 Task: Look for space in Rikaze, China from 3rd August, 2023 to 17th August, 2023 for 3 adults, 1 child in price range Rs.3000 to Rs.15000. Place can be entire place with 3 bedrooms having 4 beds and 2 bathrooms. Property type can be house, flat, guest house. Amenities needed are: wifi, washing machine. Booking option can be shelf check-in. Required host language is Chinese (Simplified).
Action: Mouse moved to (376, 247)
Screenshot: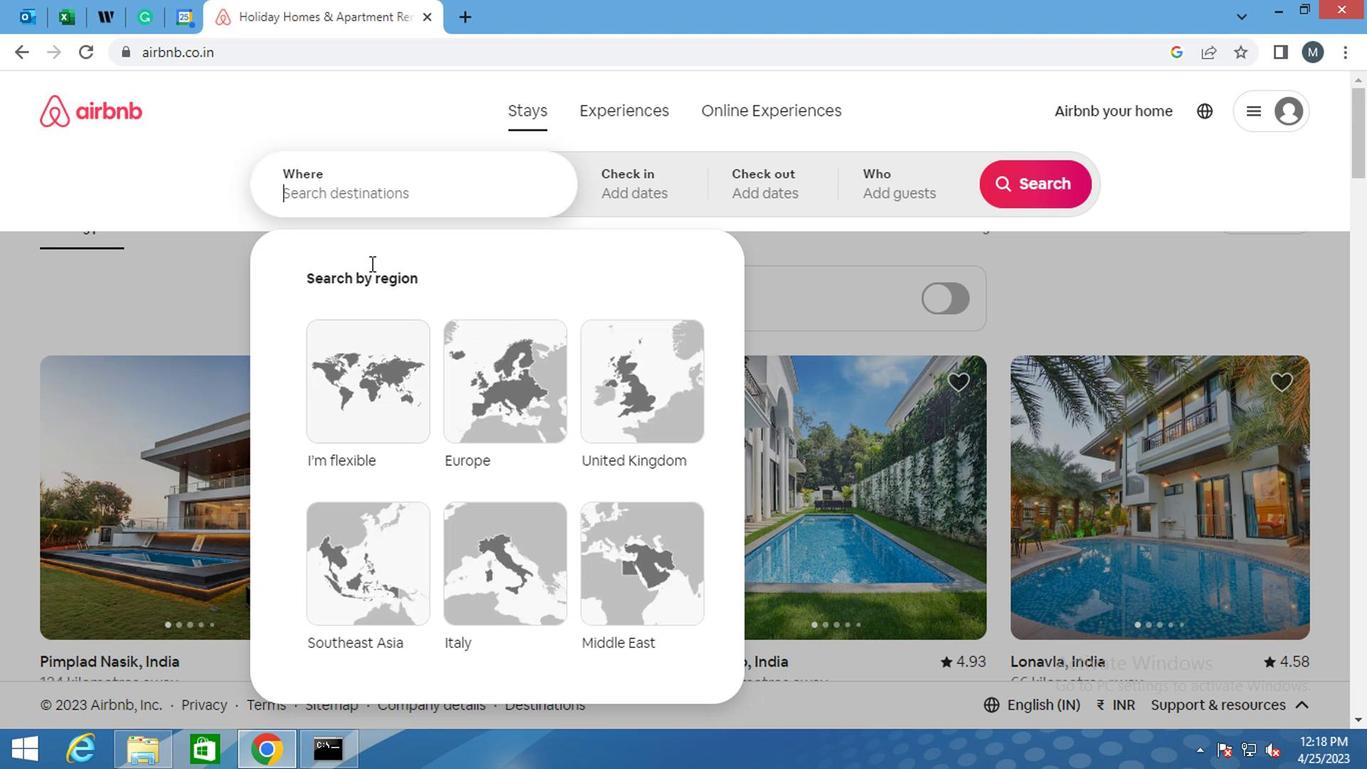 
Action: Mouse pressed left at (376, 247)
Screenshot: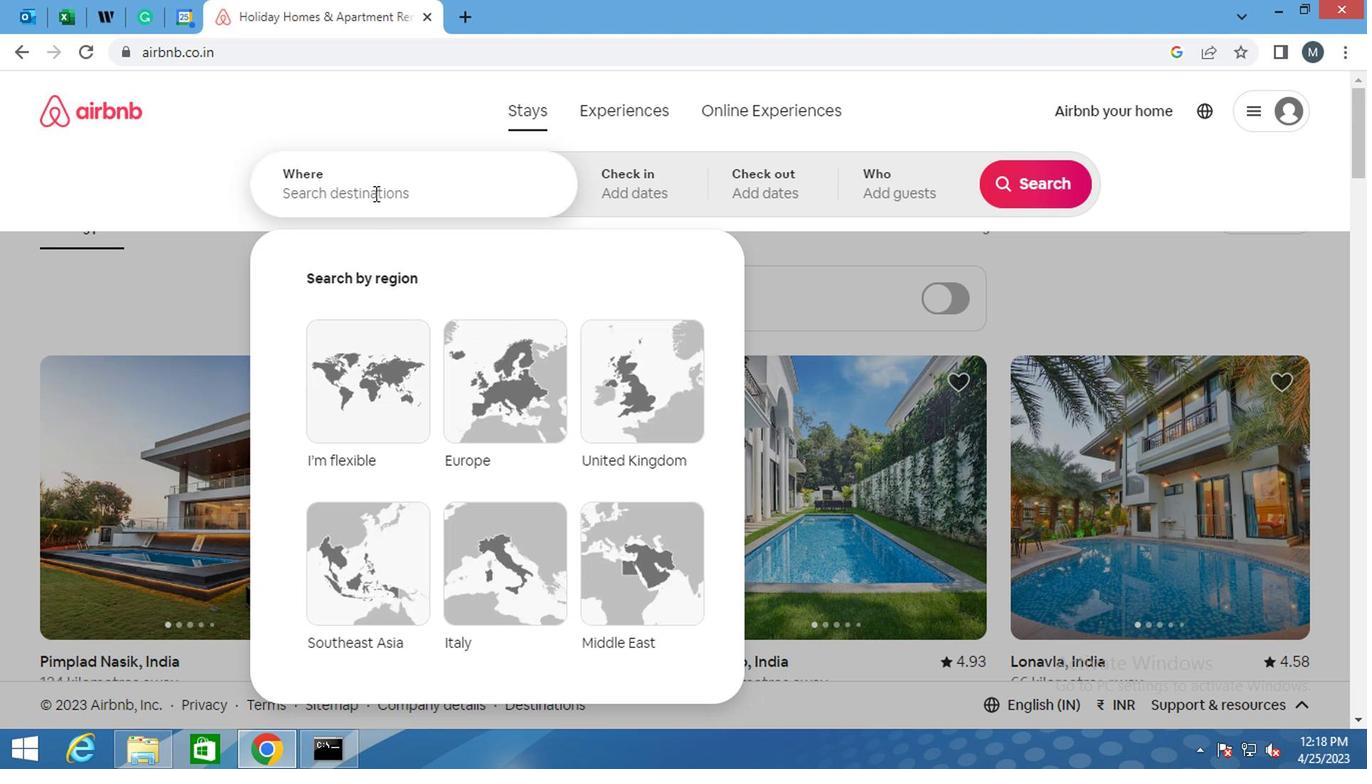 
Action: Mouse moved to (375, 255)
Screenshot: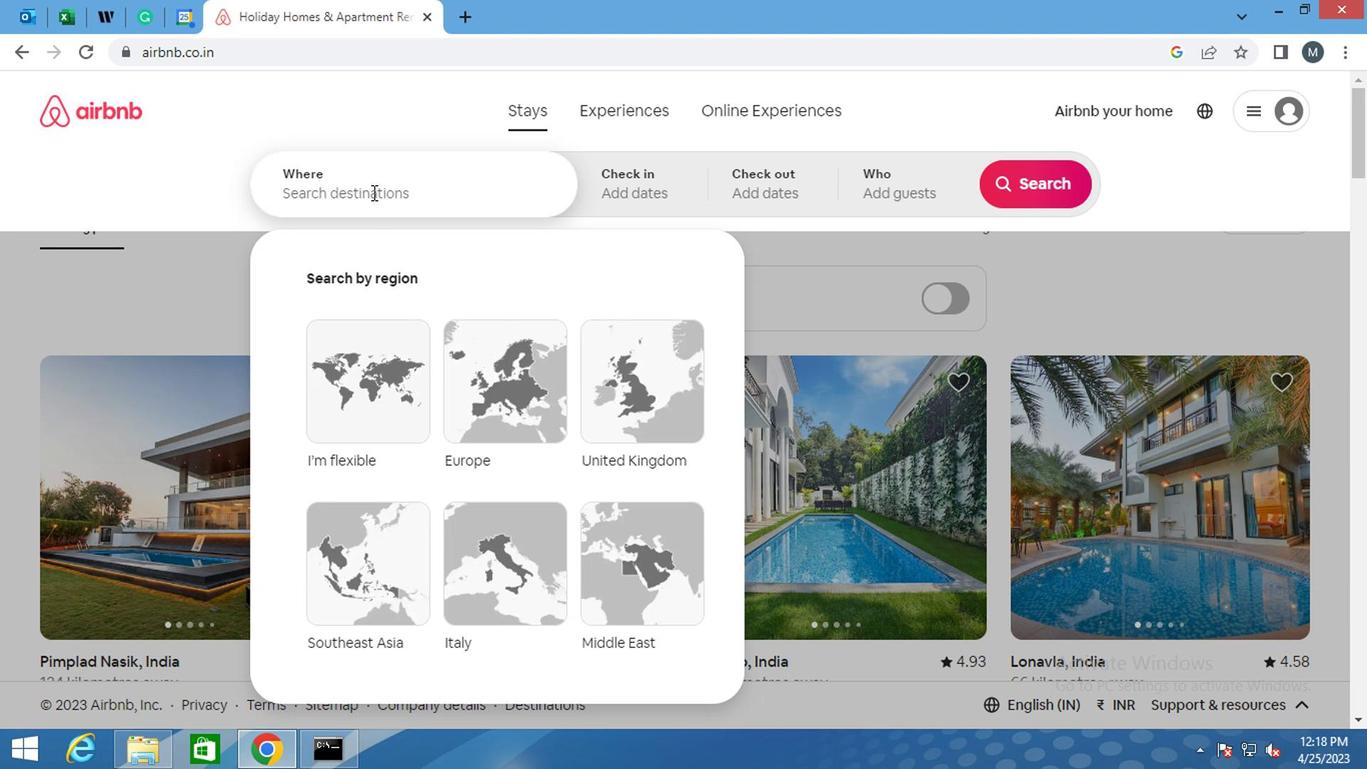 
Action: Key pressed <Key.shift>RIKAZE,<Key.shift>CHINA
Screenshot: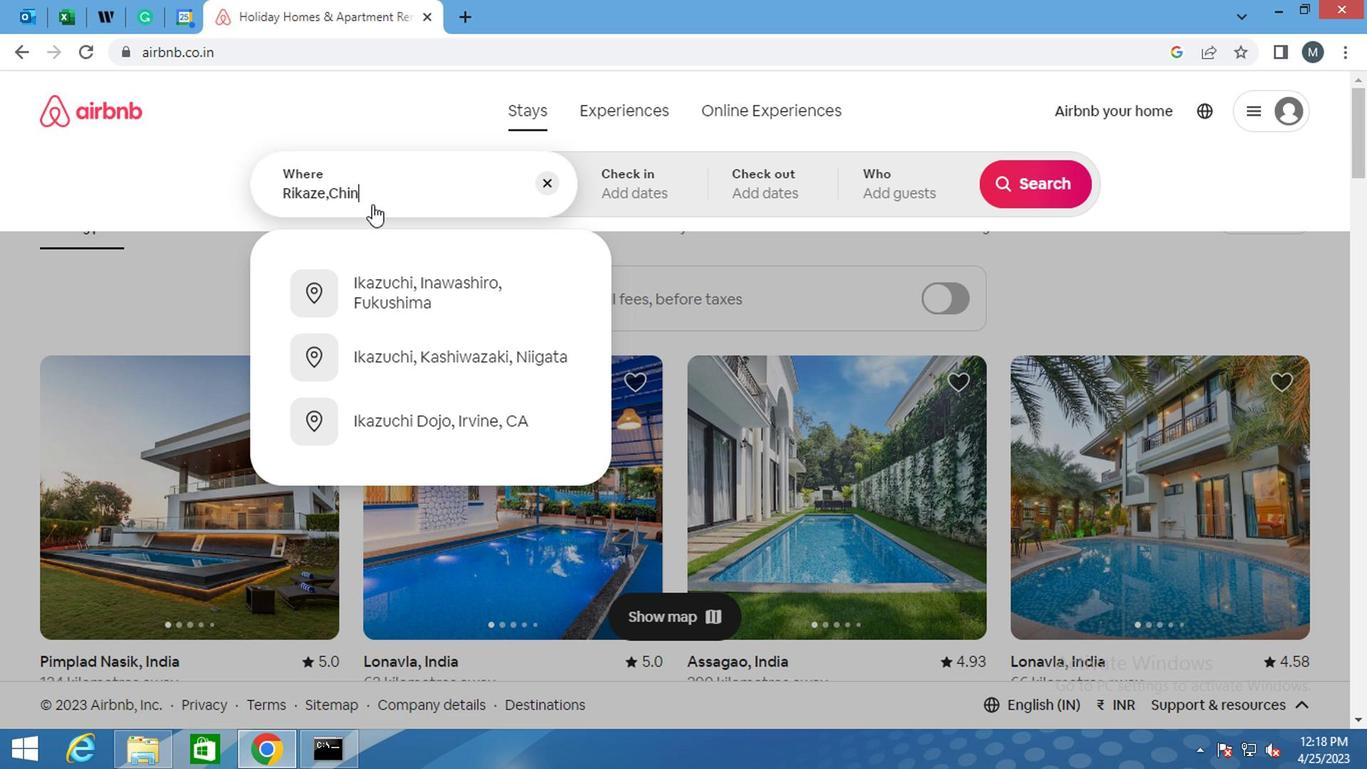 
Action: Mouse moved to (411, 268)
Screenshot: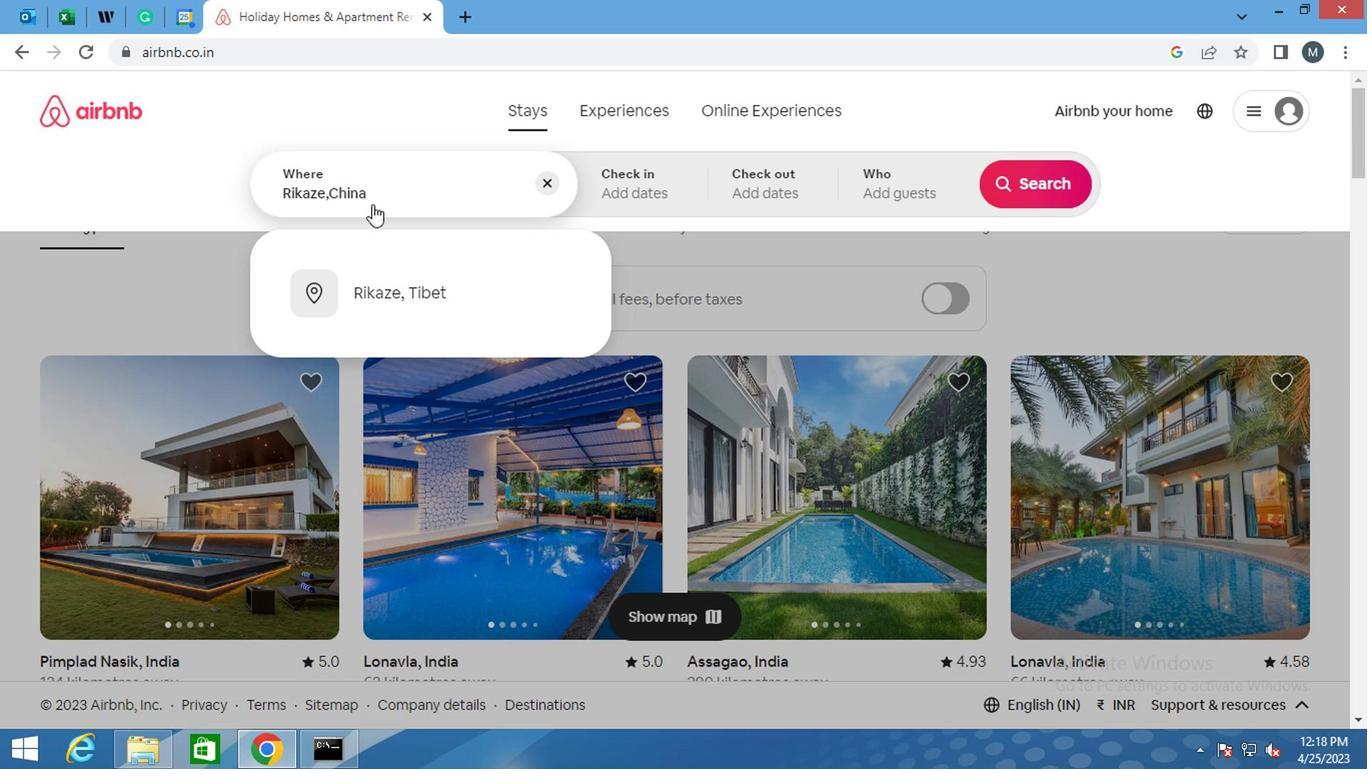 
Action: Key pressed <Key.enter>
Screenshot: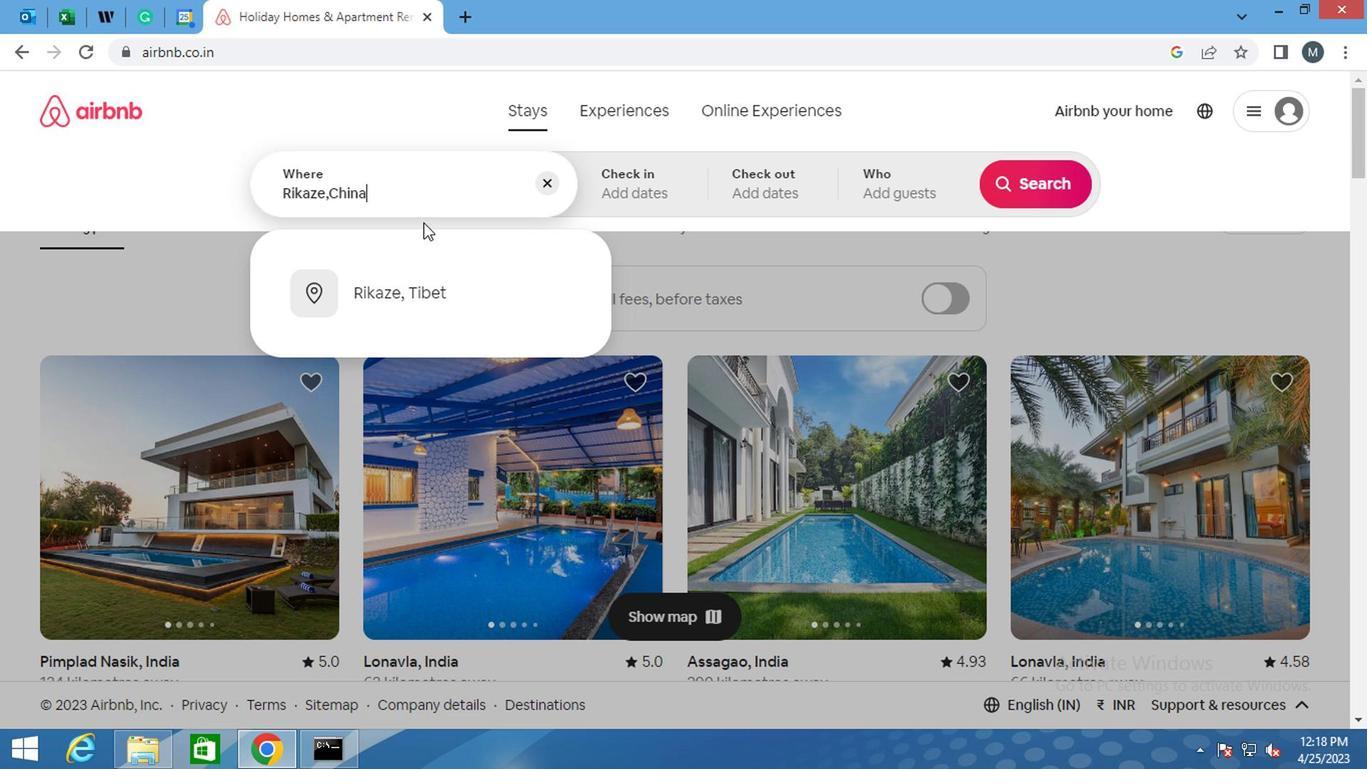 
Action: Mouse moved to (831, 353)
Screenshot: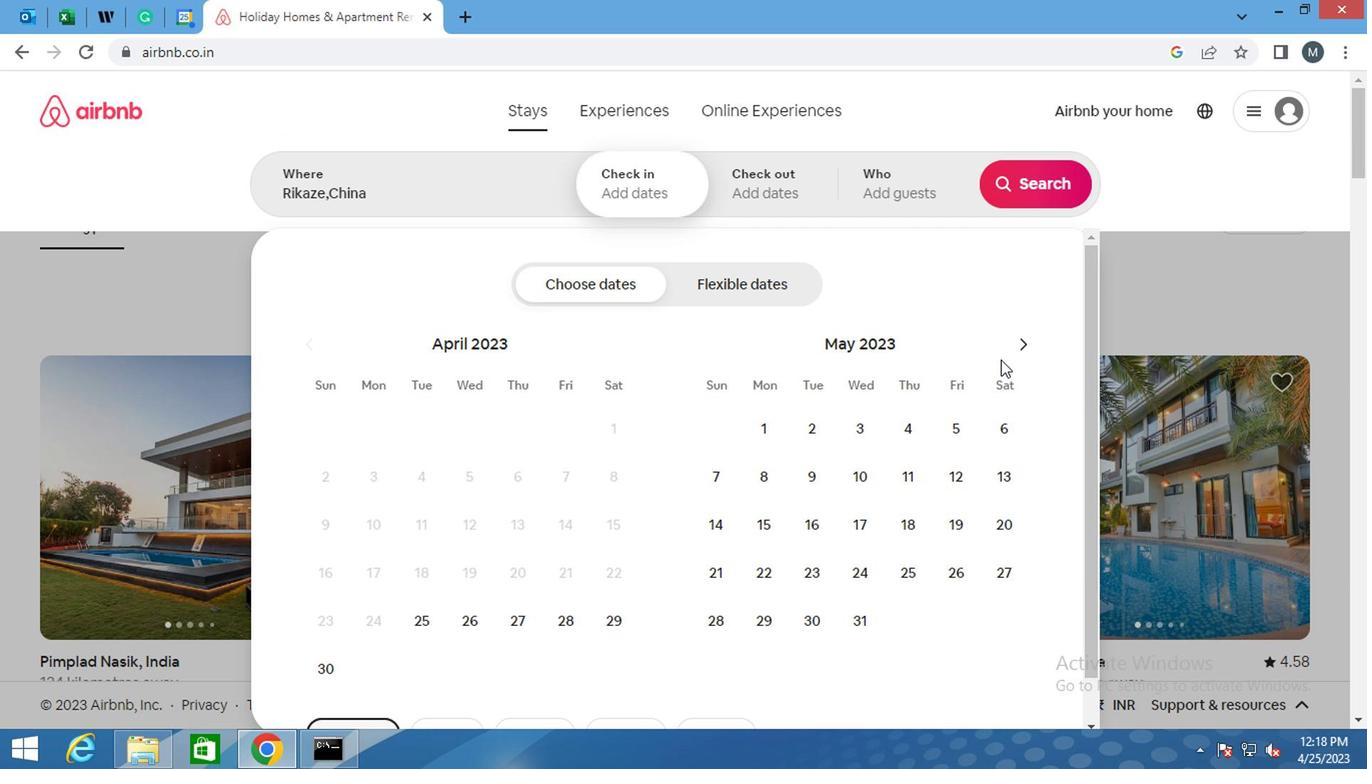 
Action: Mouse pressed left at (831, 353)
Screenshot: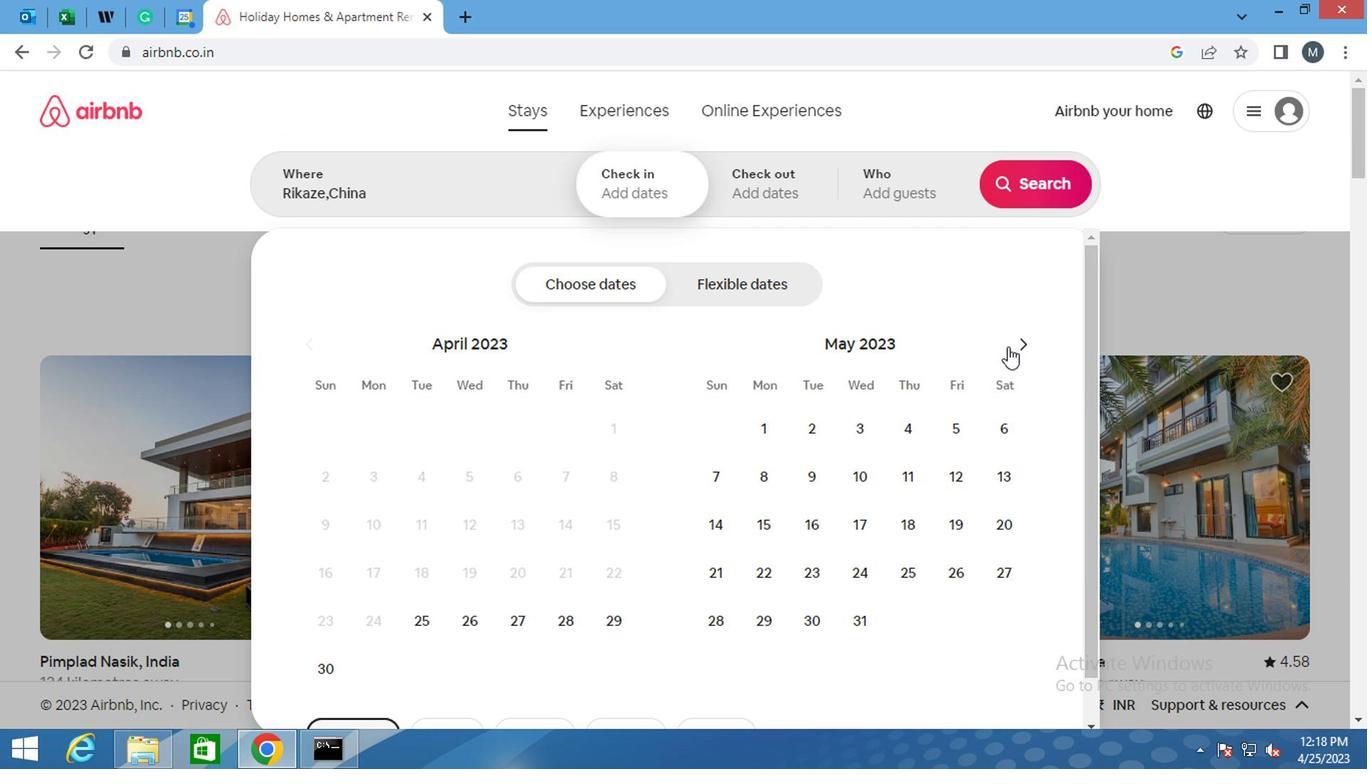 
Action: Mouse pressed left at (831, 353)
Screenshot: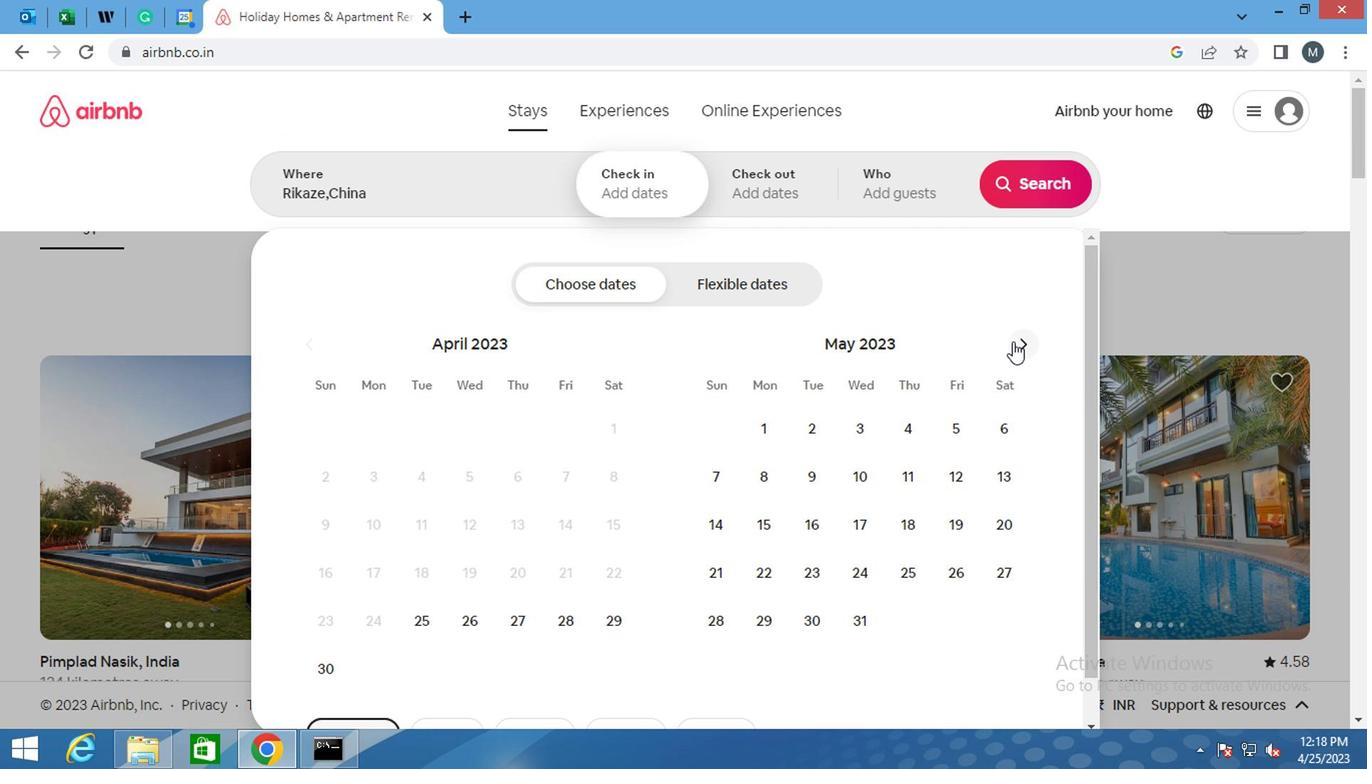 
Action: Mouse moved to (836, 358)
Screenshot: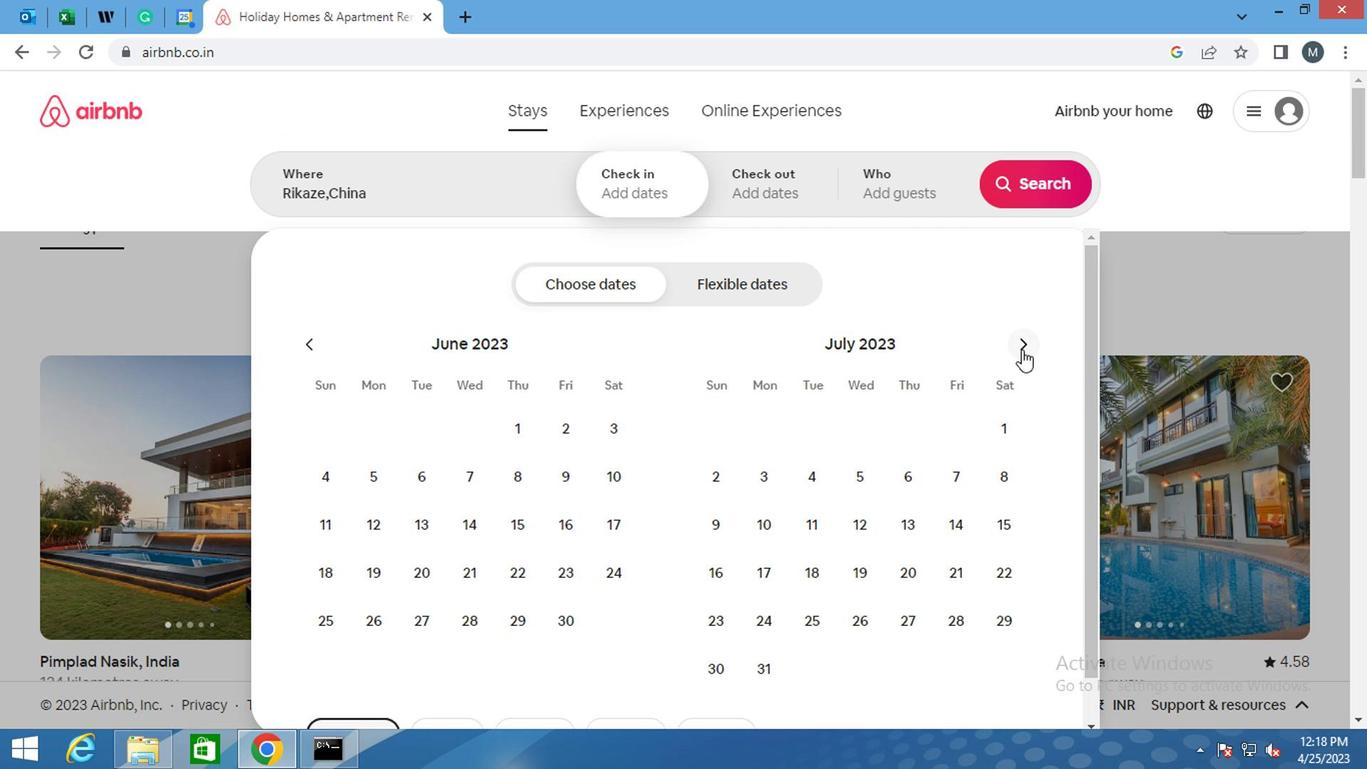 
Action: Mouse pressed left at (836, 358)
Screenshot: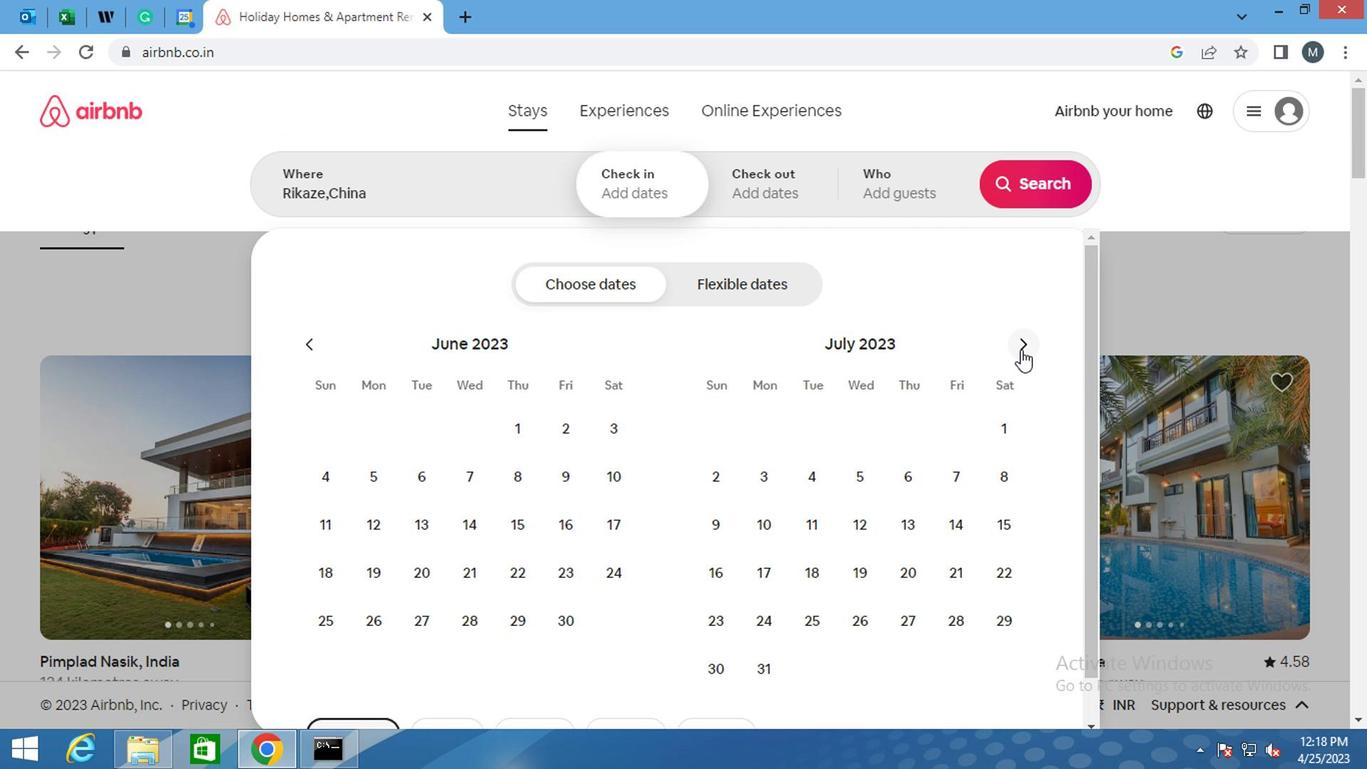 
Action: Mouse moved to (747, 413)
Screenshot: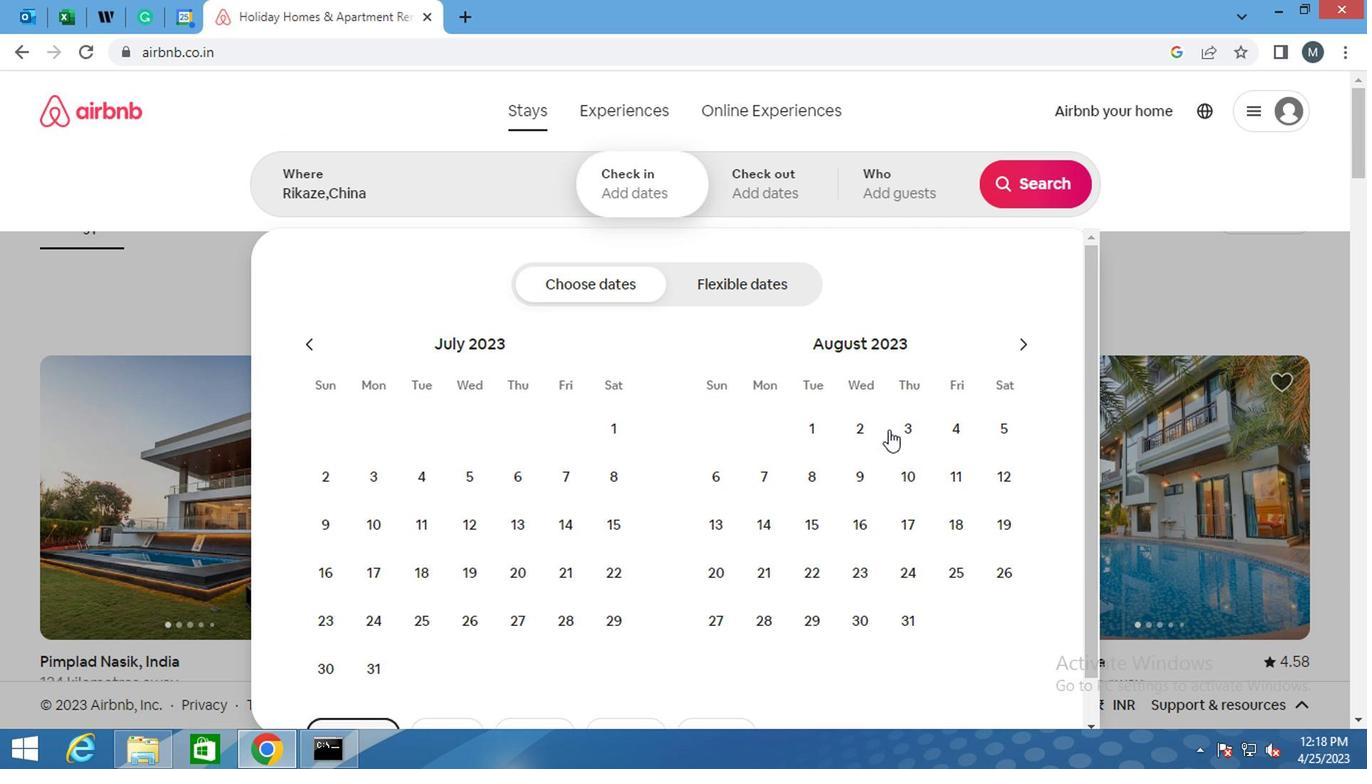 
Action: Mouse pressed left at (747, 413)
Screenshot: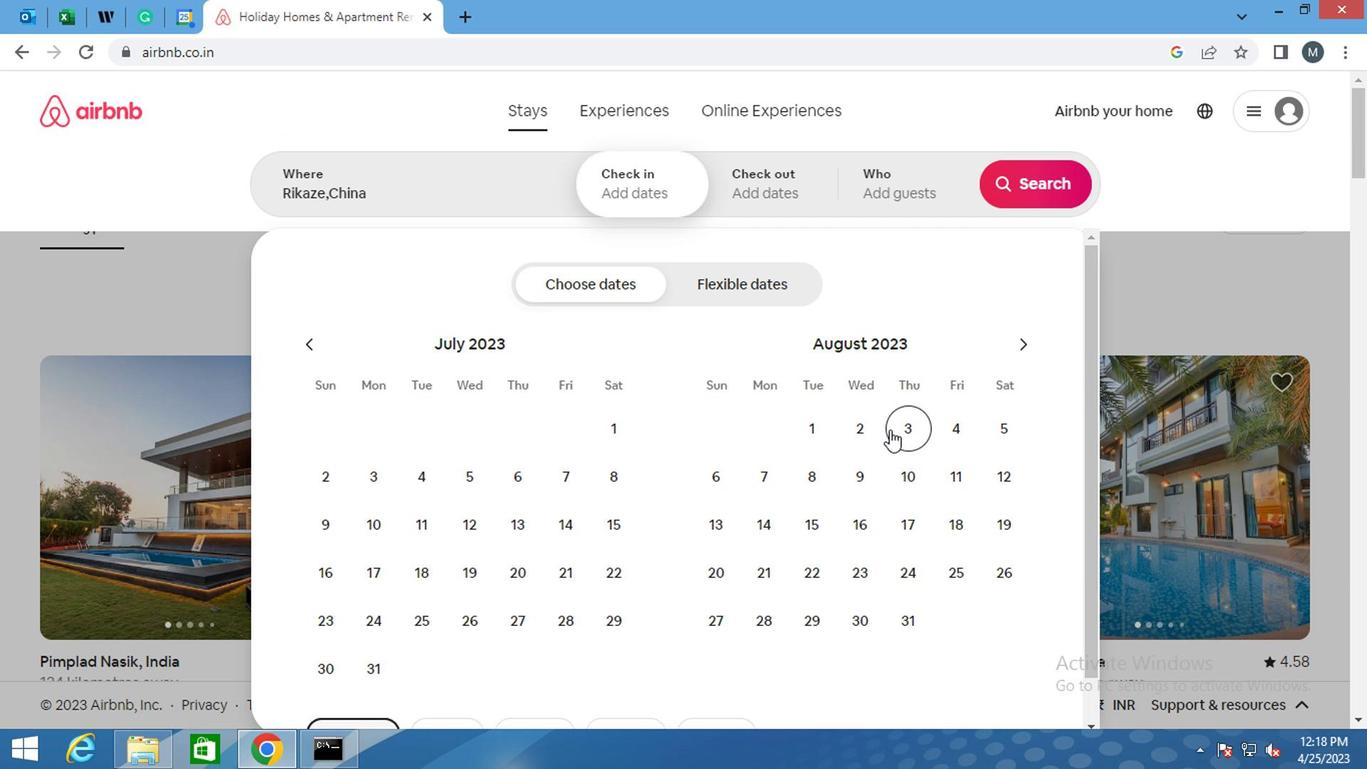
Action: Mouse moved to (761, 477)
Screenshot: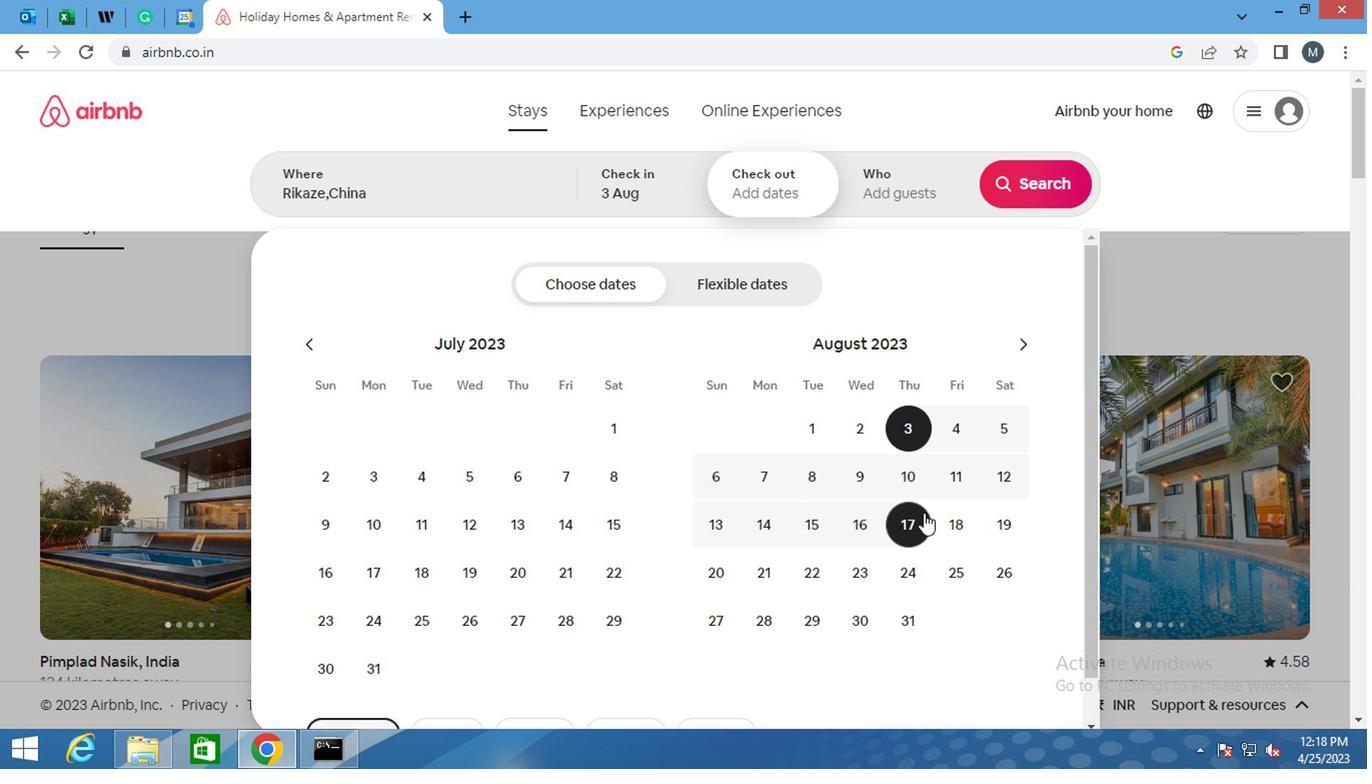 
Action: Mouse pressed left at (761, 477)
Screenshot: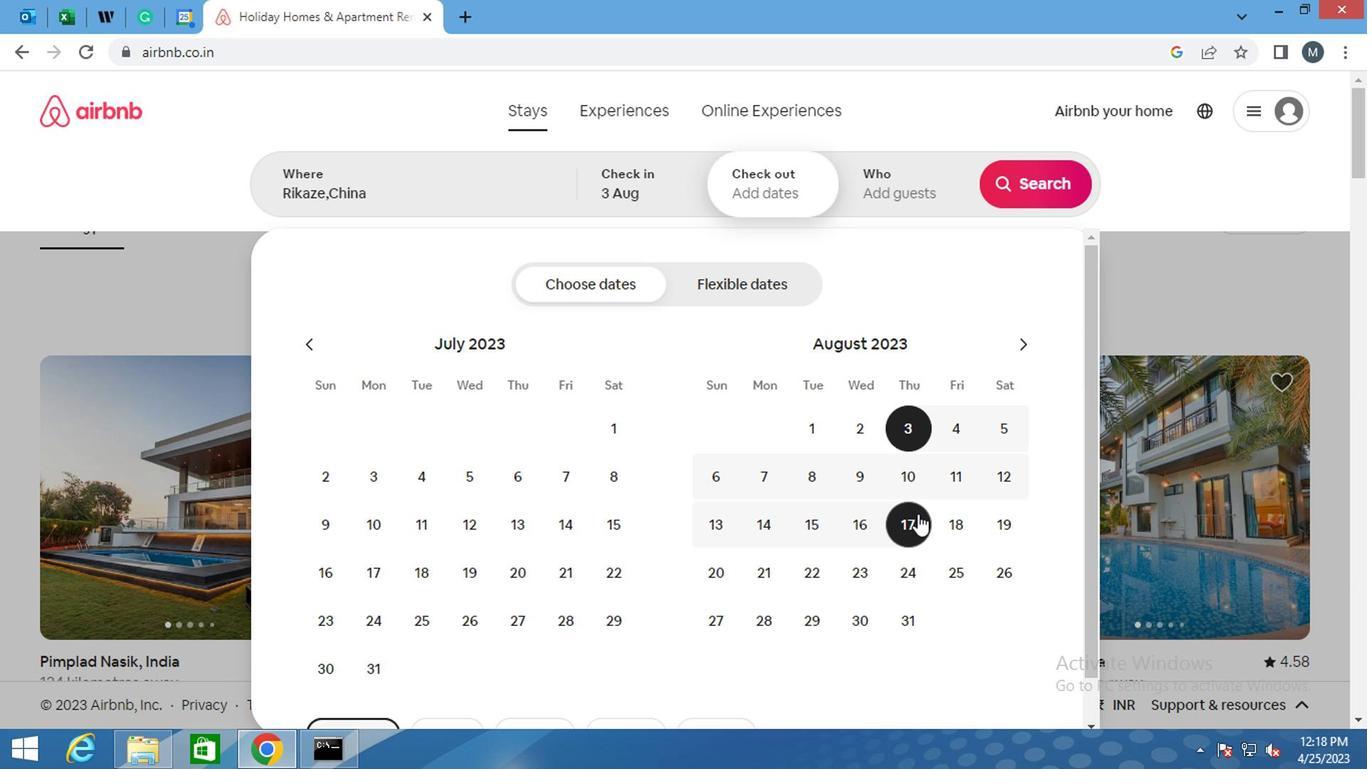 
Action: Mouse moved to (775, 233)
Screenshot: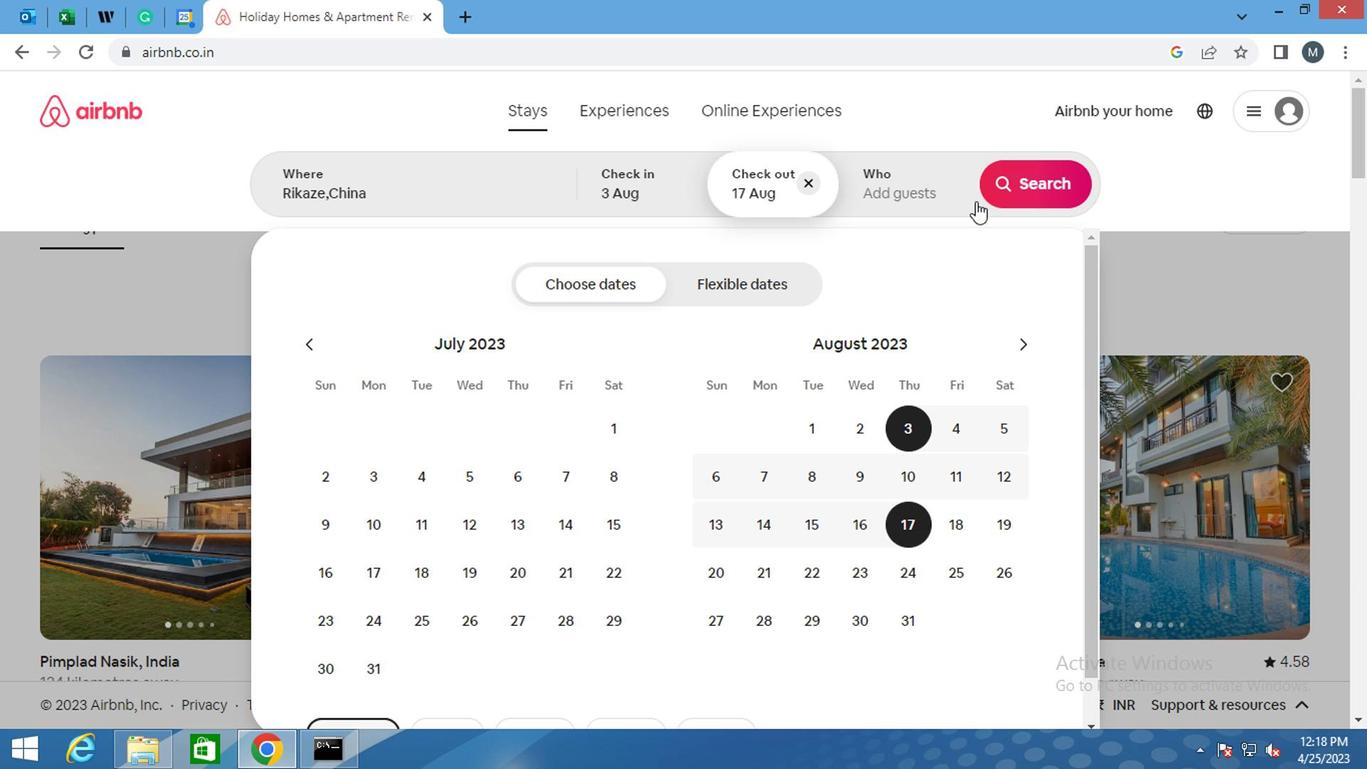 
Action: Mouse pressed left at (775, 233)
Screenshot: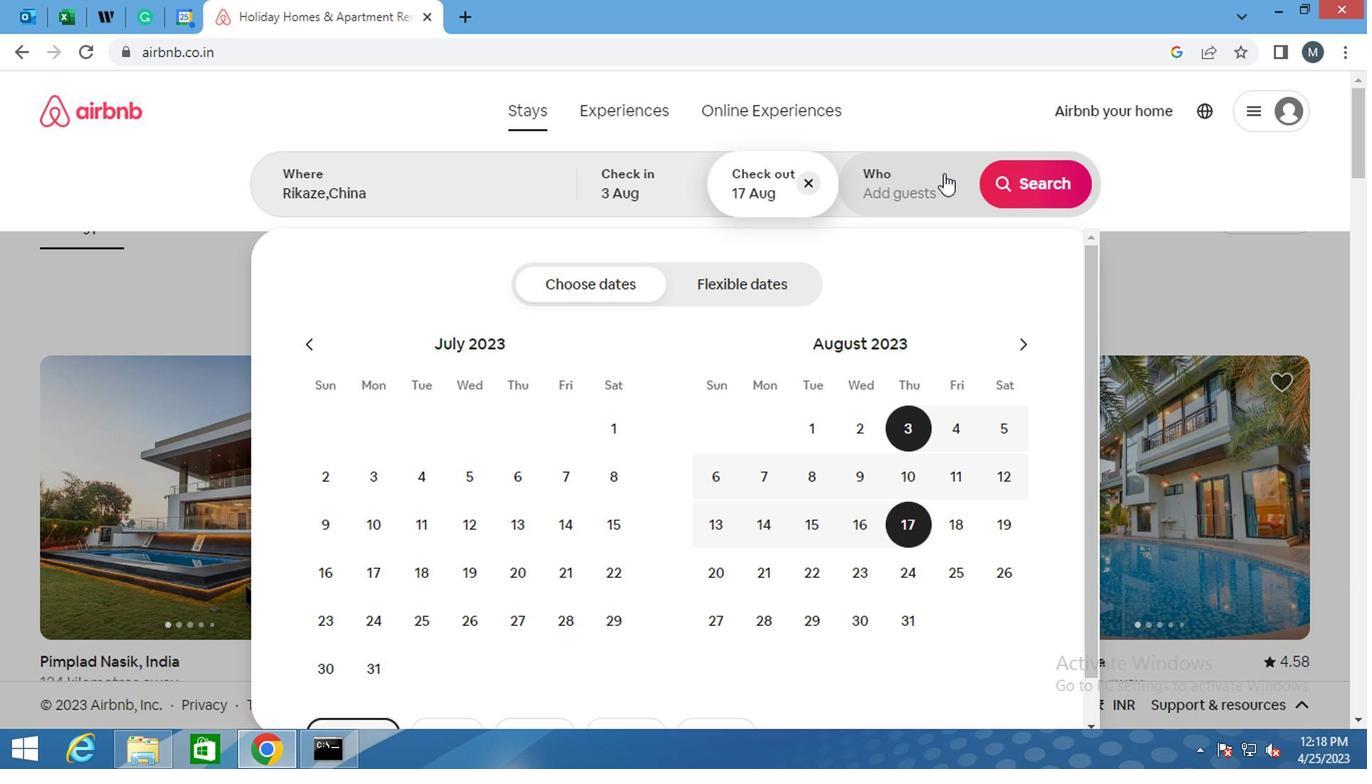 
Action: Mouse moved to (852, 320)
Screenshot: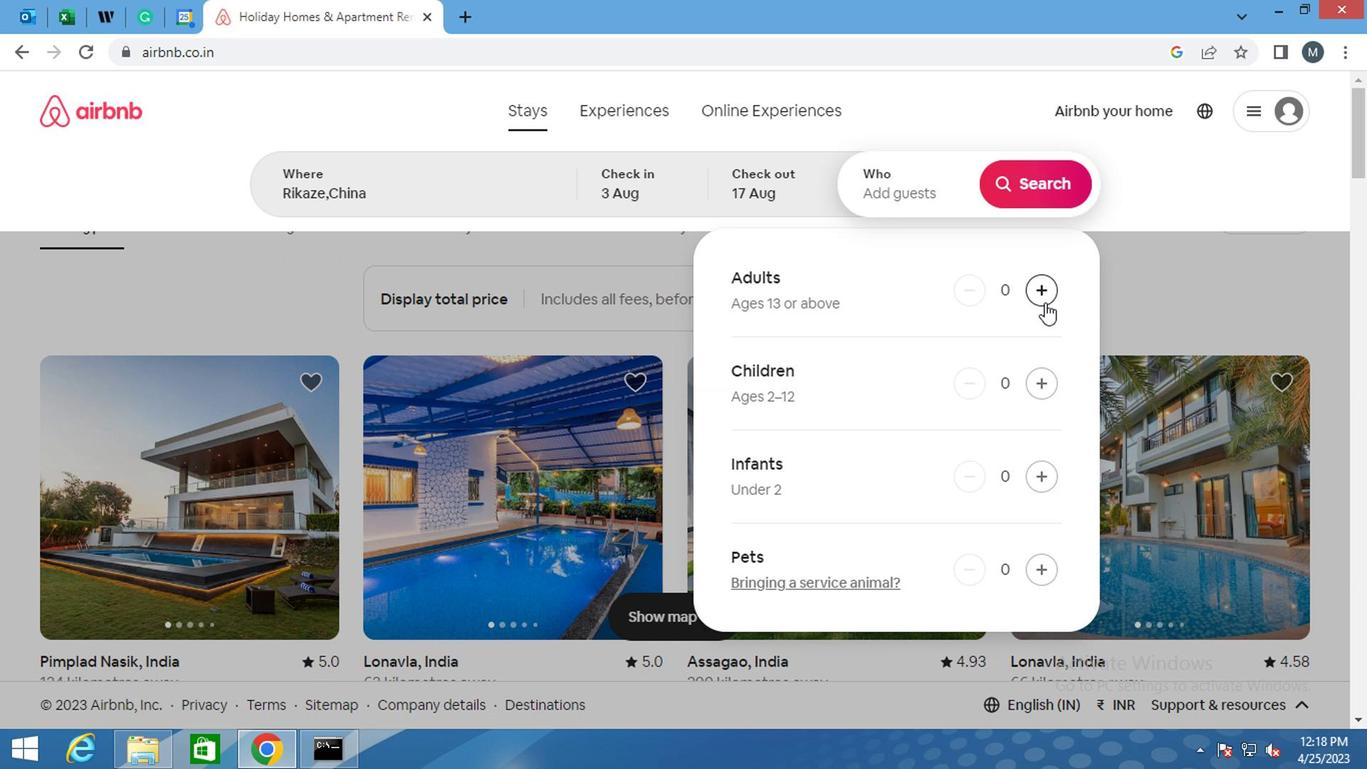
Action: Mouse pressed left at (852, 320)
Screenshot: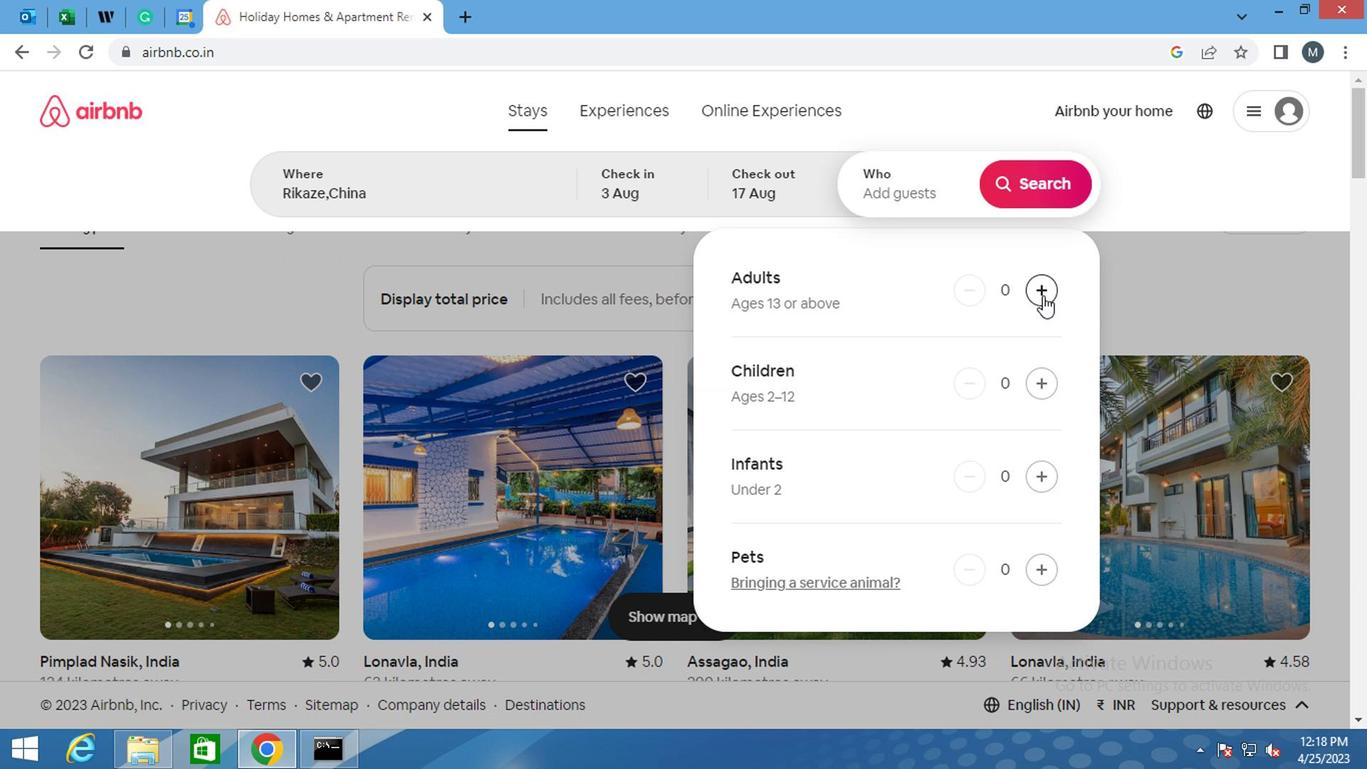 
Action: Mouse pressed left at (852, 320)
Screenshot: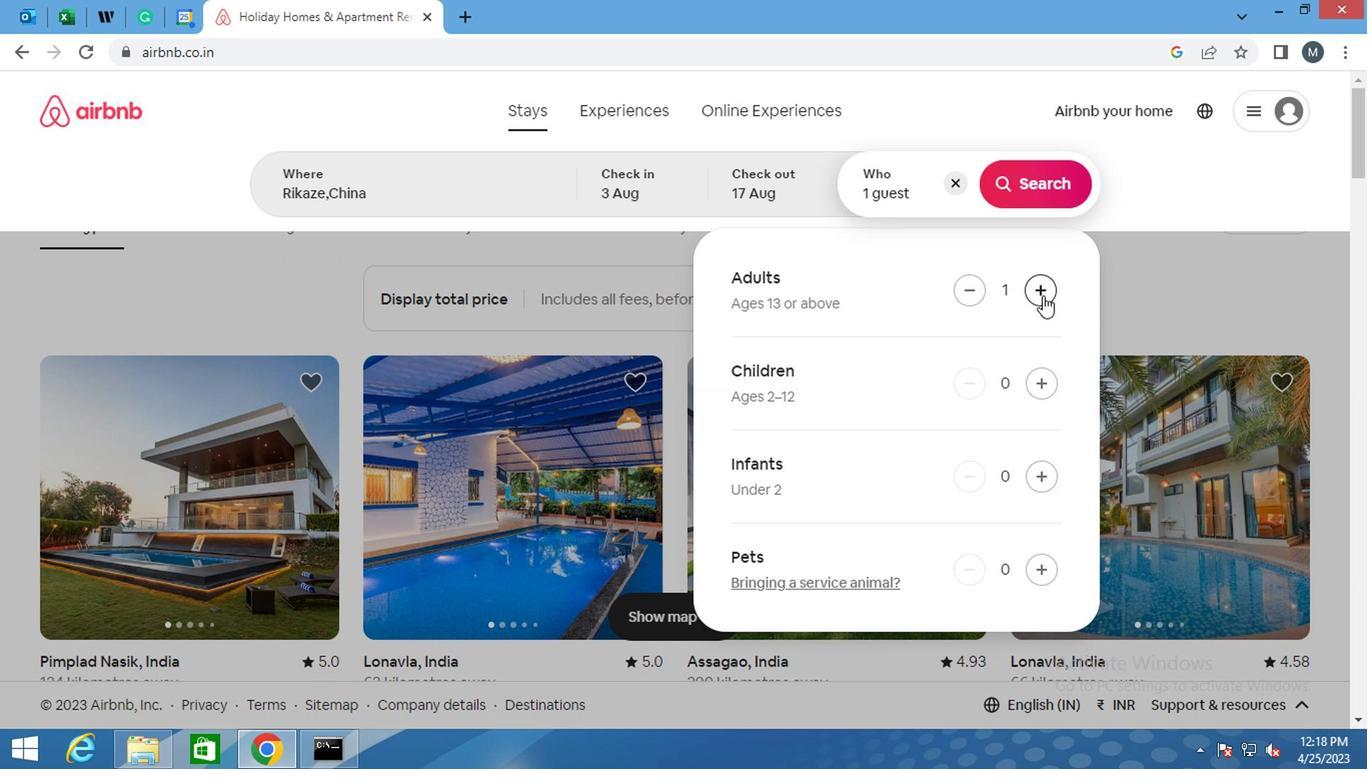 
Action: Mouse pressed left at (852, 320)
Screenshot: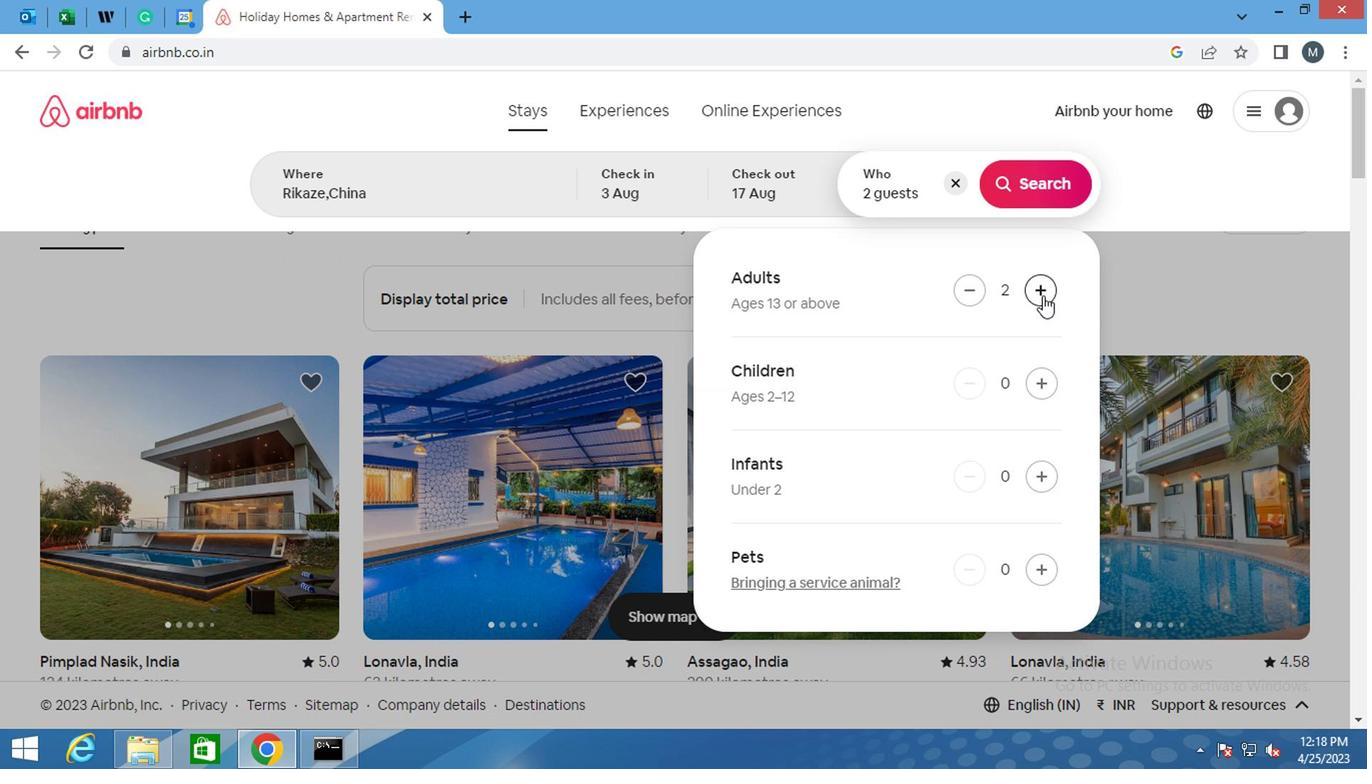 
Action: Mouse moved to (848, 386)
Screenshot: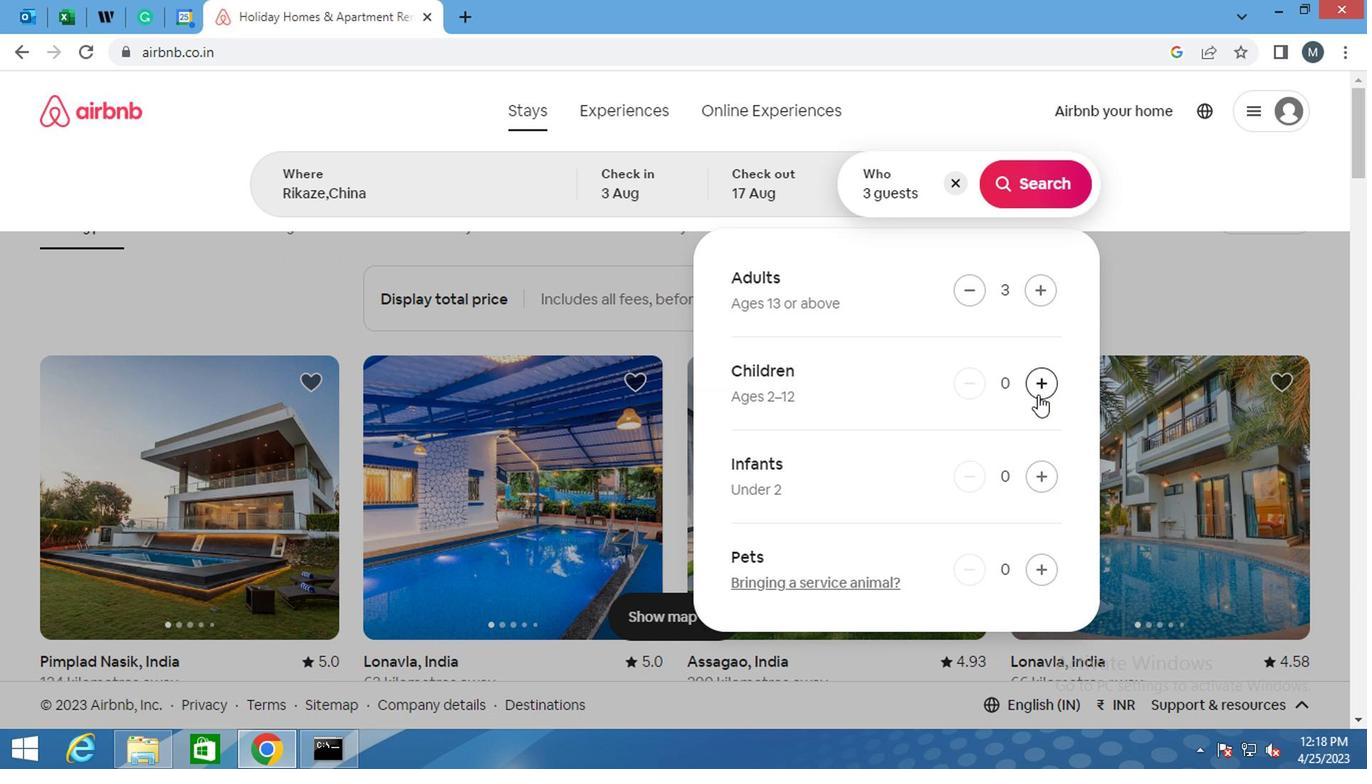 
Action: Mouse pressed left at (848, 386)
Screenshot: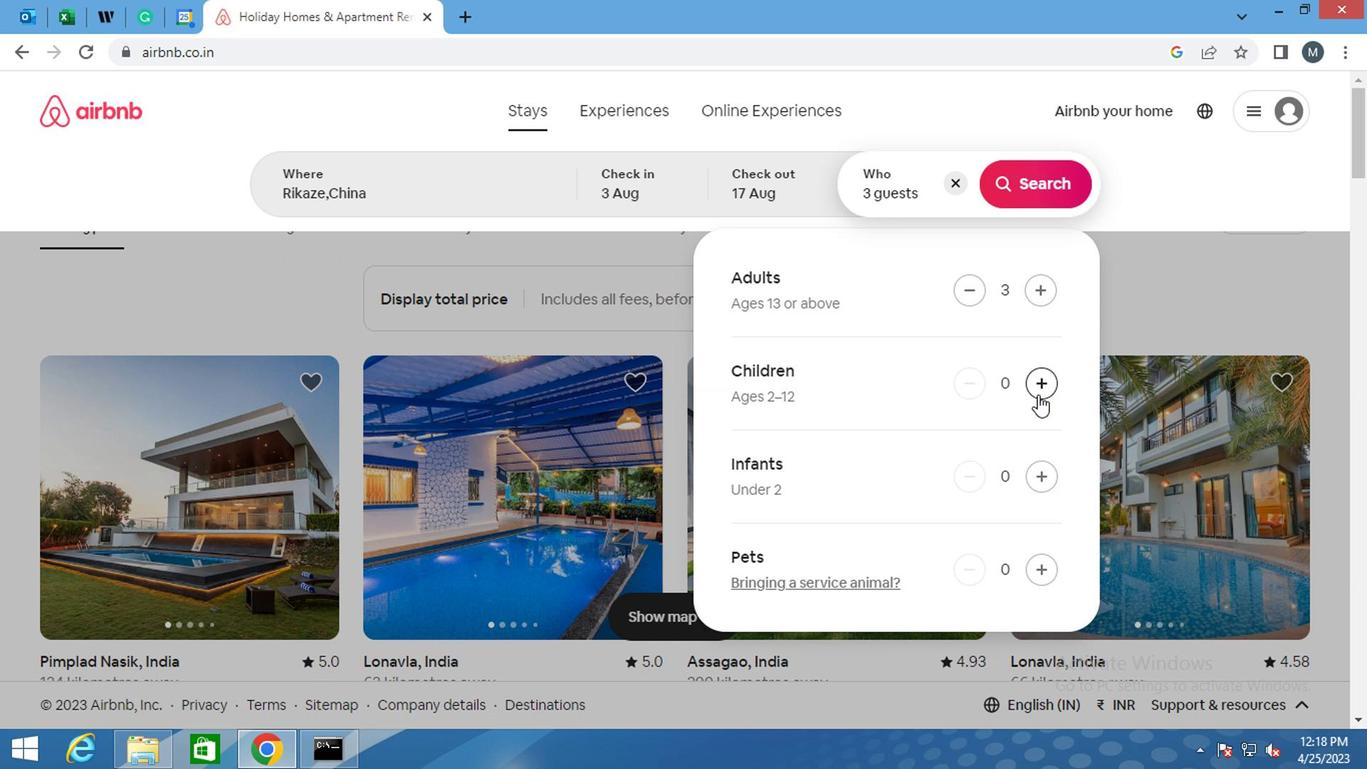 
Action: Mouse moved to (856, 242)
Screenshot: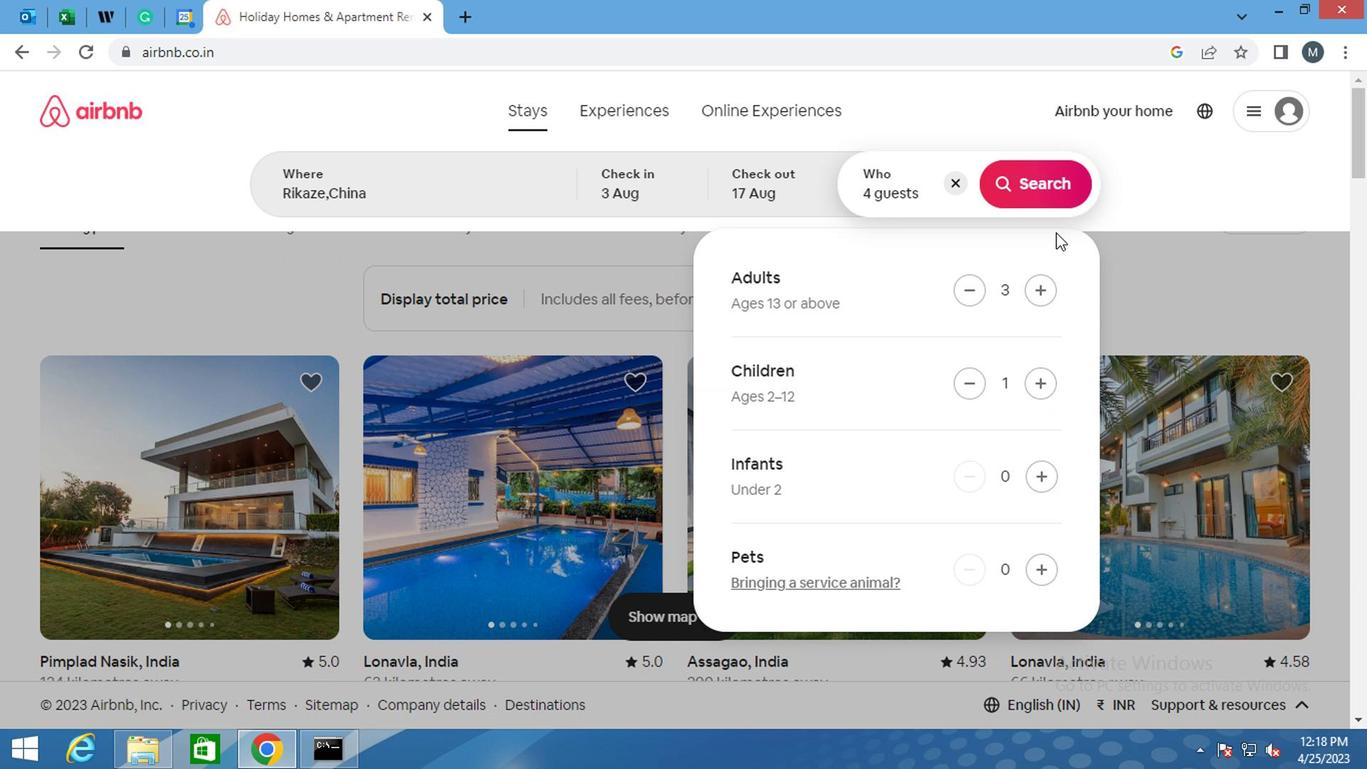 
Action: Mouse pressed left at (856, 242)
Screenshot: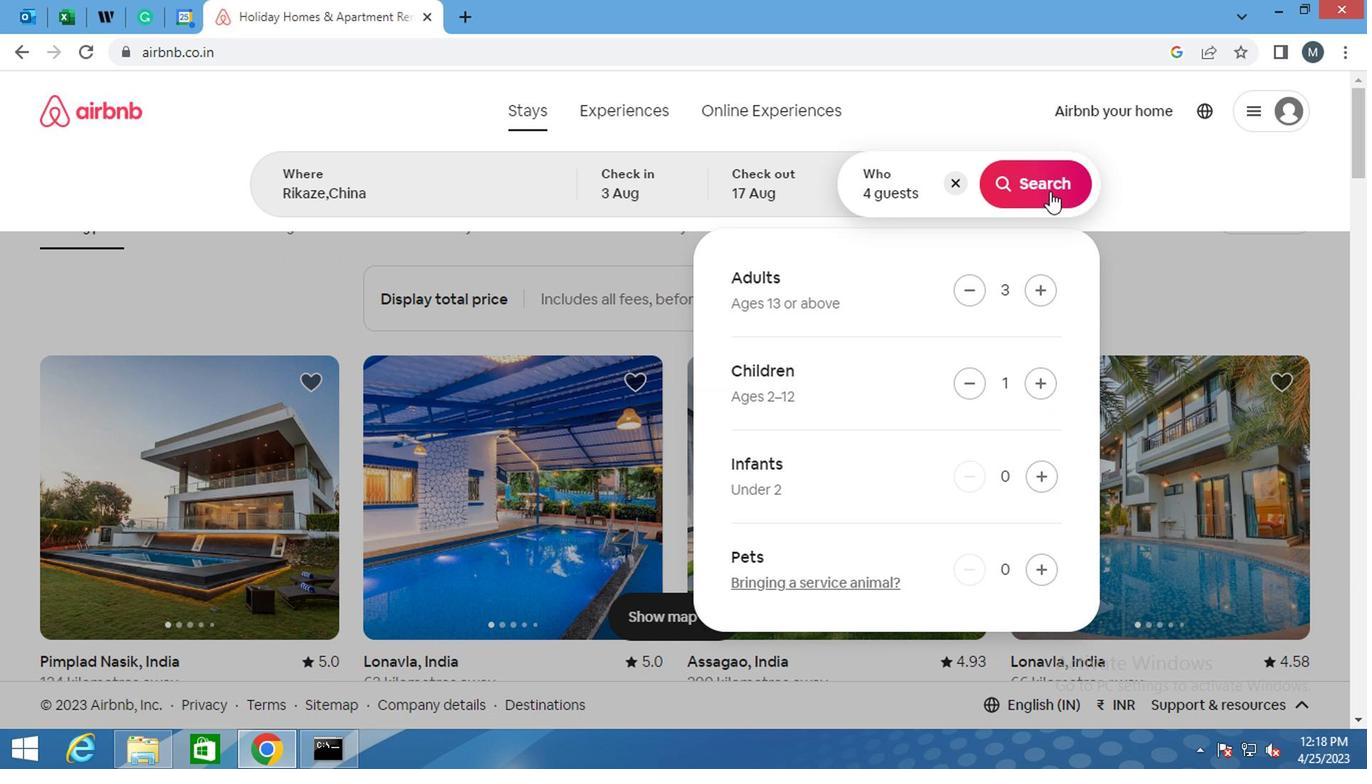 
Action: Mouse moved to (1014, 237)
Screenshot: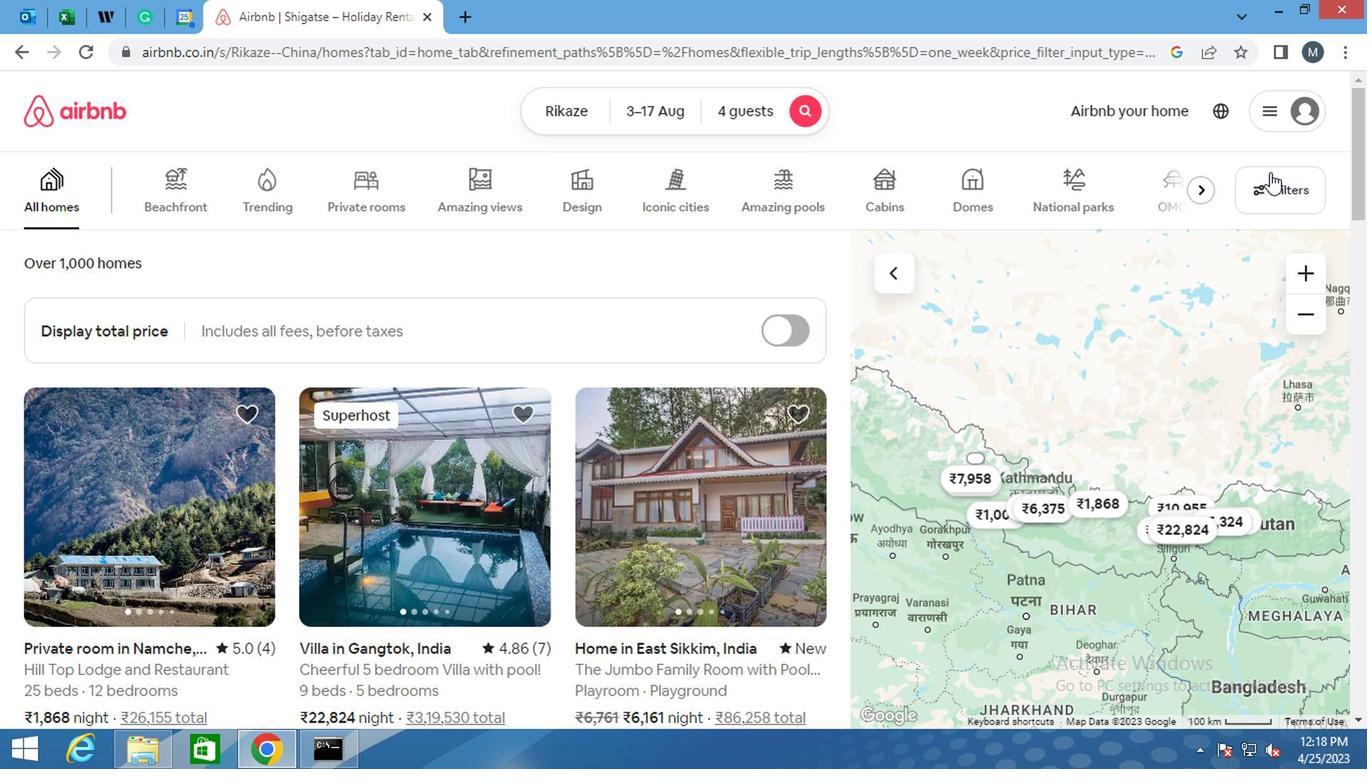 
Action: Mouse pressed left at (1014, 237)
Screenshot: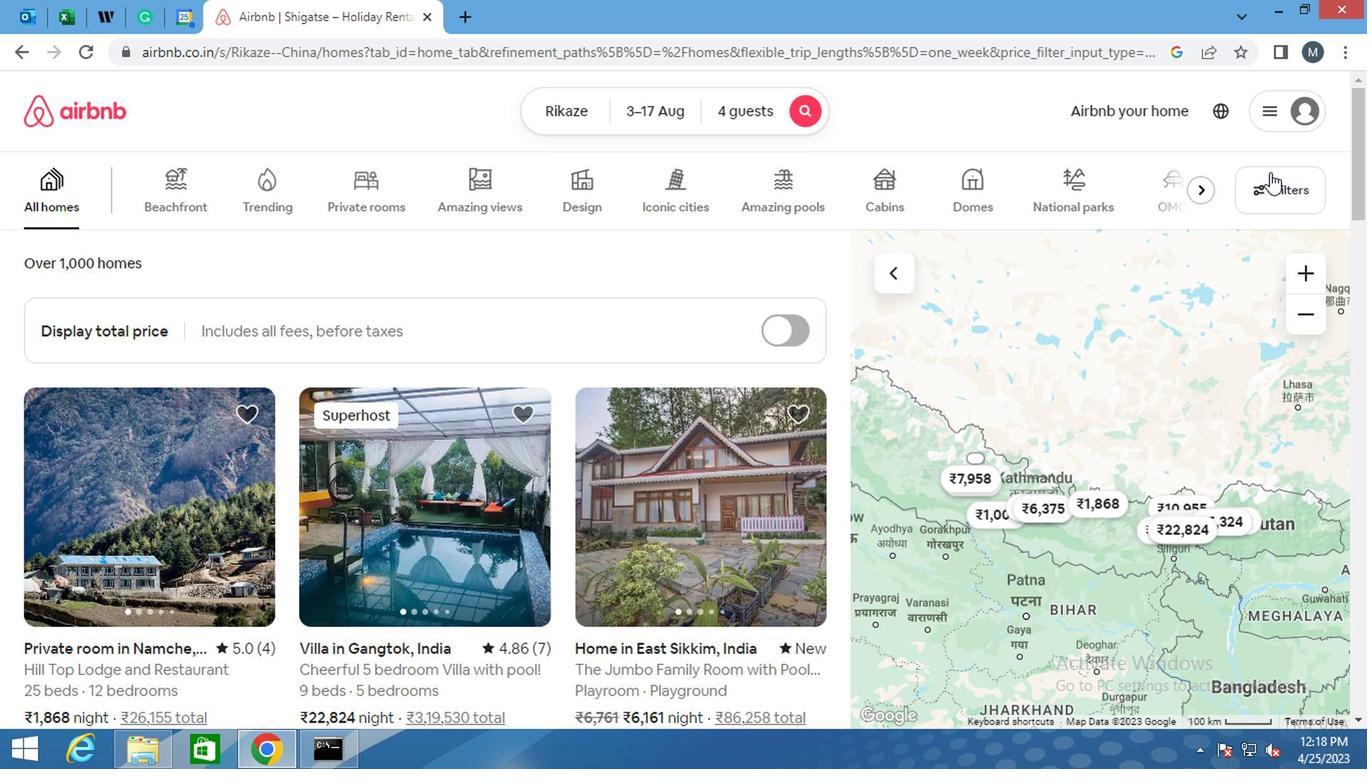 
Action: Mouse moved to (467, 420)
Screenshot: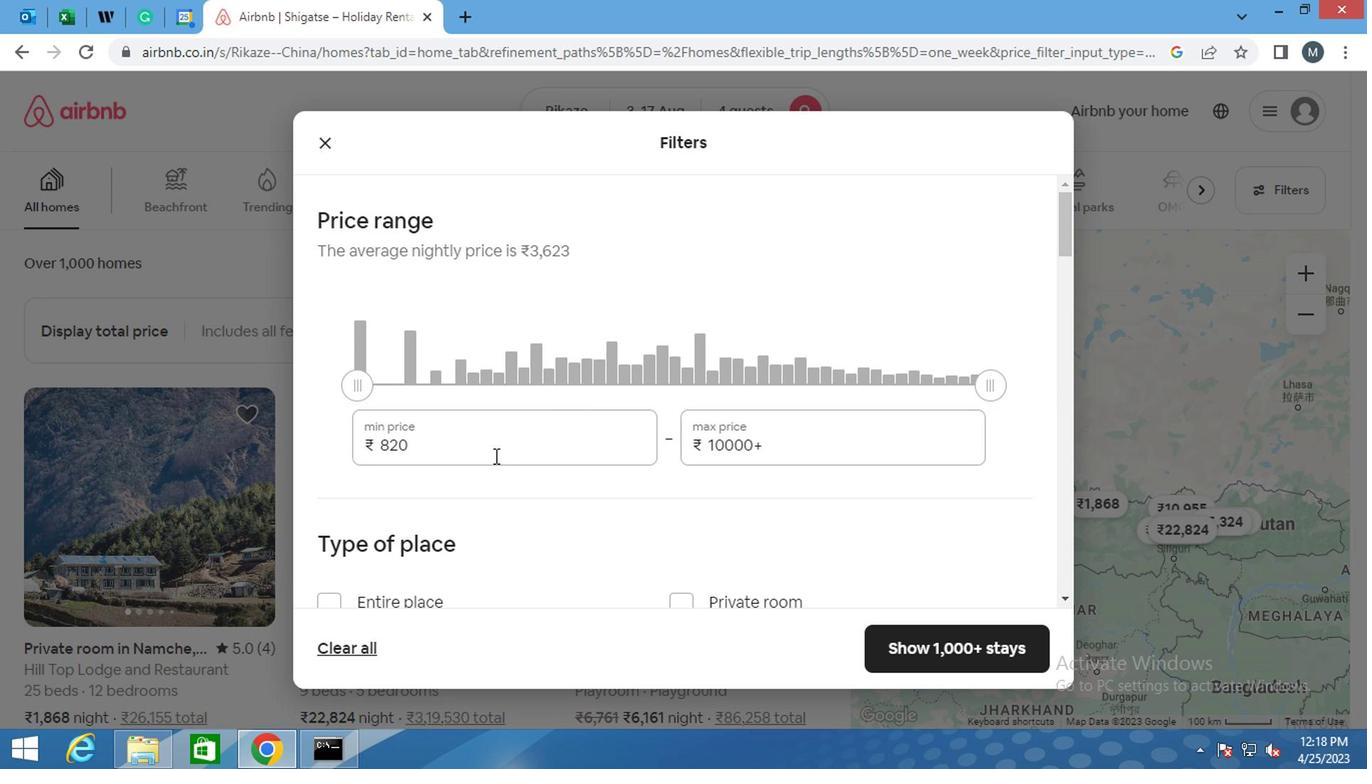 
Action: Mouse pressed left at (467, 420)
Screenshot: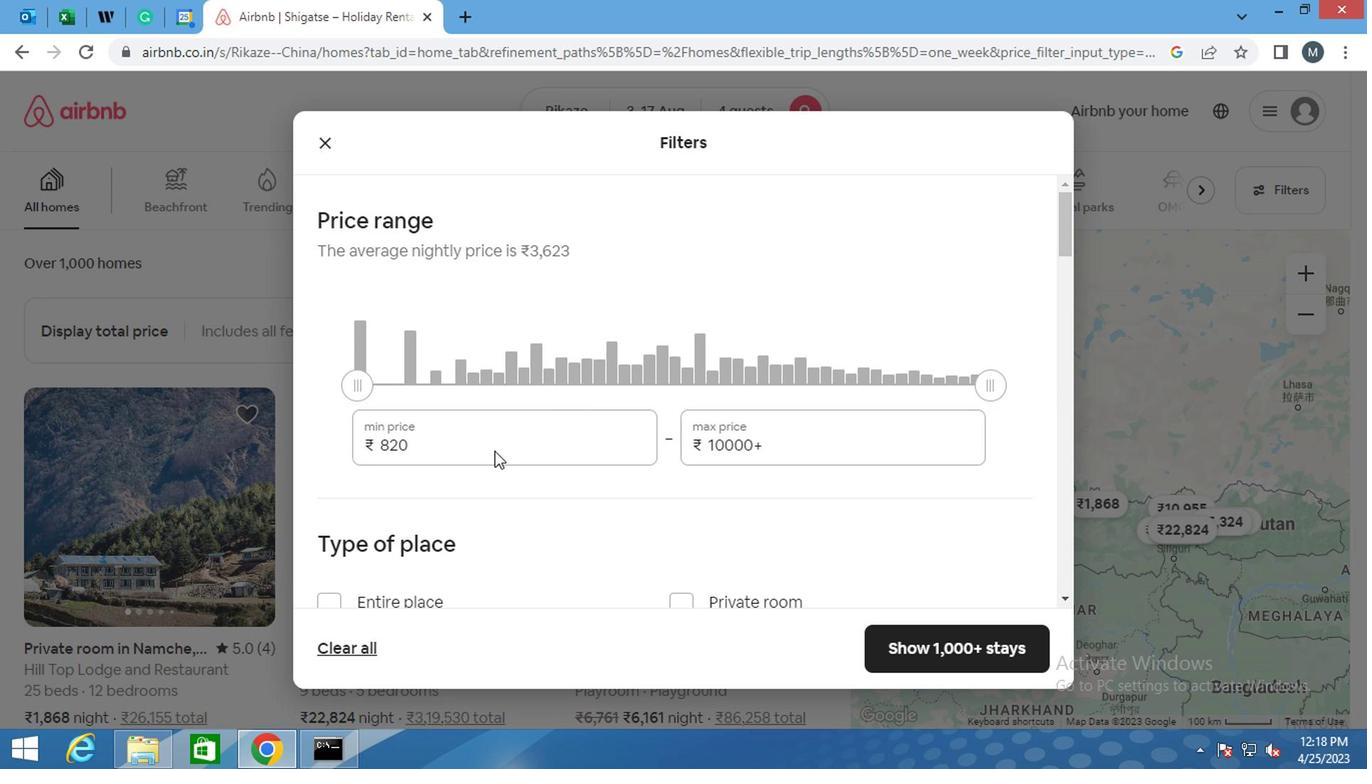 
Action: Mouse moved to (467, 421)
Screenshot: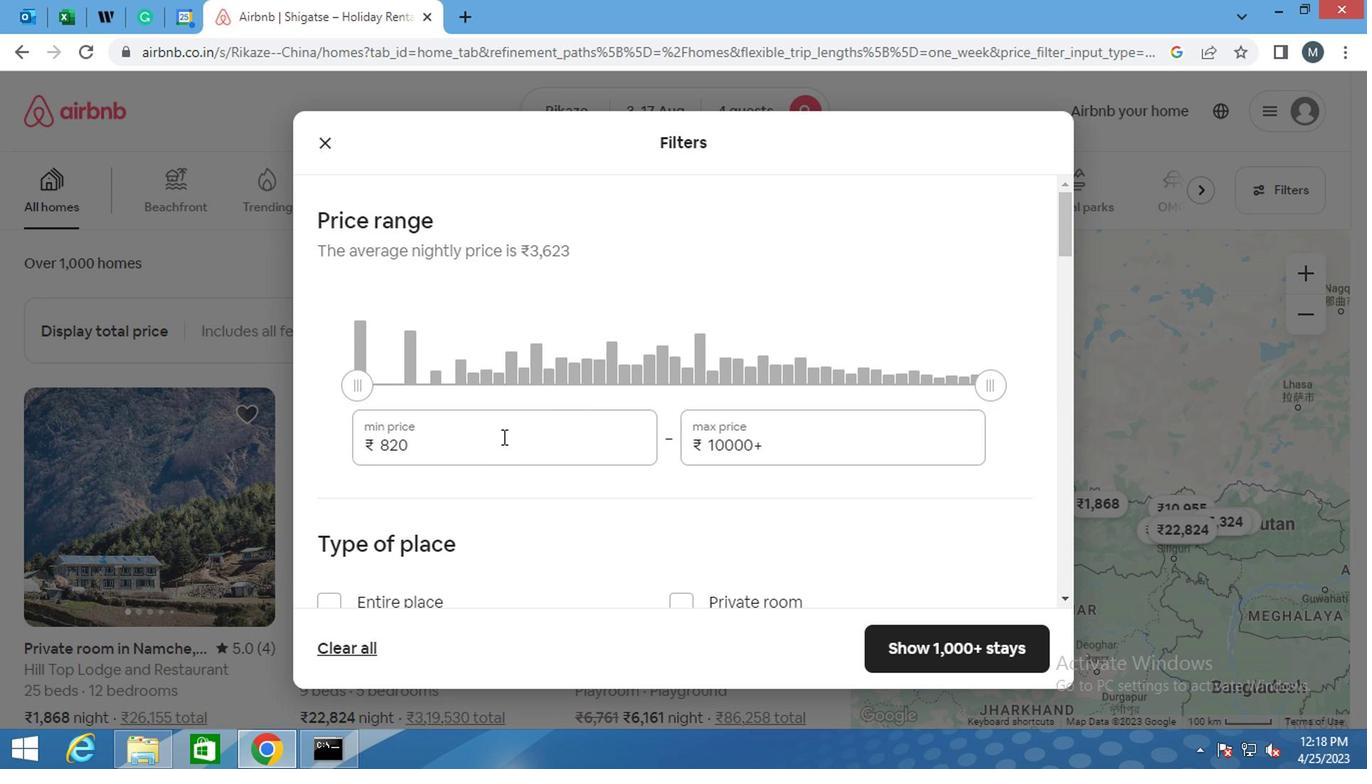 
Action: Mouse pressed left at (467, 421)
Screenshot: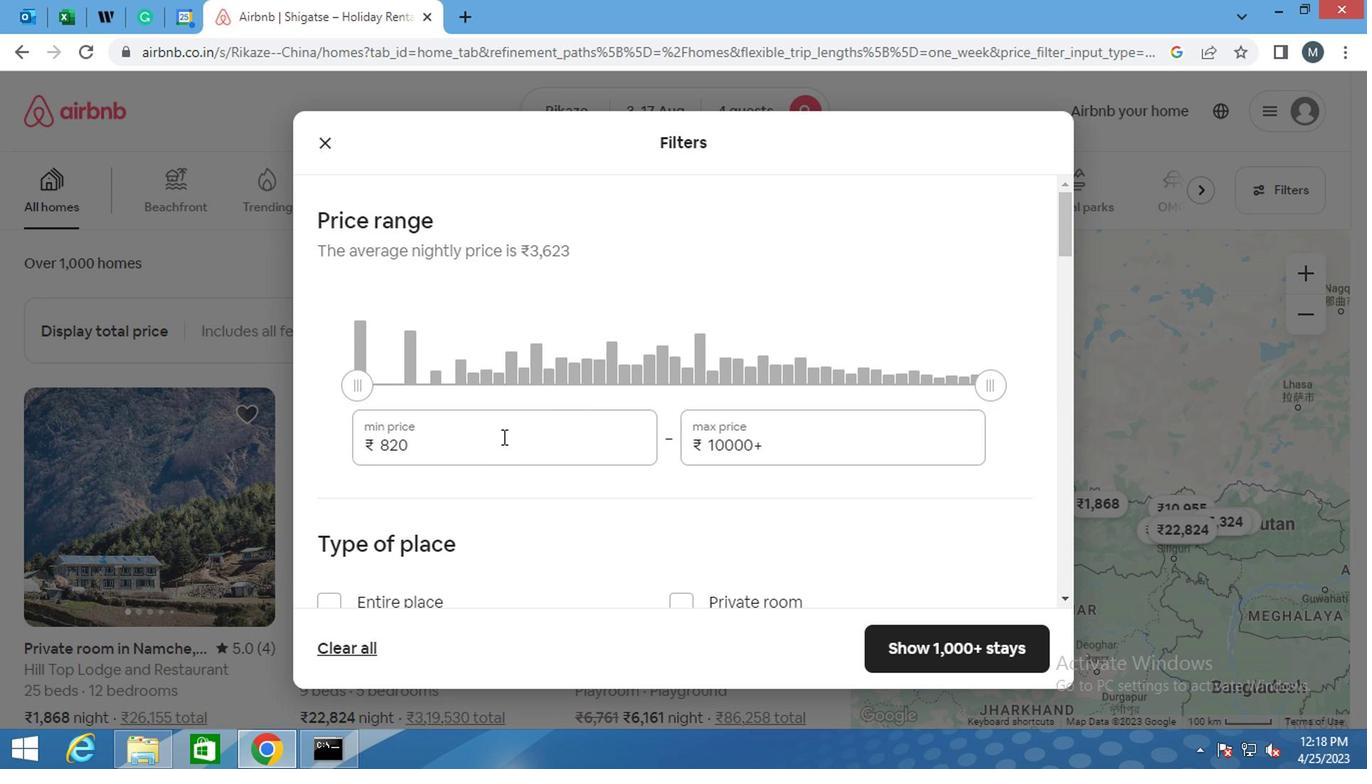 
Action: Key pressed 3000
Screenshot: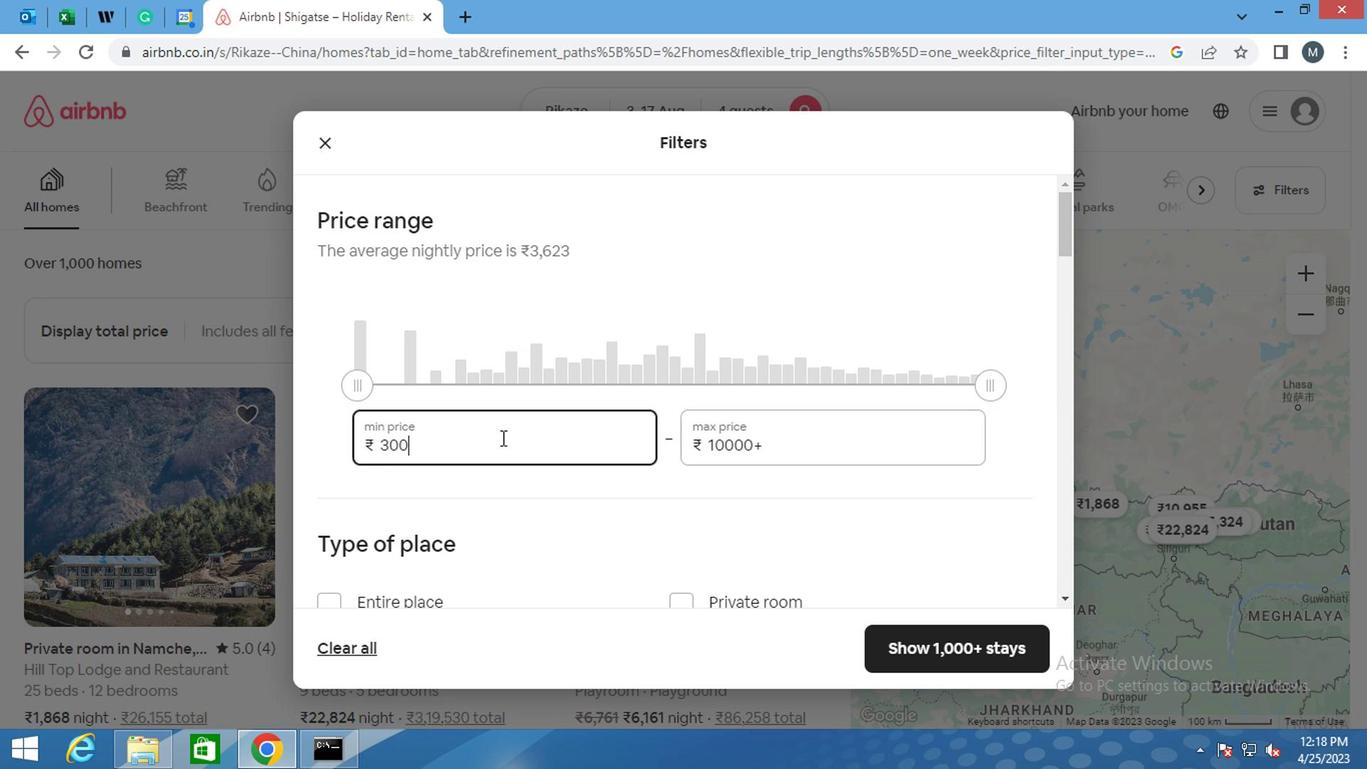 
Action: Mouse moved to (686, 420)
Screenshot: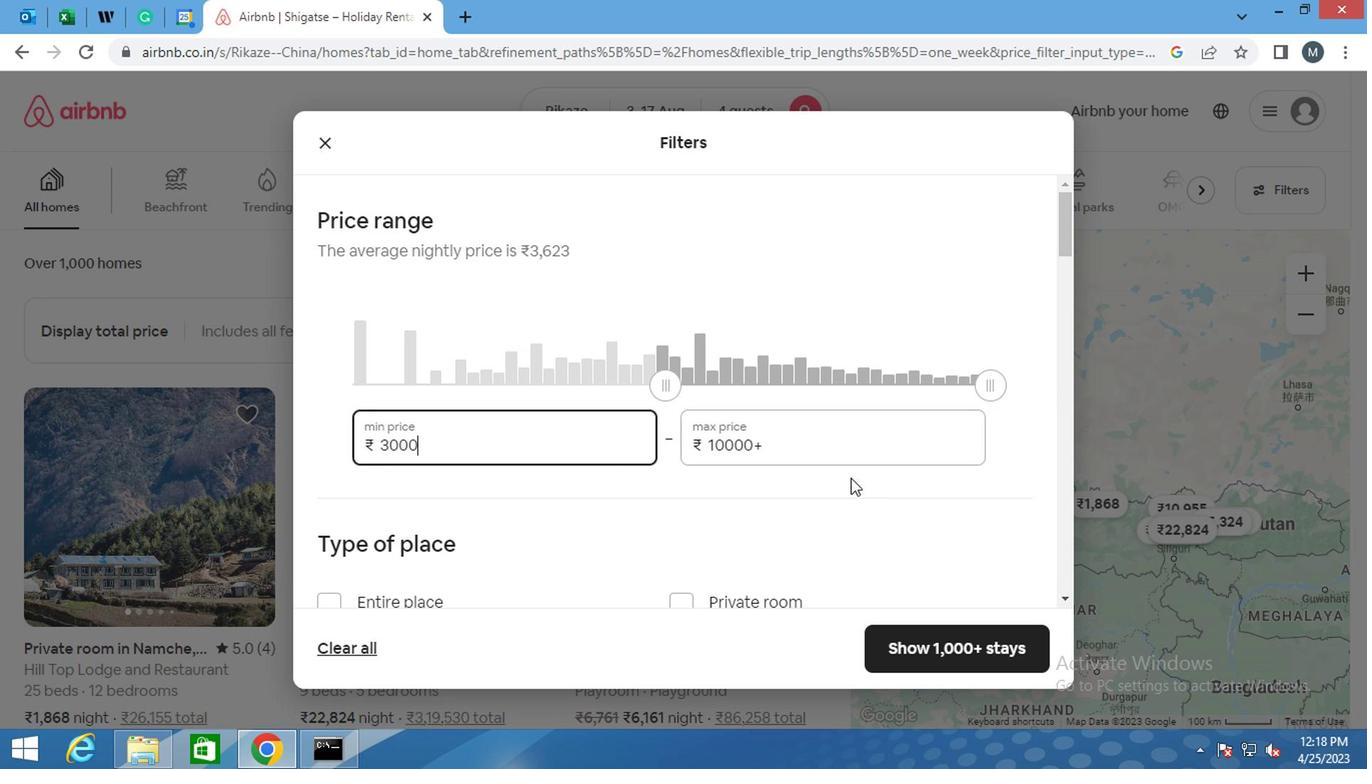 
Action: Mouse pressed left at (686, 420)
Screenshot: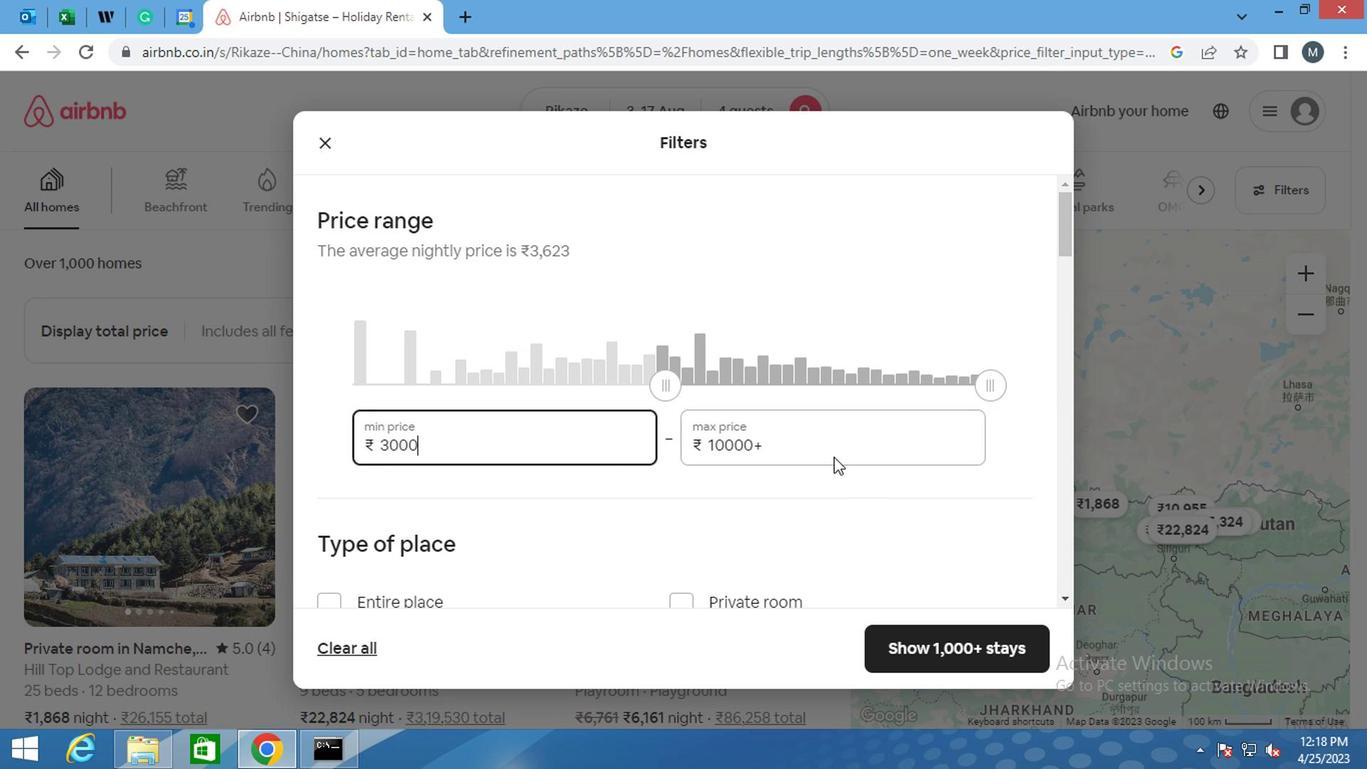 
Action: Mouse moved to (685, 420)
Screenshot: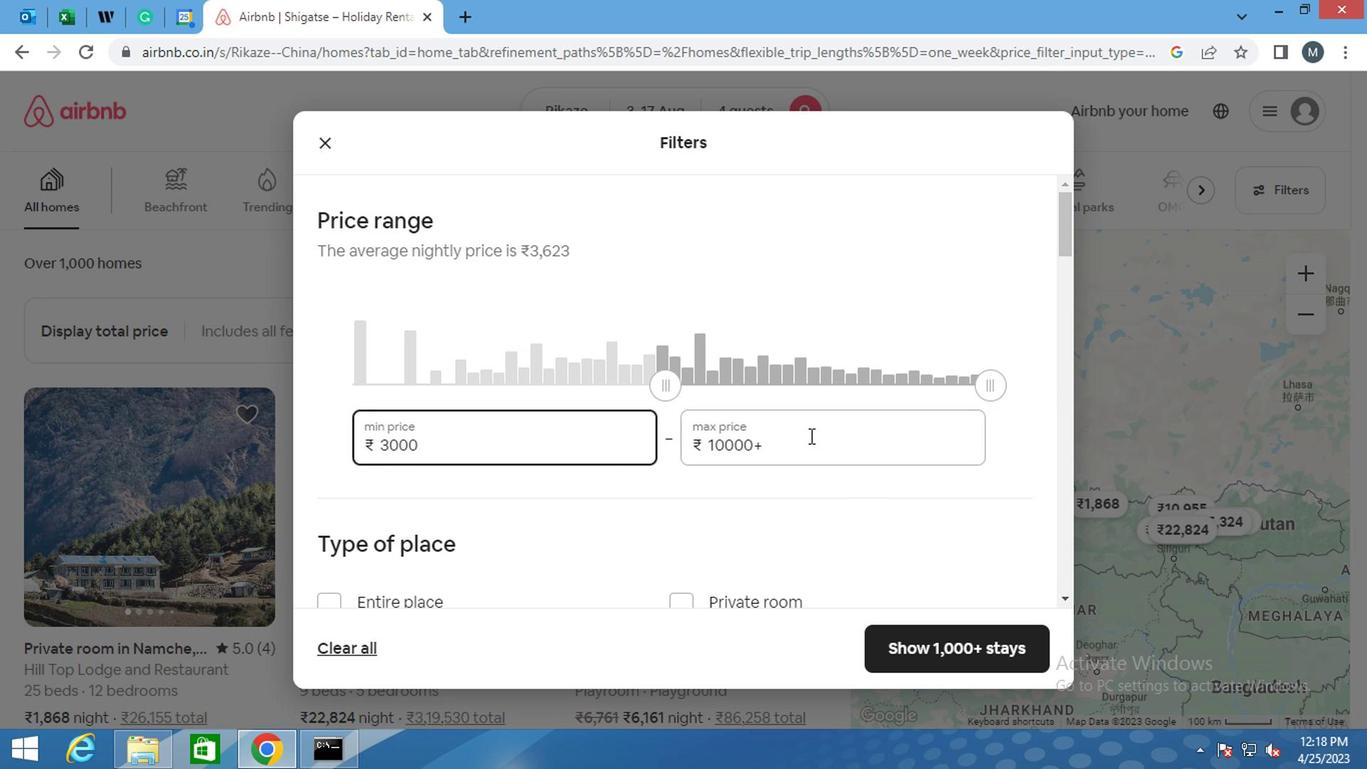 
Action: Mouse pressed left at (685, 420)
Screenshot: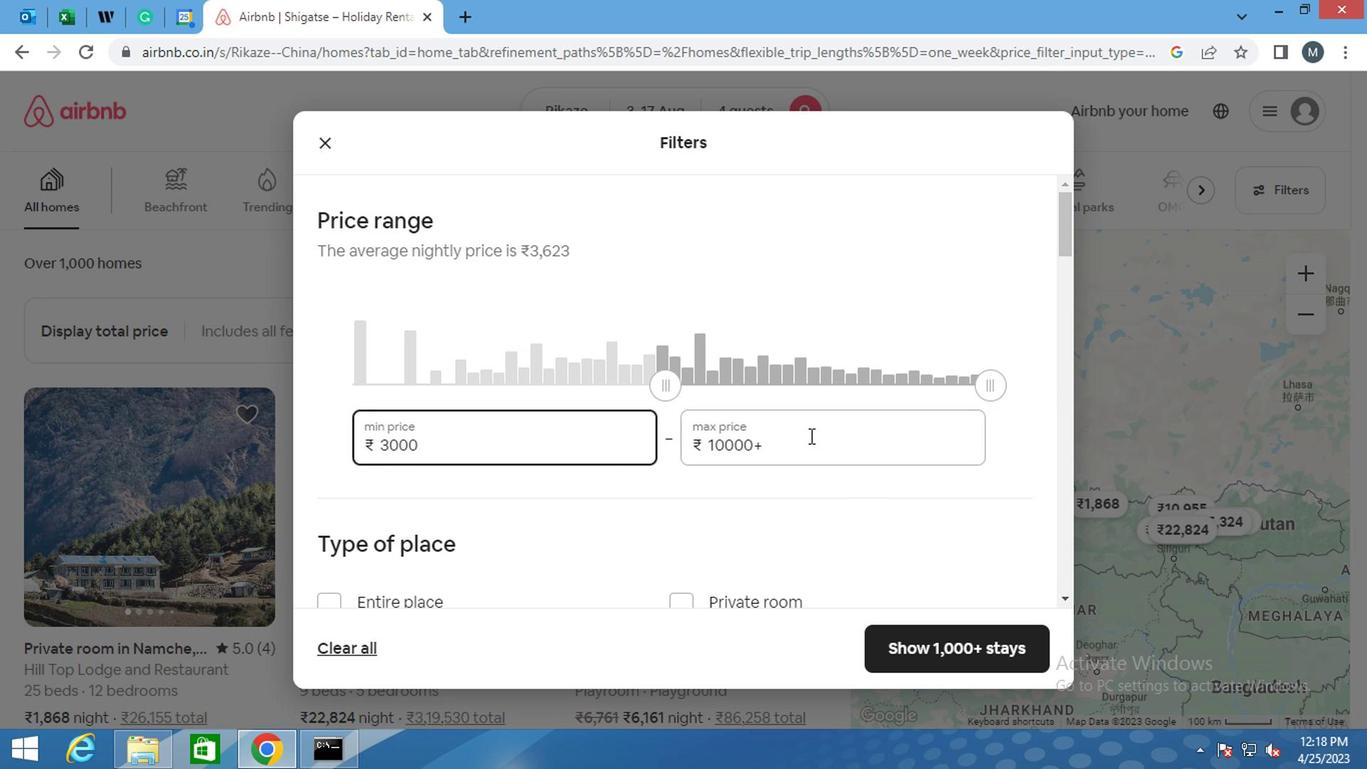 
Action: Mouse moved to (685, 420)
Screenshot: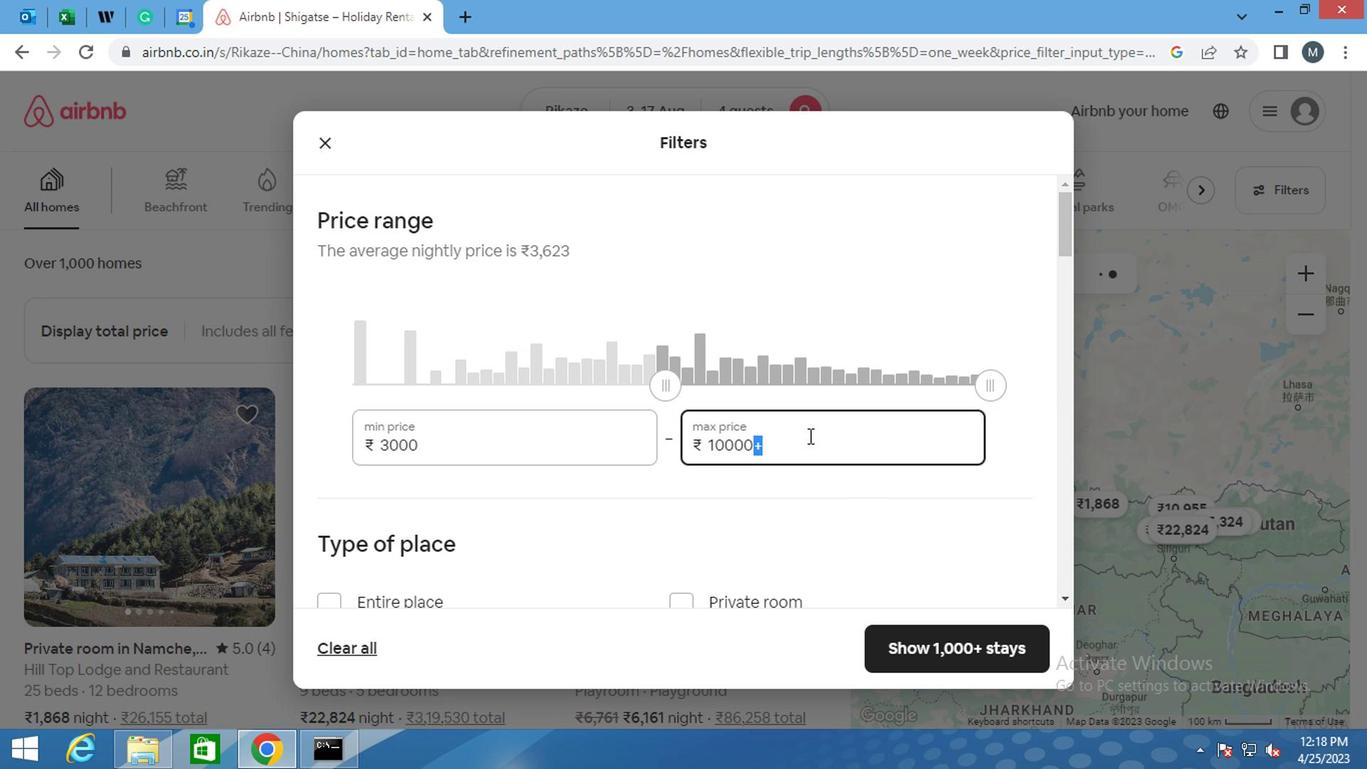 
Action: Key pressed <Key.backspace><Key.backspace><Key.backspace><Key.backspace><Key.backspace>5000
Screenshot: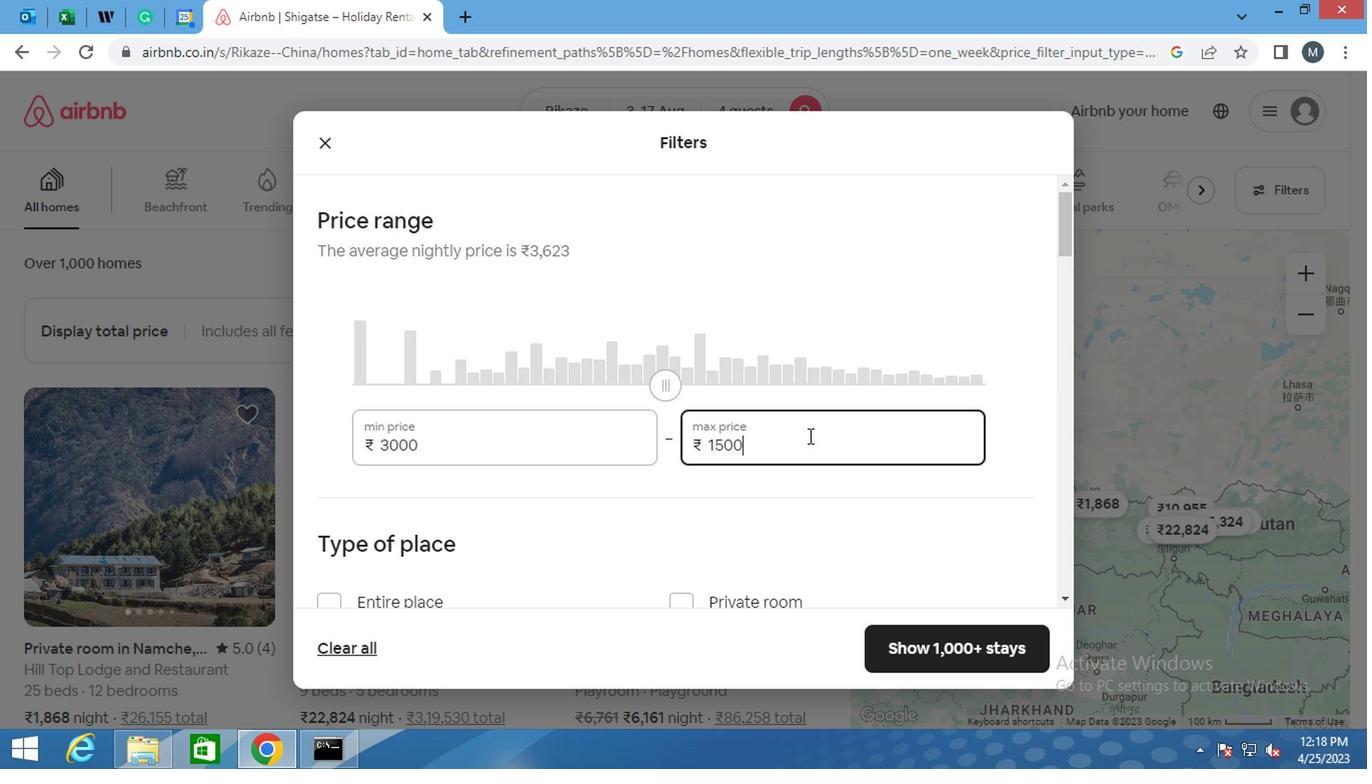 
Action: Mouse moved to (649, 408)
Screenshot: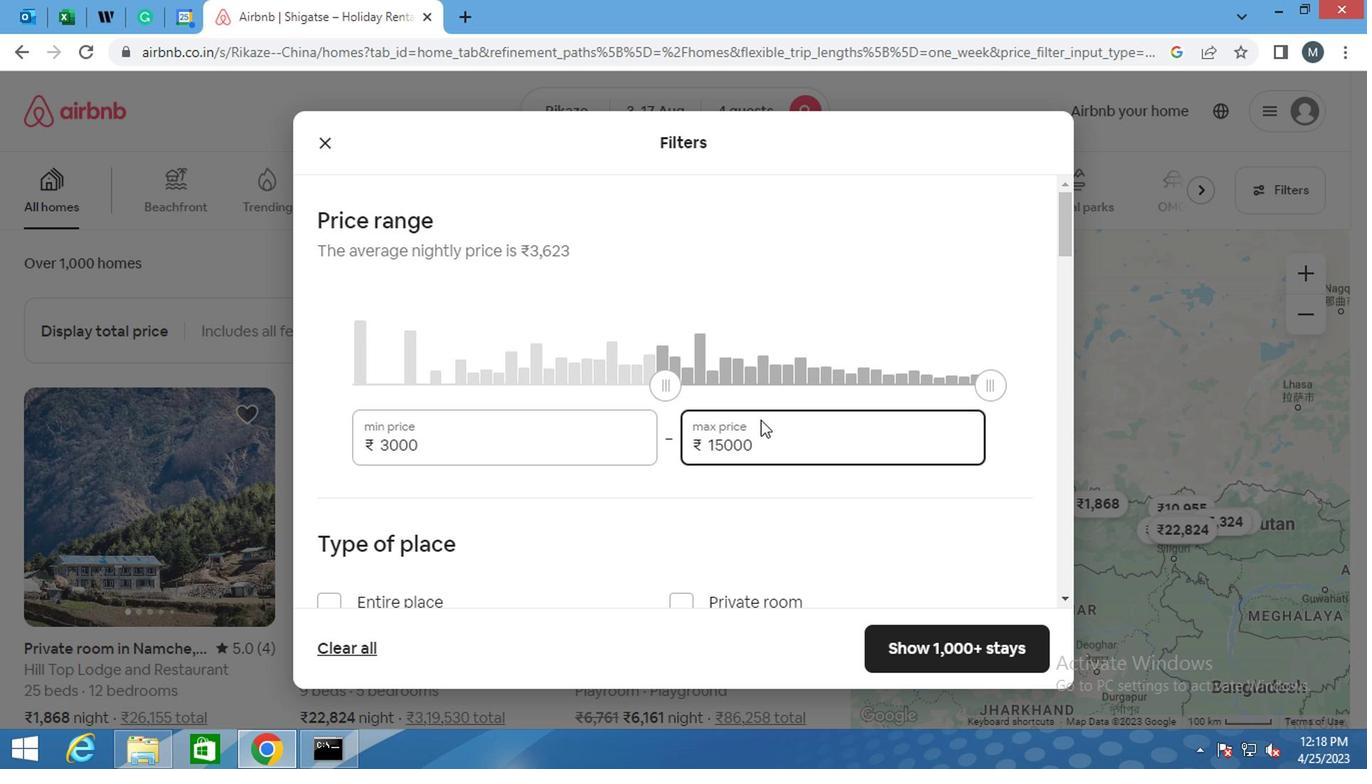 
Action: Mouse scrolled (649, 407) with delta (0, 0)
Screenshot: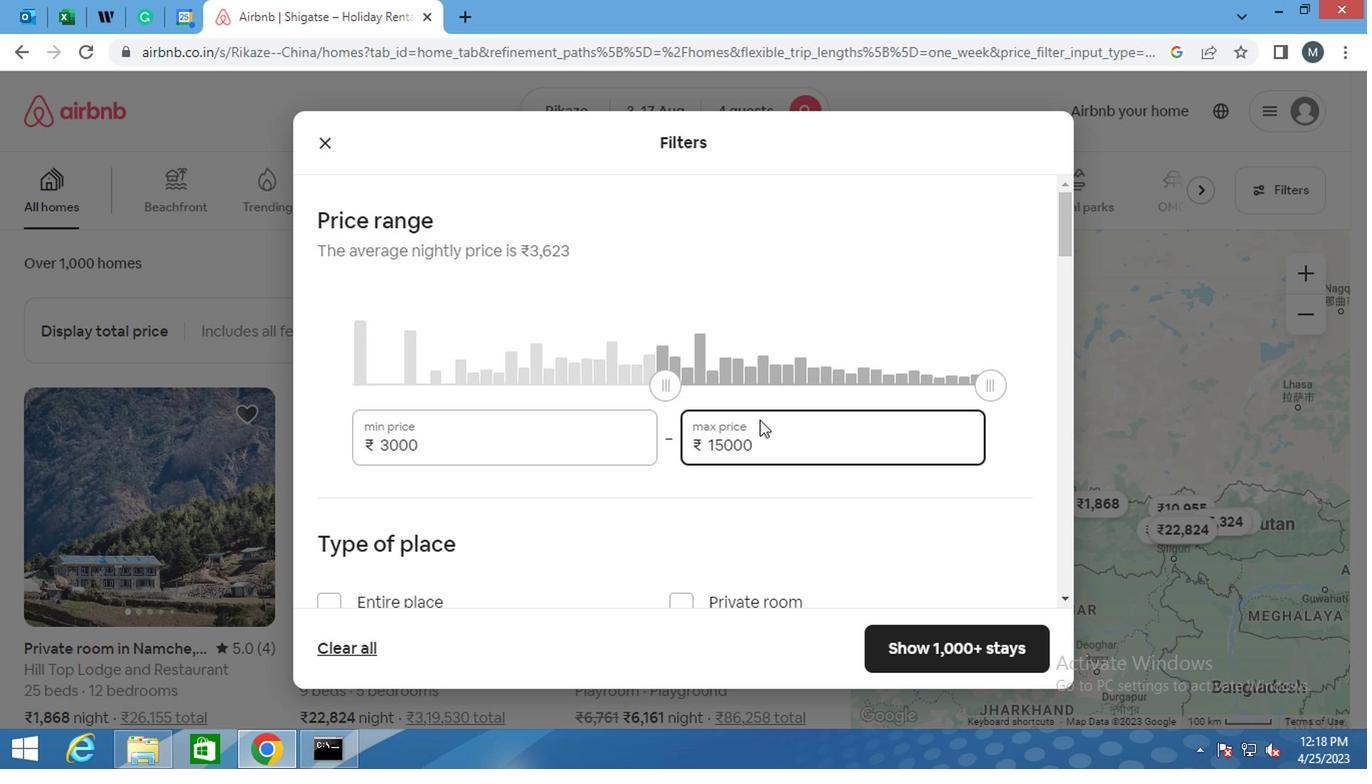 
Action: Mouse moved to (643, 408)
Screenshot: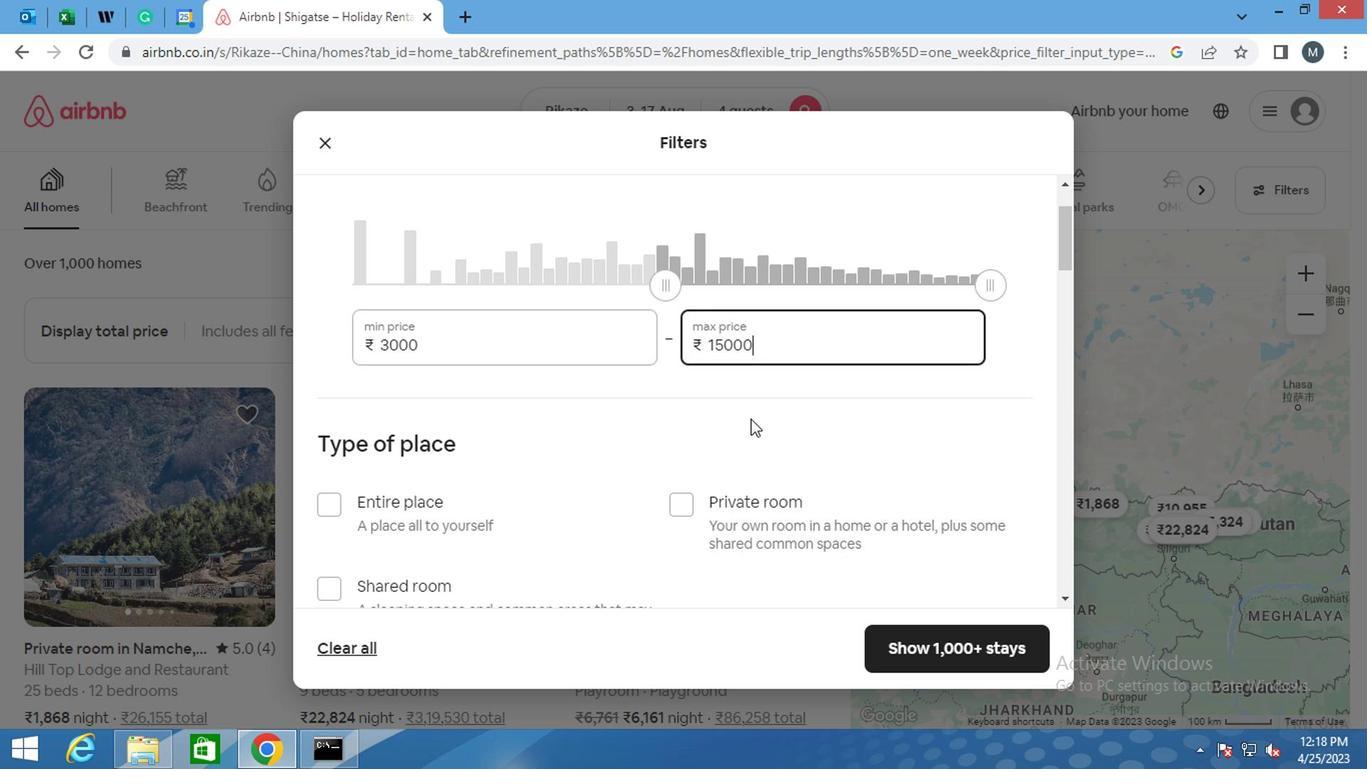 
Action: Mouse scrolled (643, 407) with delta (0, 0)
Screenshot: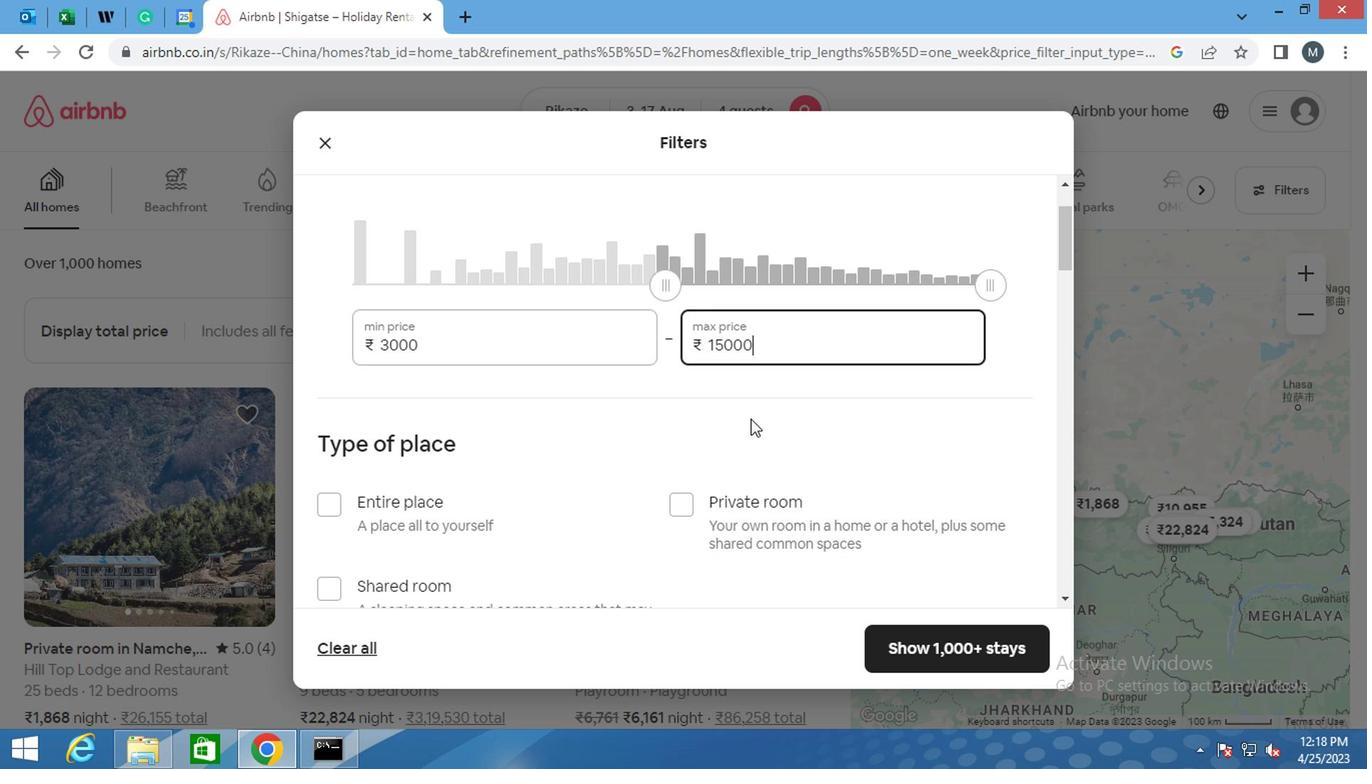 
Action: Mouse moved to (337, 398)
Screenshot: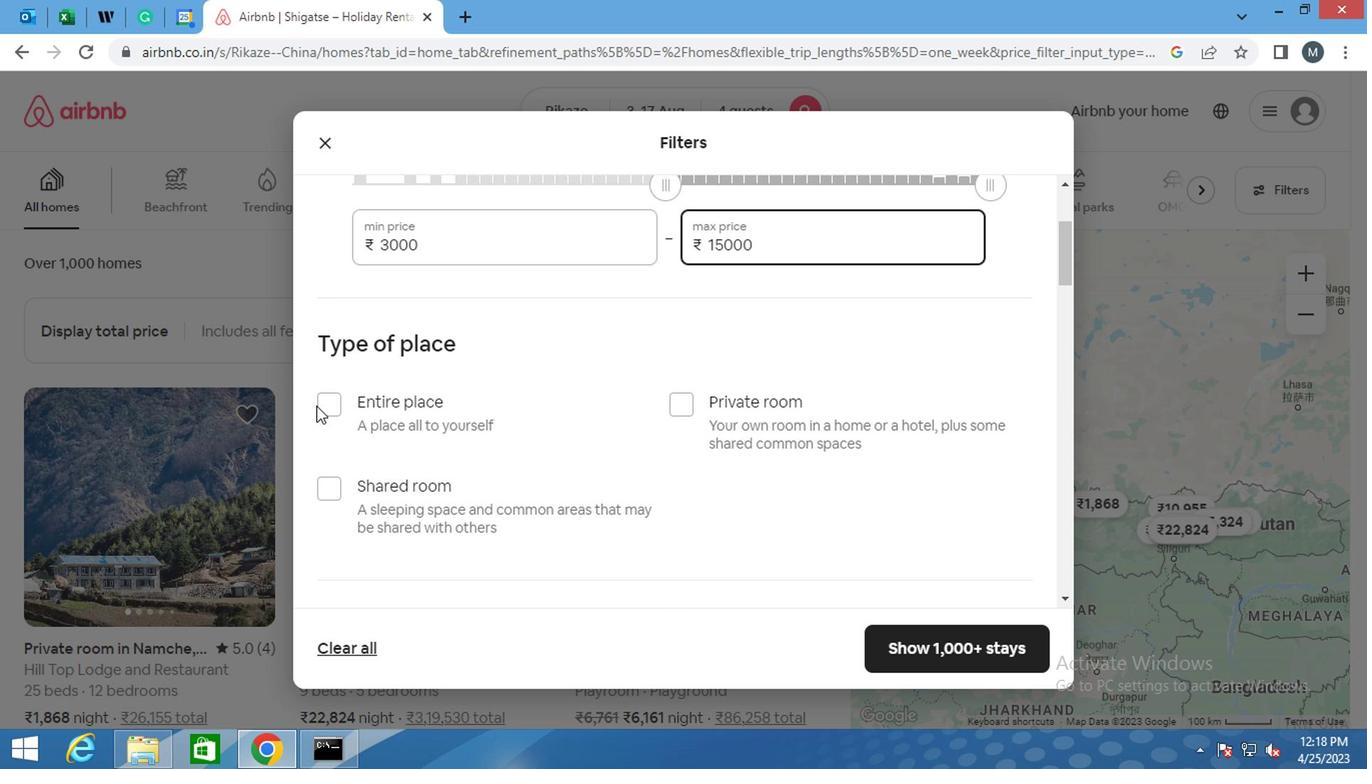 
Action: Mouse pressed left at (337, 398)
Screenshot: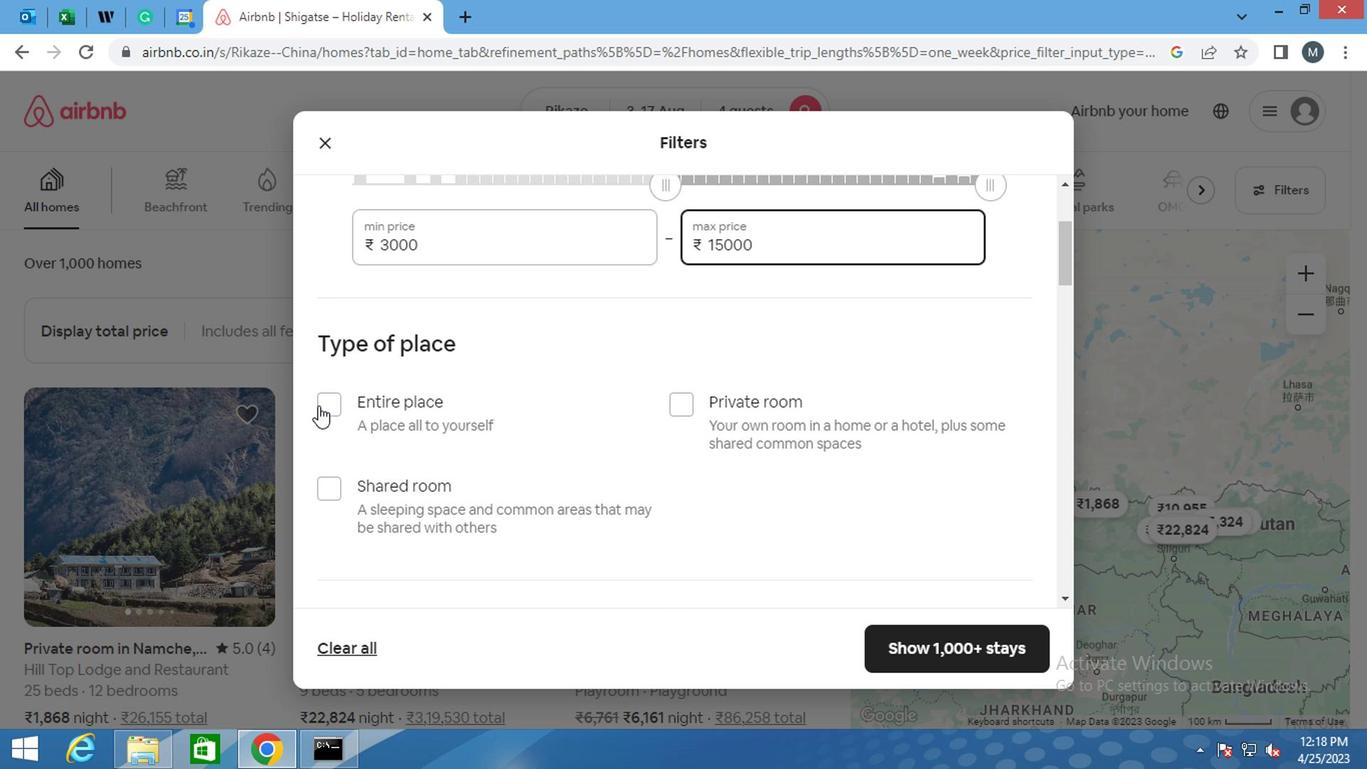 
Action: Mouse moved to (409, 394)
Screenshot: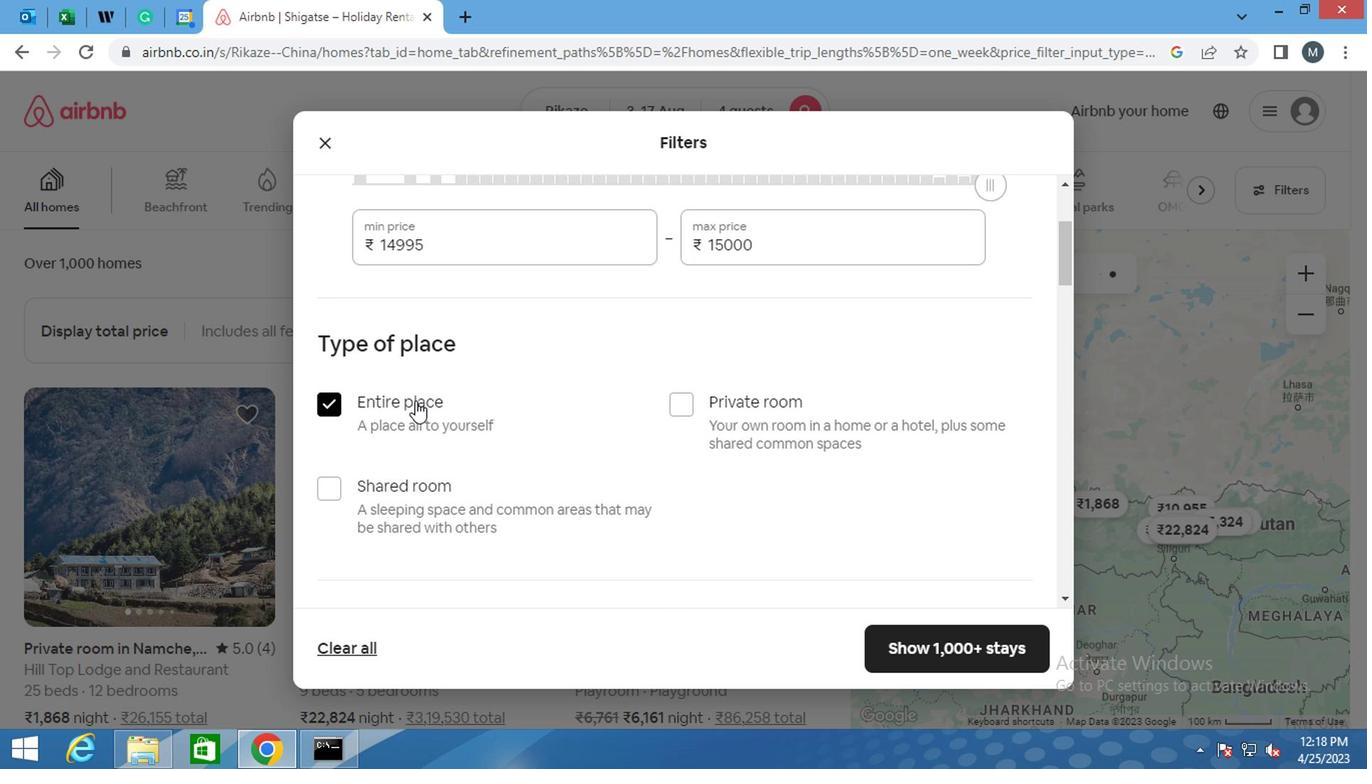 
Action: Mouse scrolled (409, 393) with delta (0, 0)
Screenshot: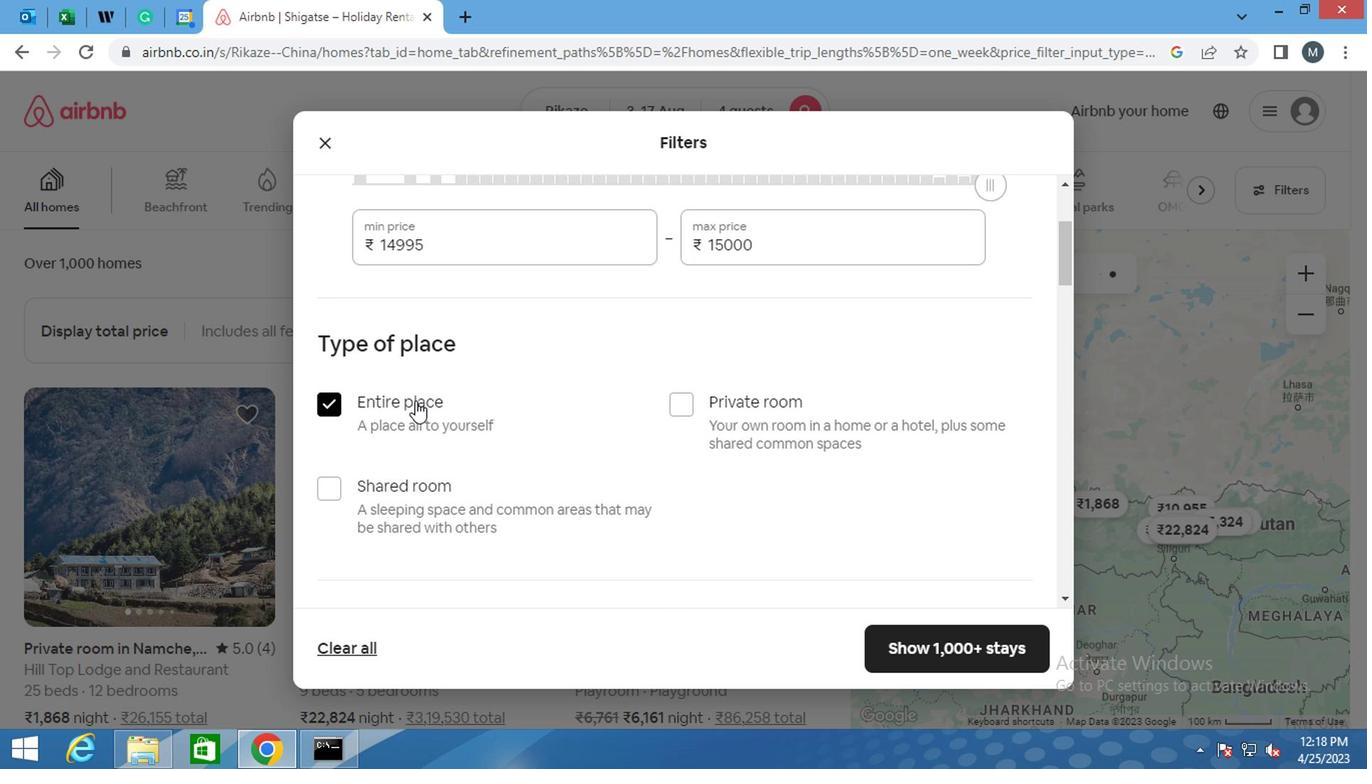 
Action: Mouse scrolled (409, 393) with delta (0, 0)
Screenshot: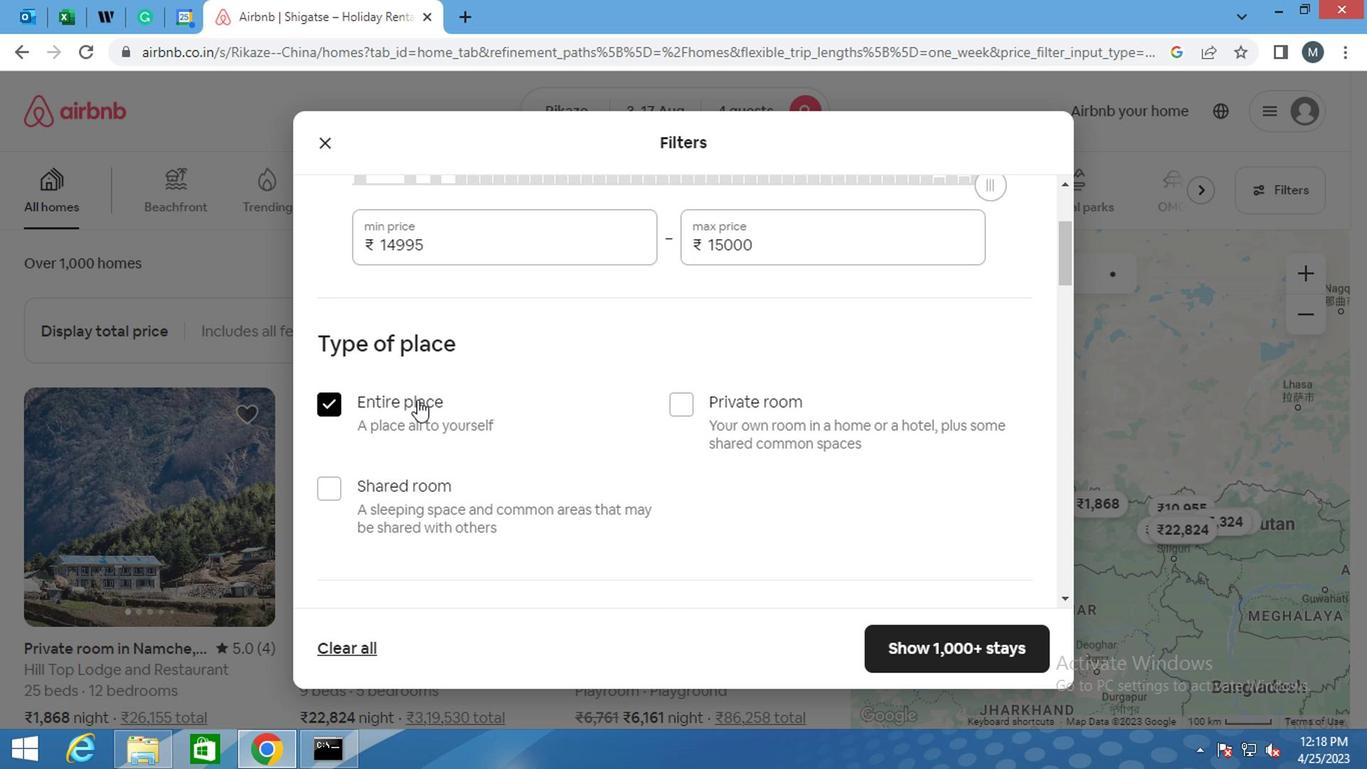 
Action: Mouse scrolled (409, 393) with delta (0, 0)
Screenshot: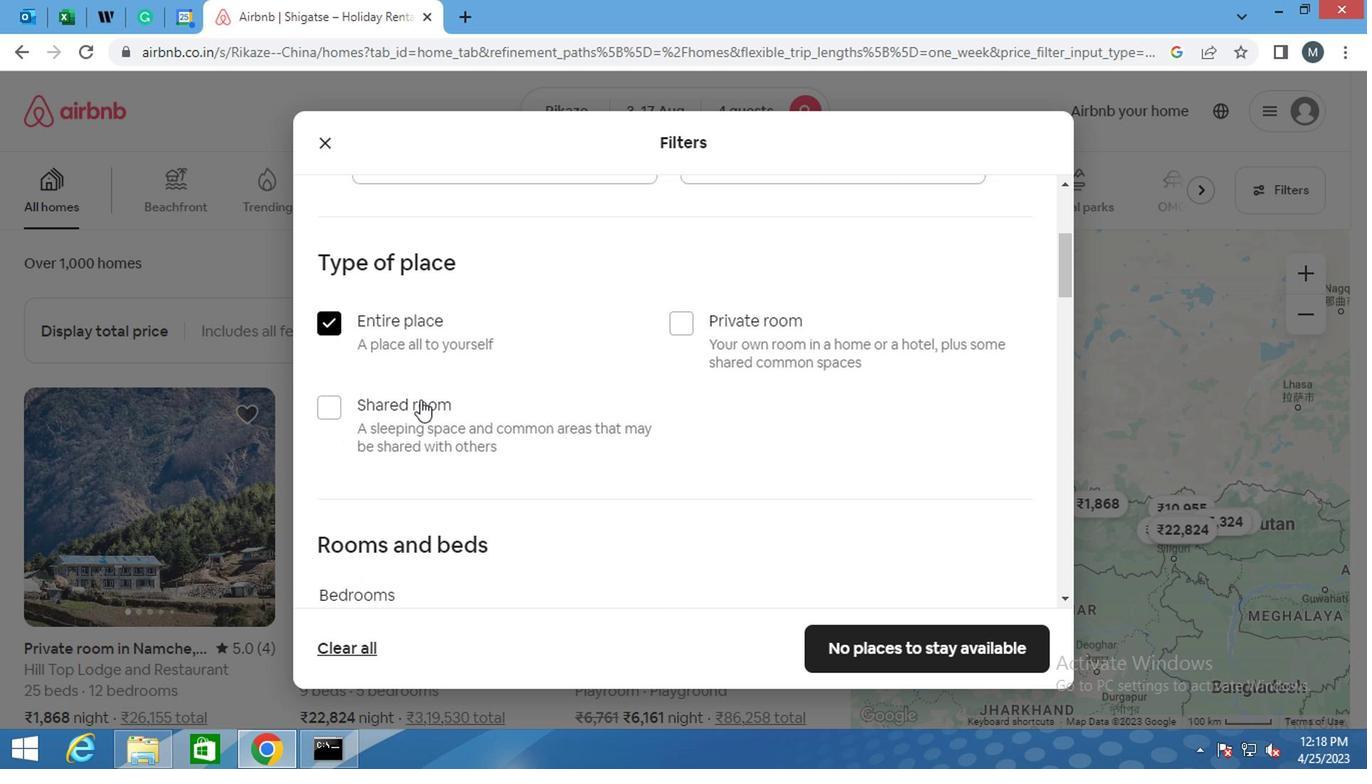
Action: Mouse scrolled (409, 393) with delta (0, 0)
Screenshot: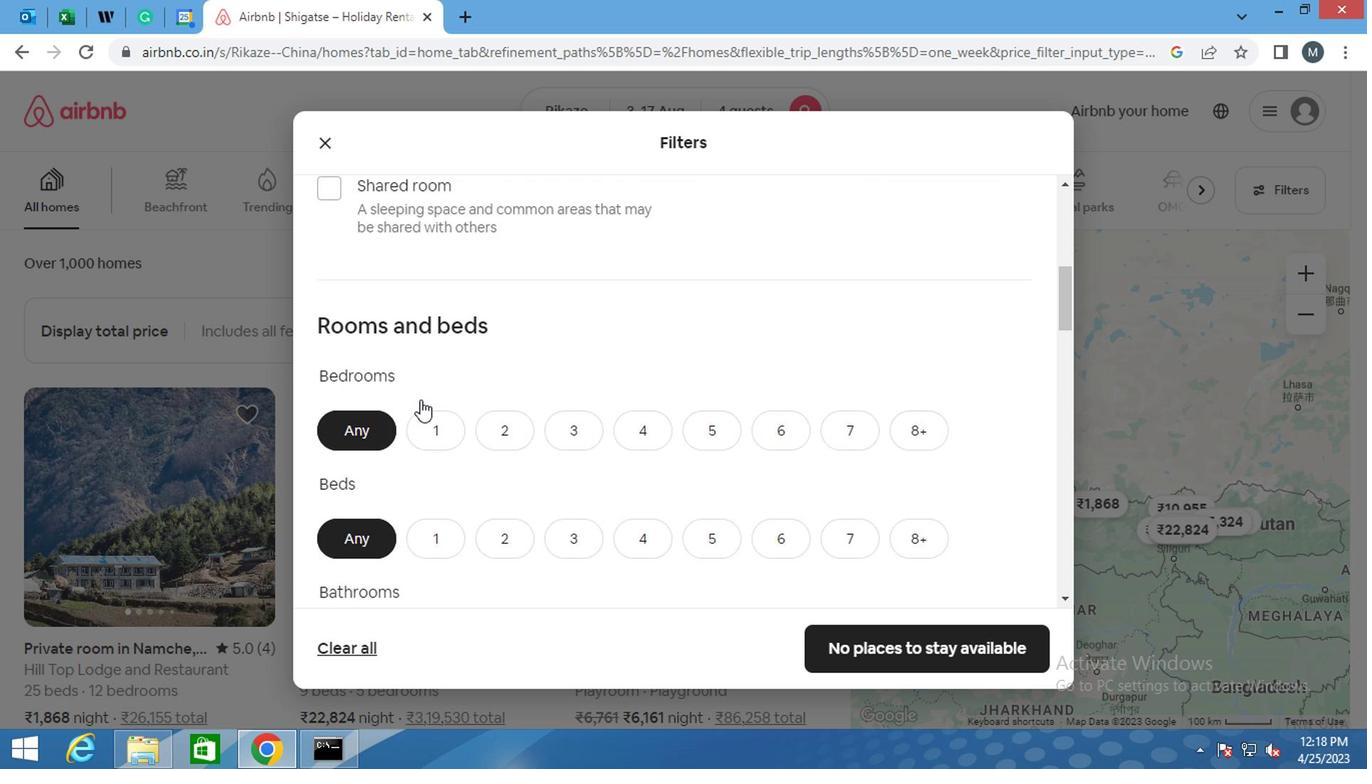 
Action: Mouse moved to (410, 393)
Screenshot: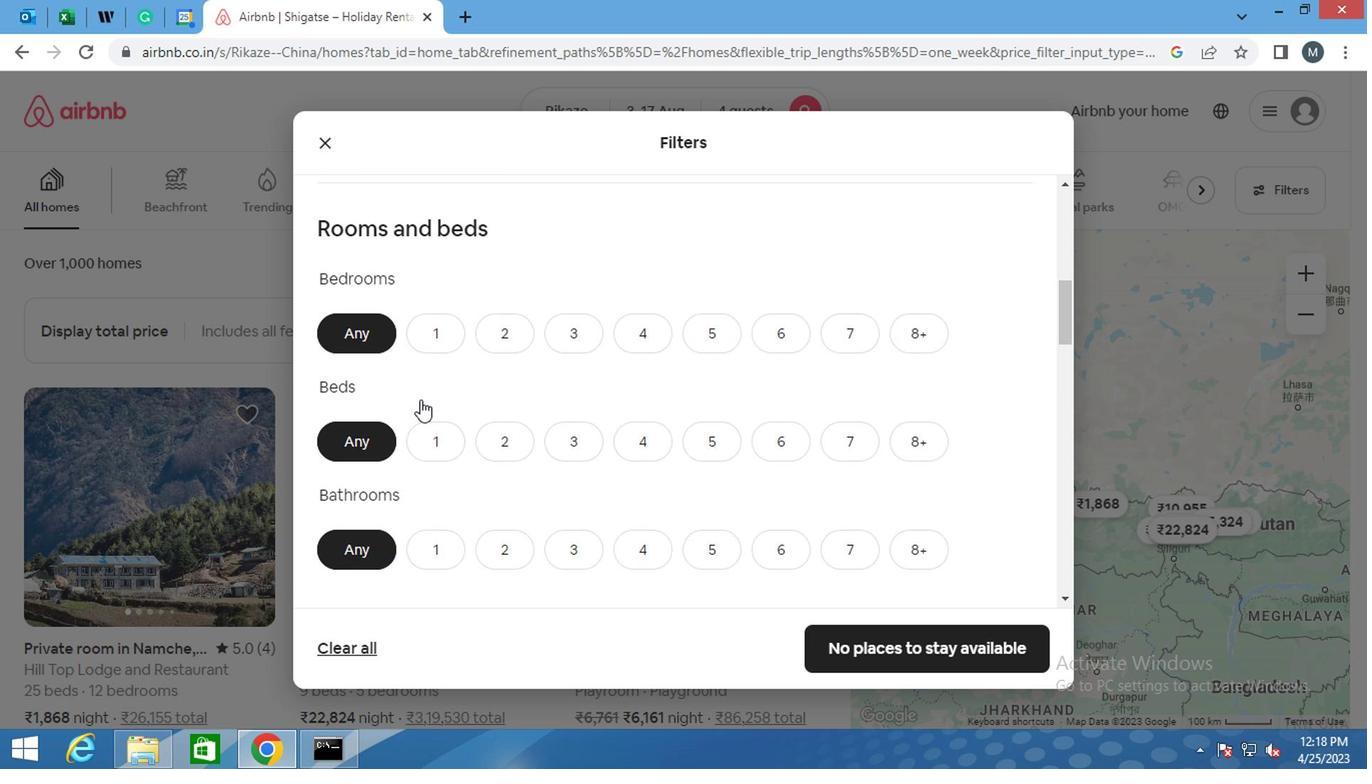 
Action: Mouse scrolled (410, 393) with delta (0, 0)
Screenshot: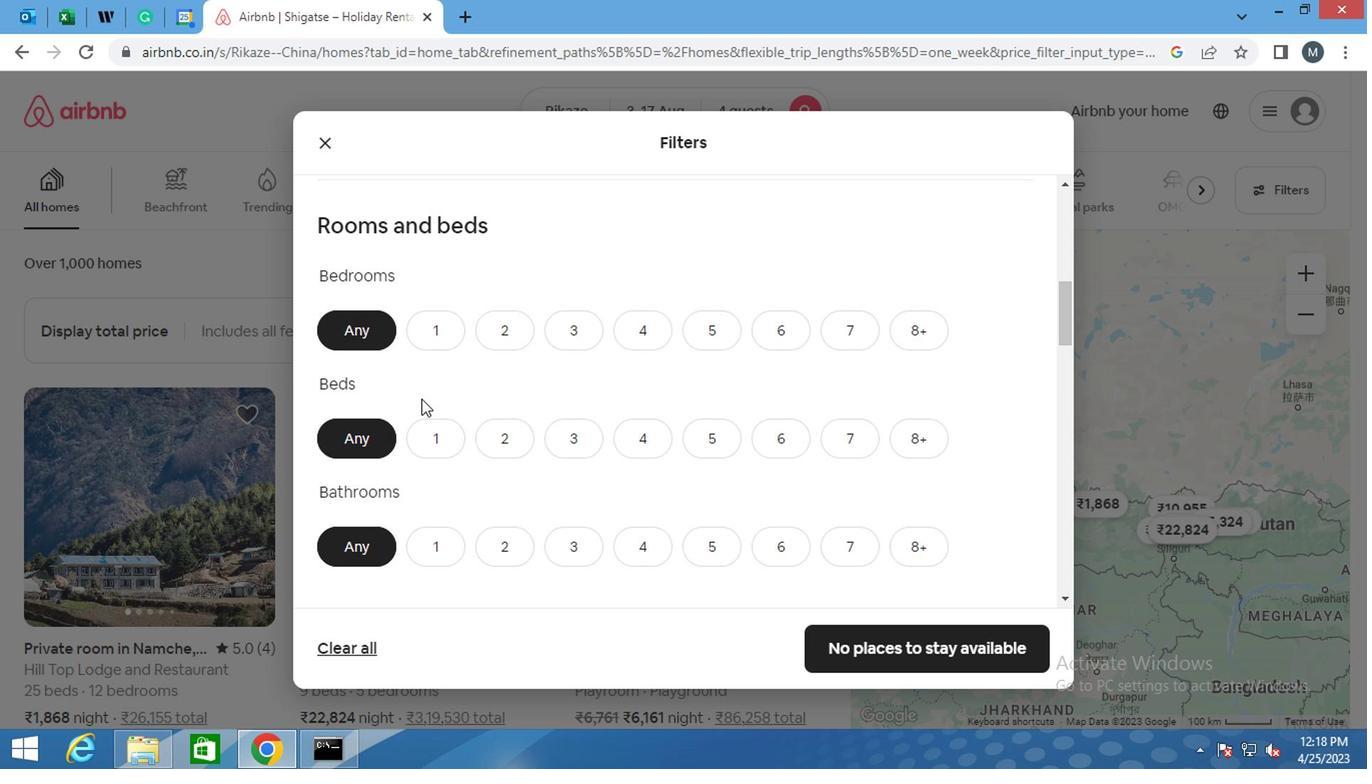 
Action: Mouse moved to (509, 272)
Screenshot: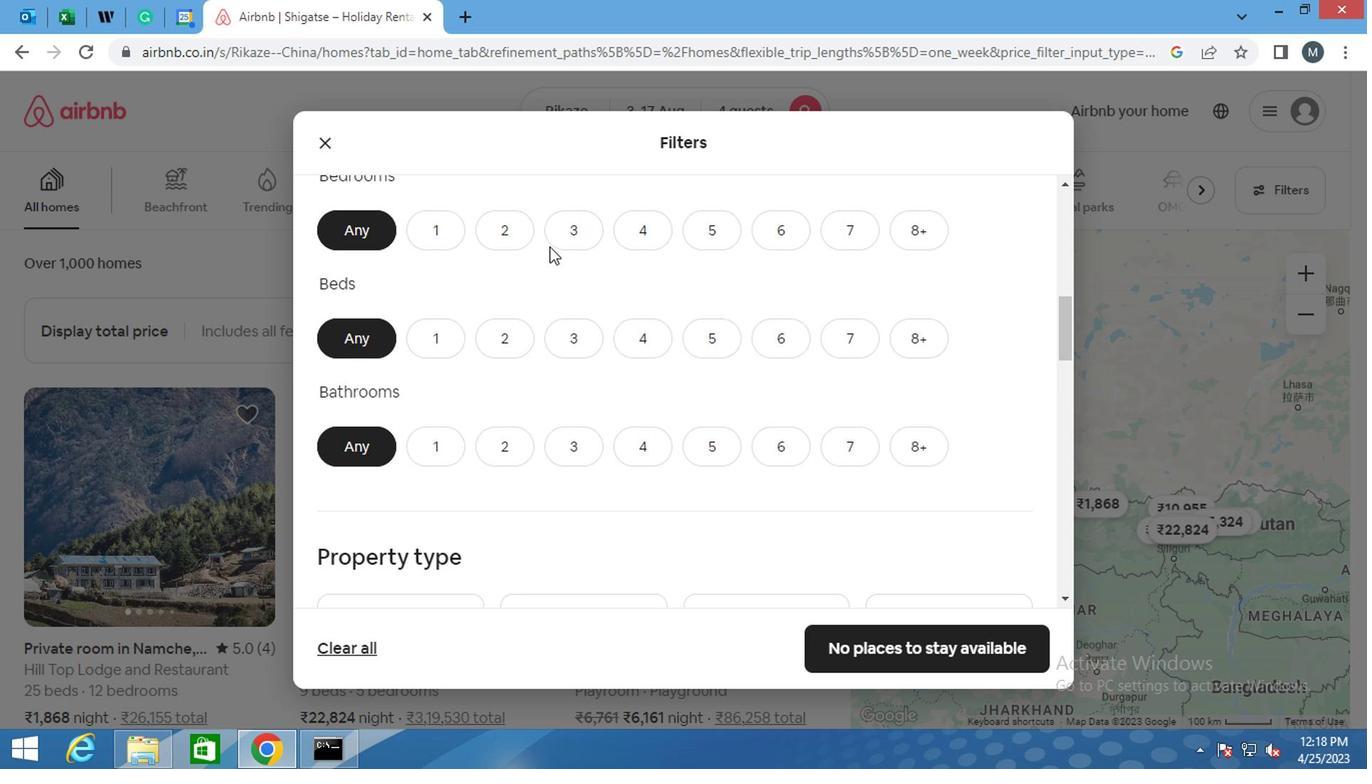 
Action: Mouse pressed left at (509, 272)
Screenshot: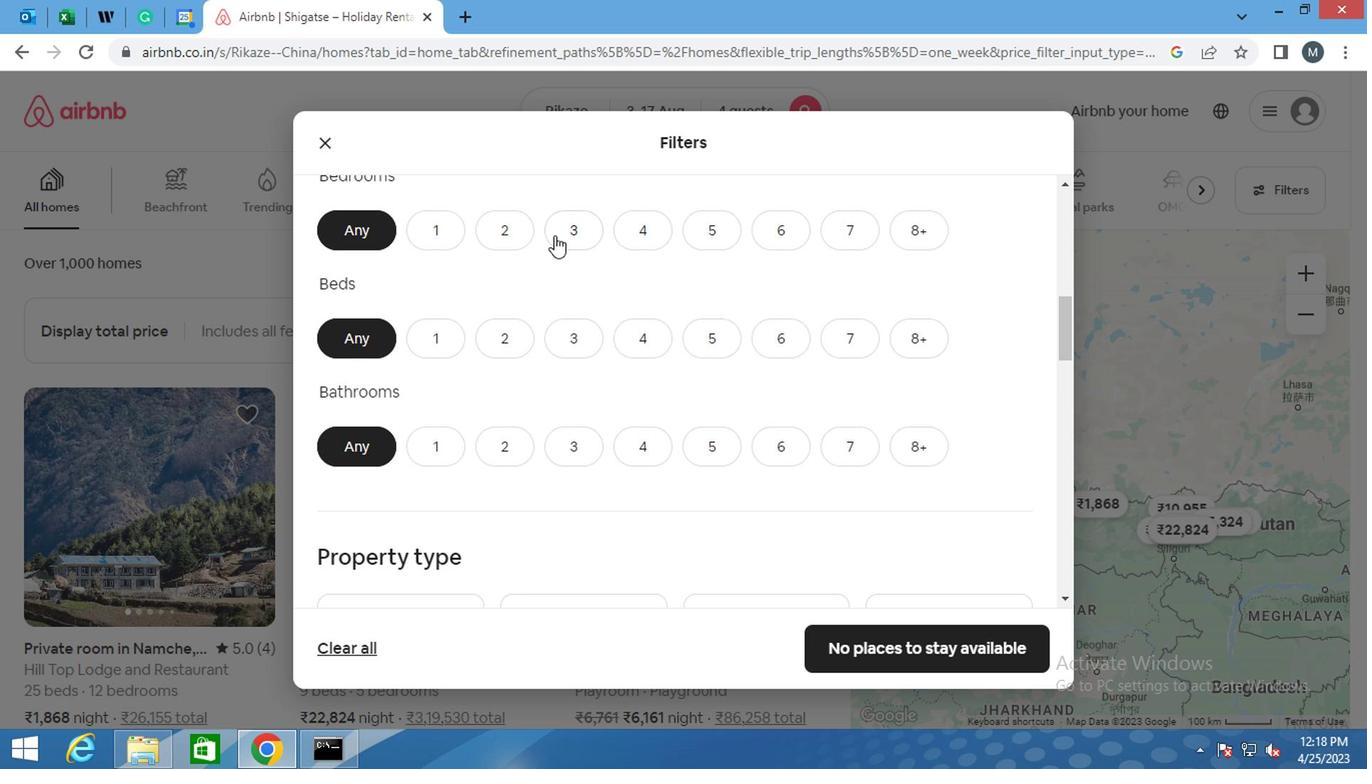
Action: Mouse moved to (569, 347)
Screenshot: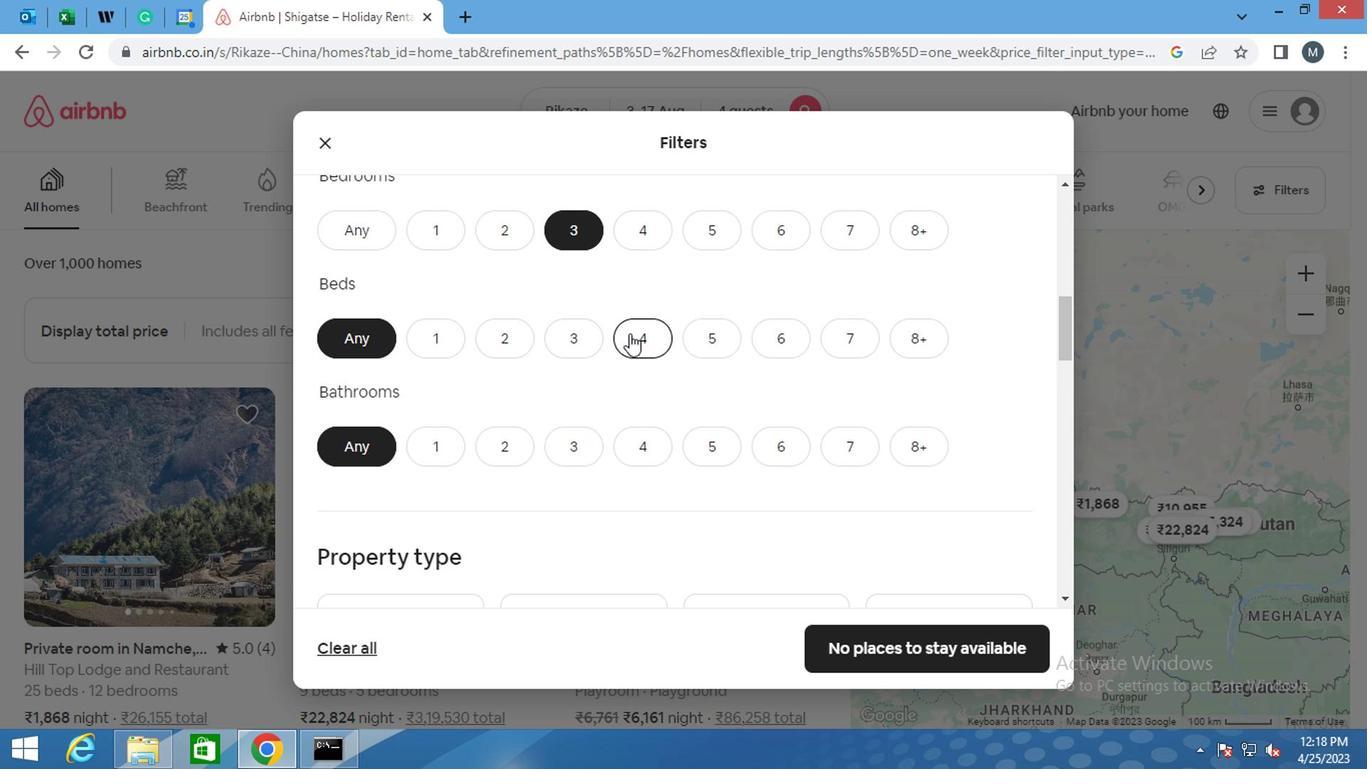 
Action: Mouse pressed left at (569, 347)
Screenshot: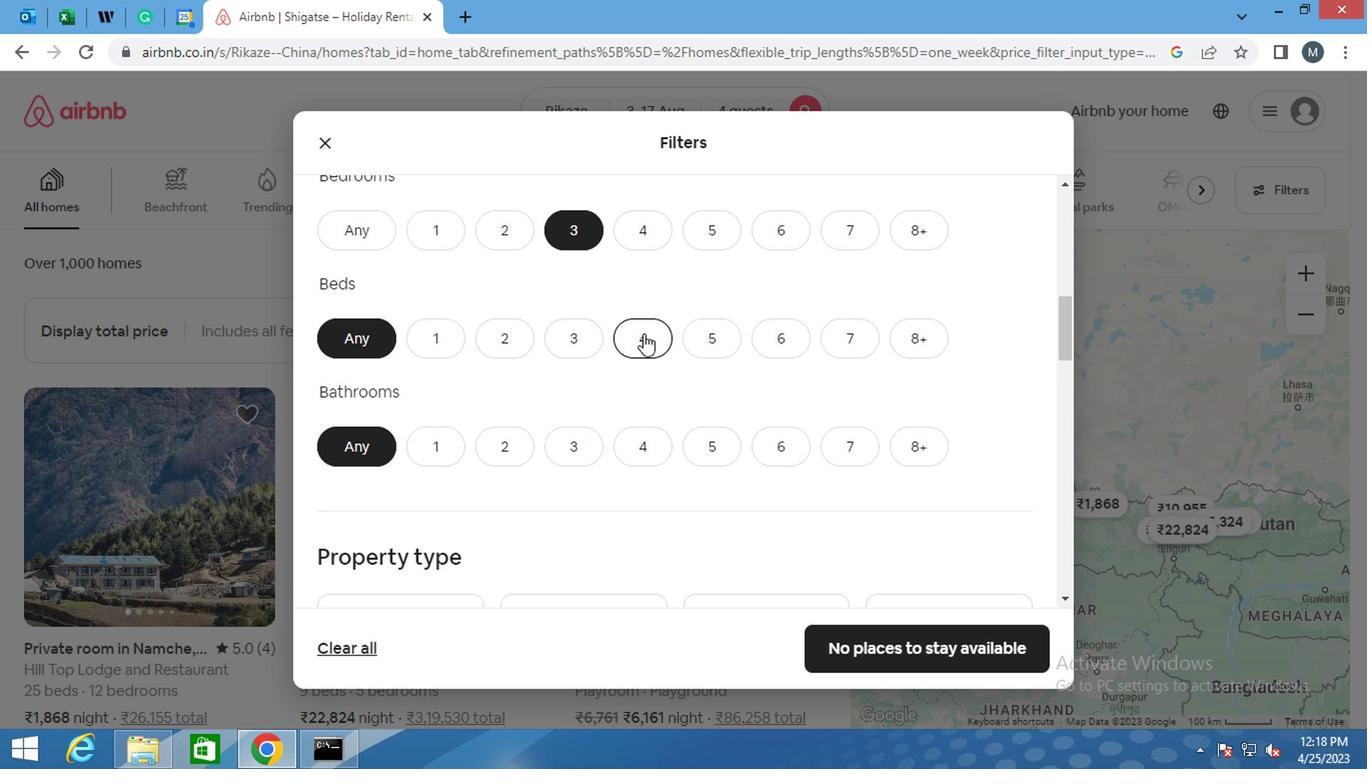 
Action: Mouse moved to (481, 352)
Screenshot: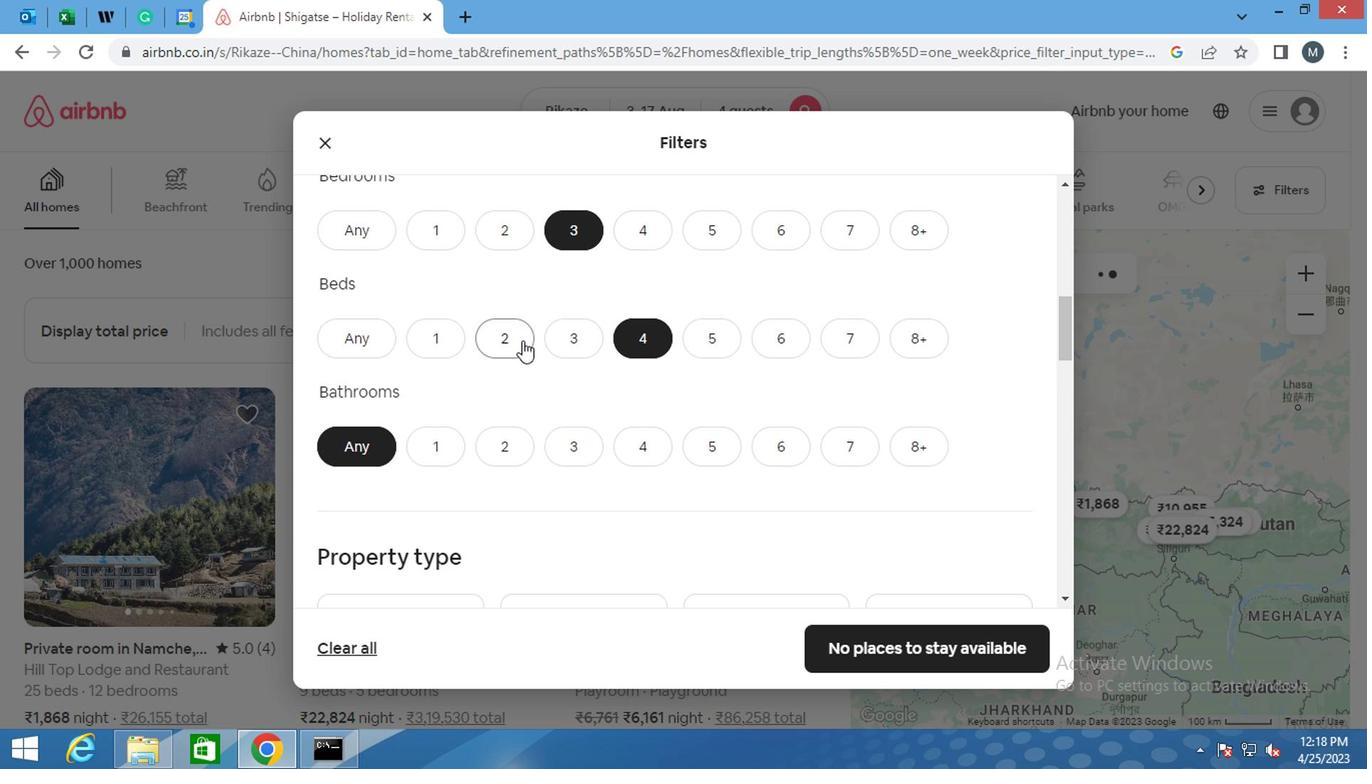 
Action: Mouse scrolled (481, 351) with delta (0, 0)
Screenshot: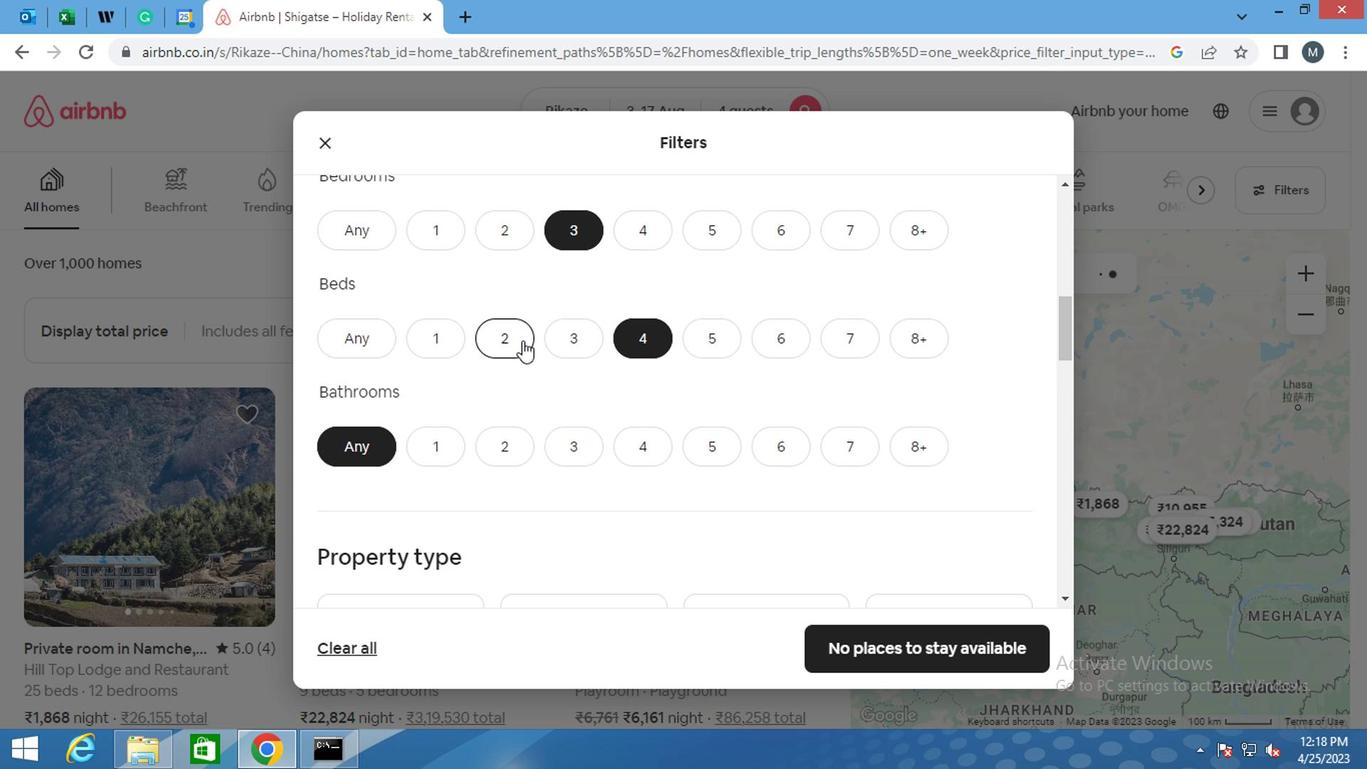 
Action: Mouse moved to (467, 360)
Screenshot: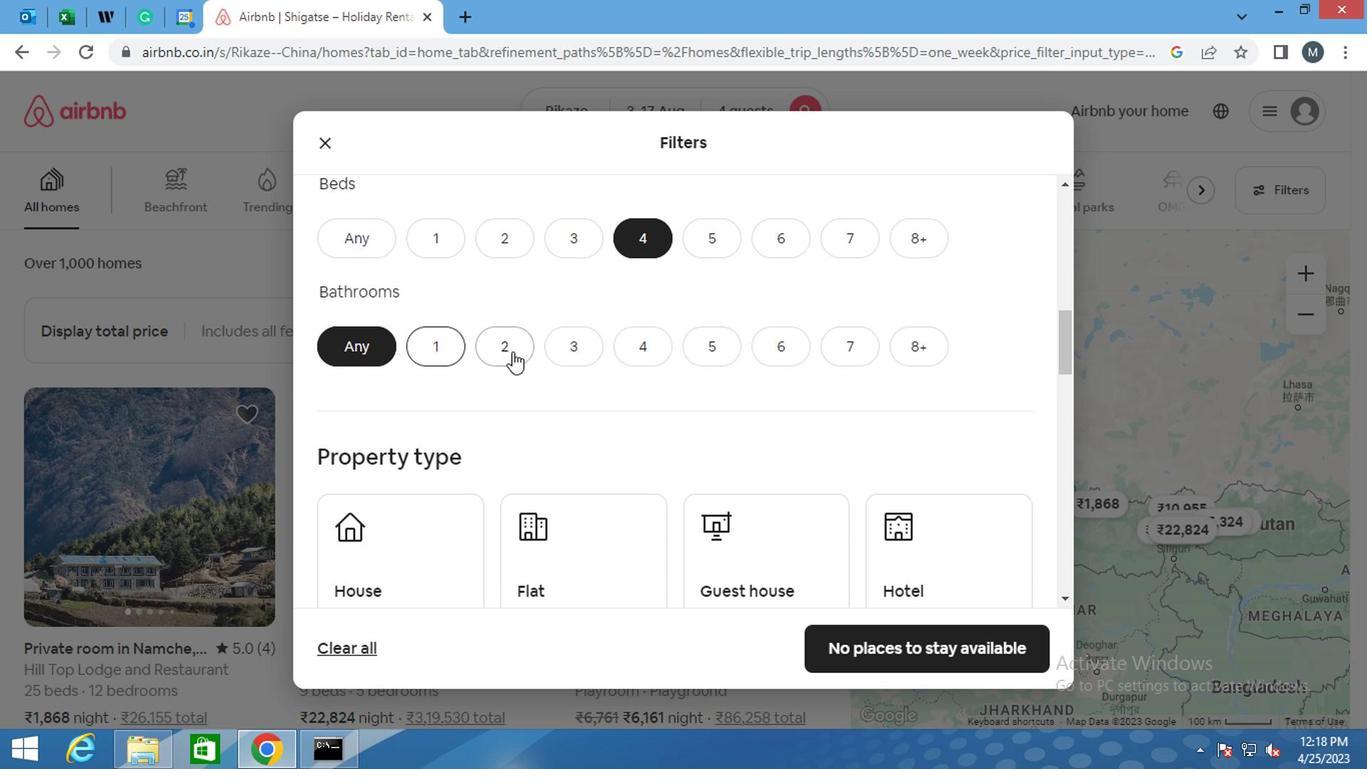 
Action: Mouse pressed left at (467, 360)
Screenshot: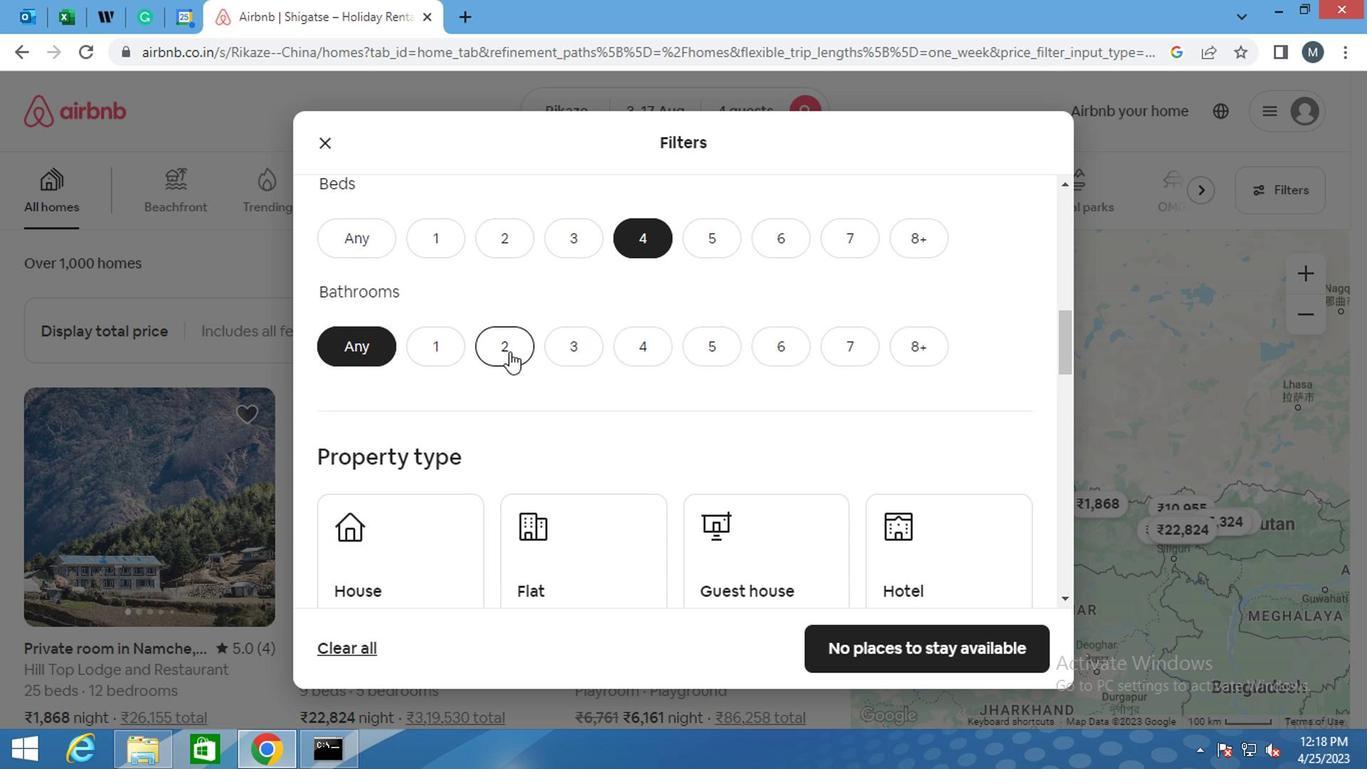 
Action: Mouse moved to (468, 358)
Screenshot: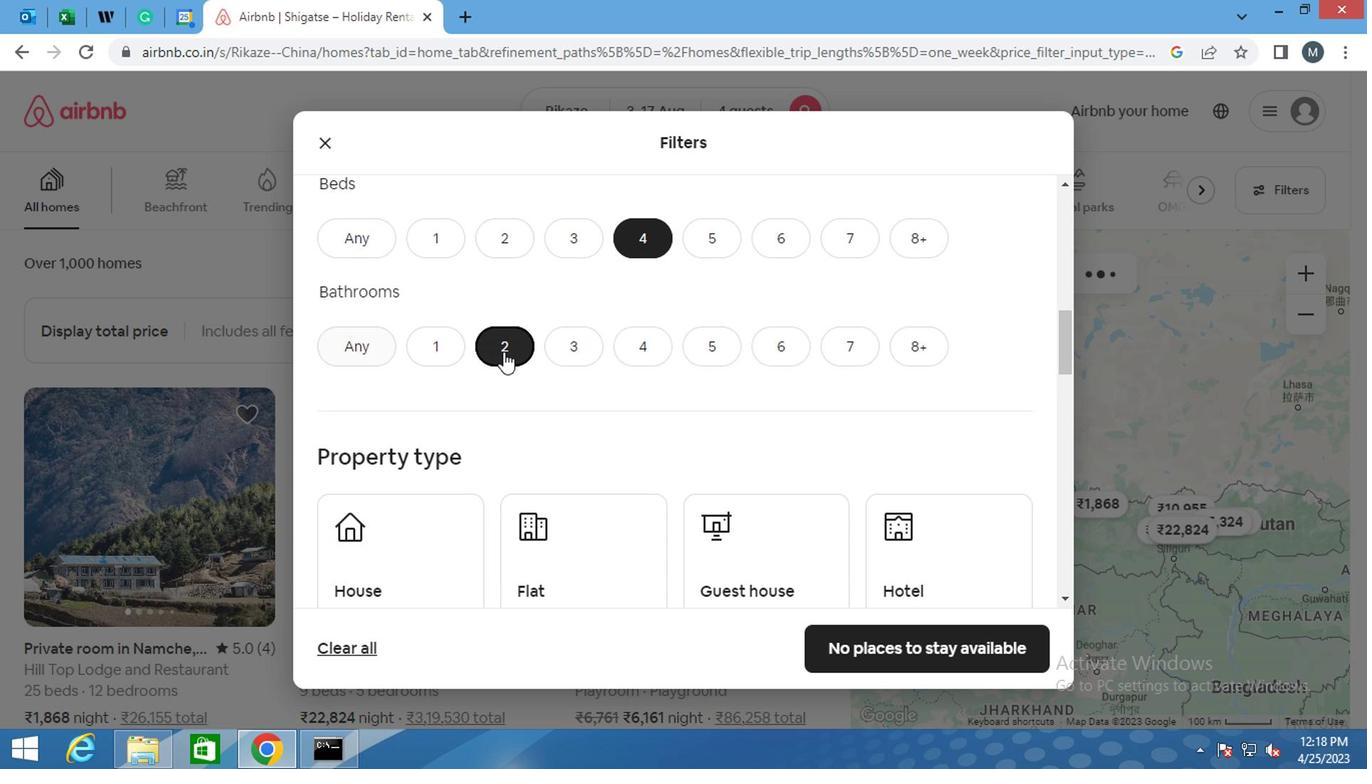 
Action: Mouse scrolled (468, 357) with delta (0, 0)
Screenshot: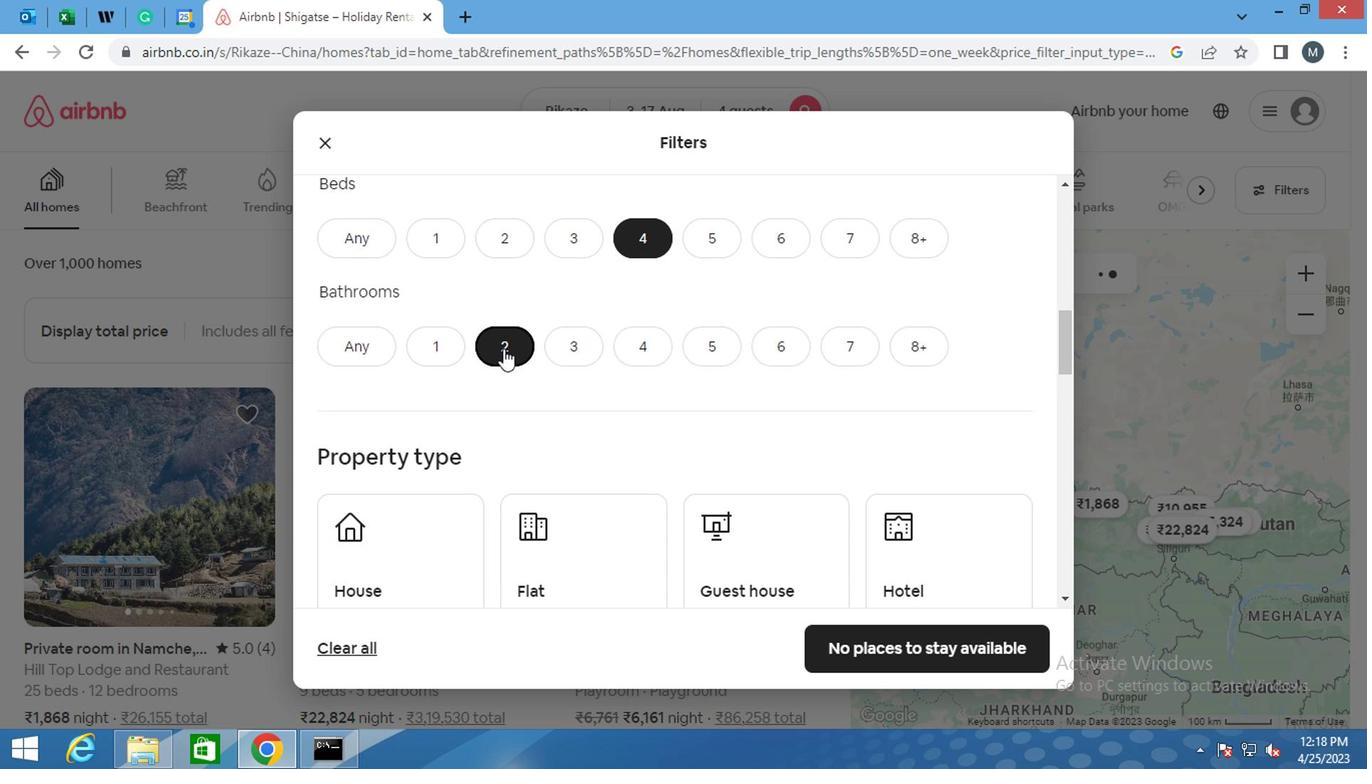 
Action: Mouse moved to (468, 357)
Screenshot: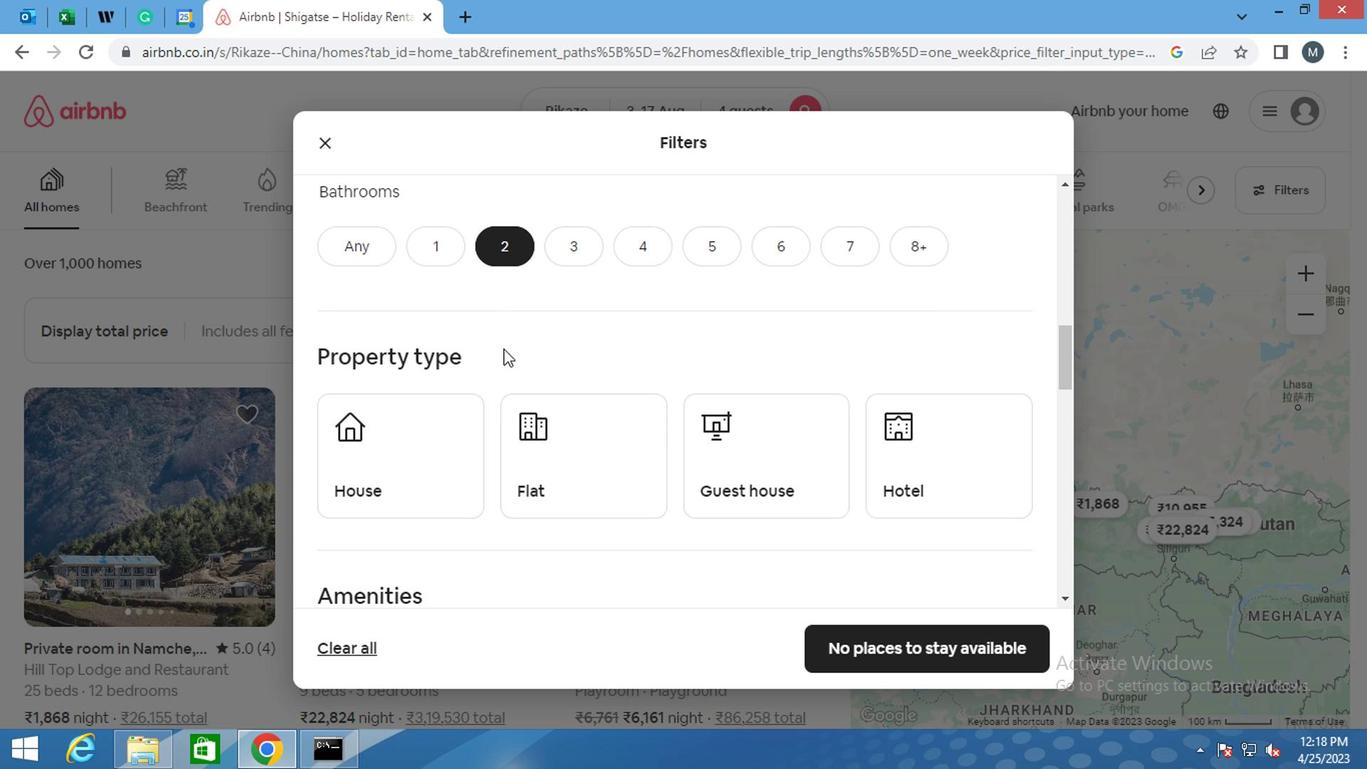 
Action: Mouse scrolled (468, 356) with delta (0, 0)
Screenshot: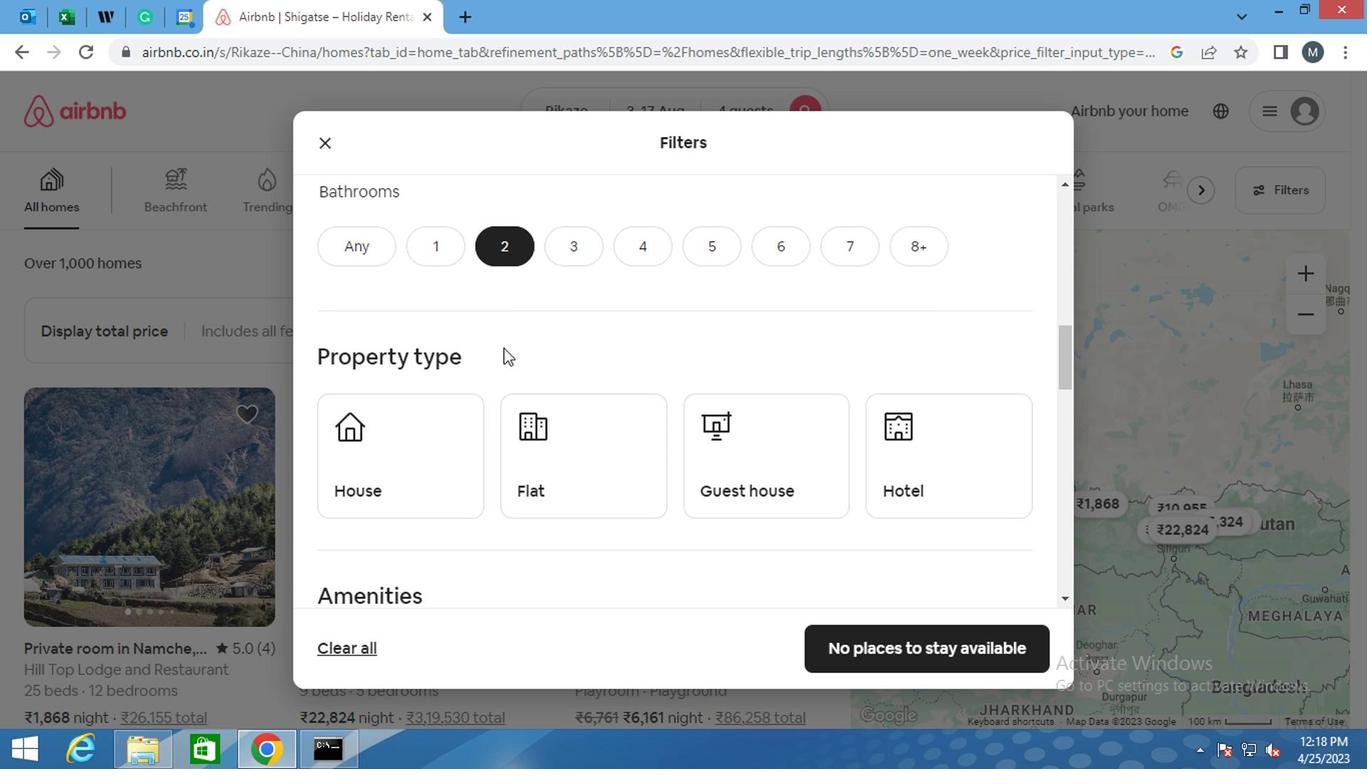 
Action: Mouse moved to (392, 376)
Screenshot: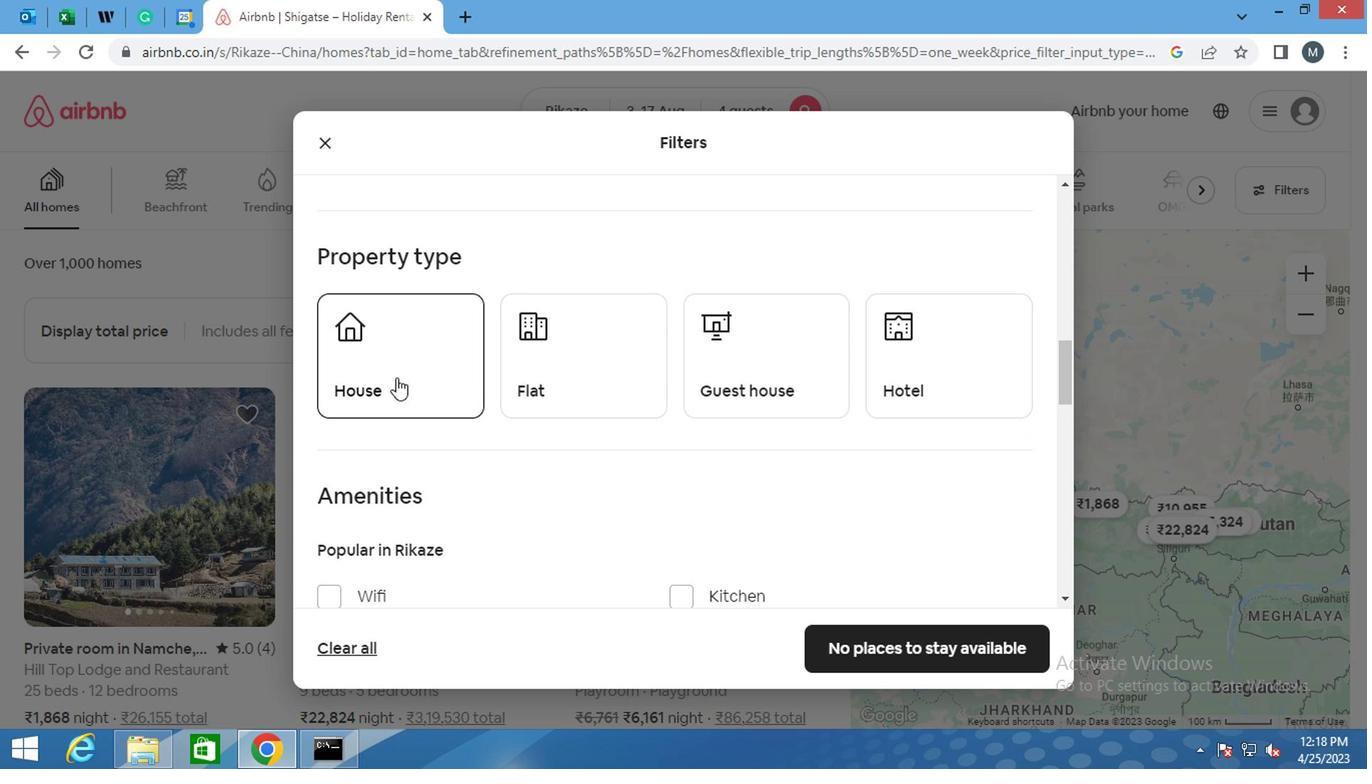 
Action: Mouse pressed left at (392, 376)
Screenshot: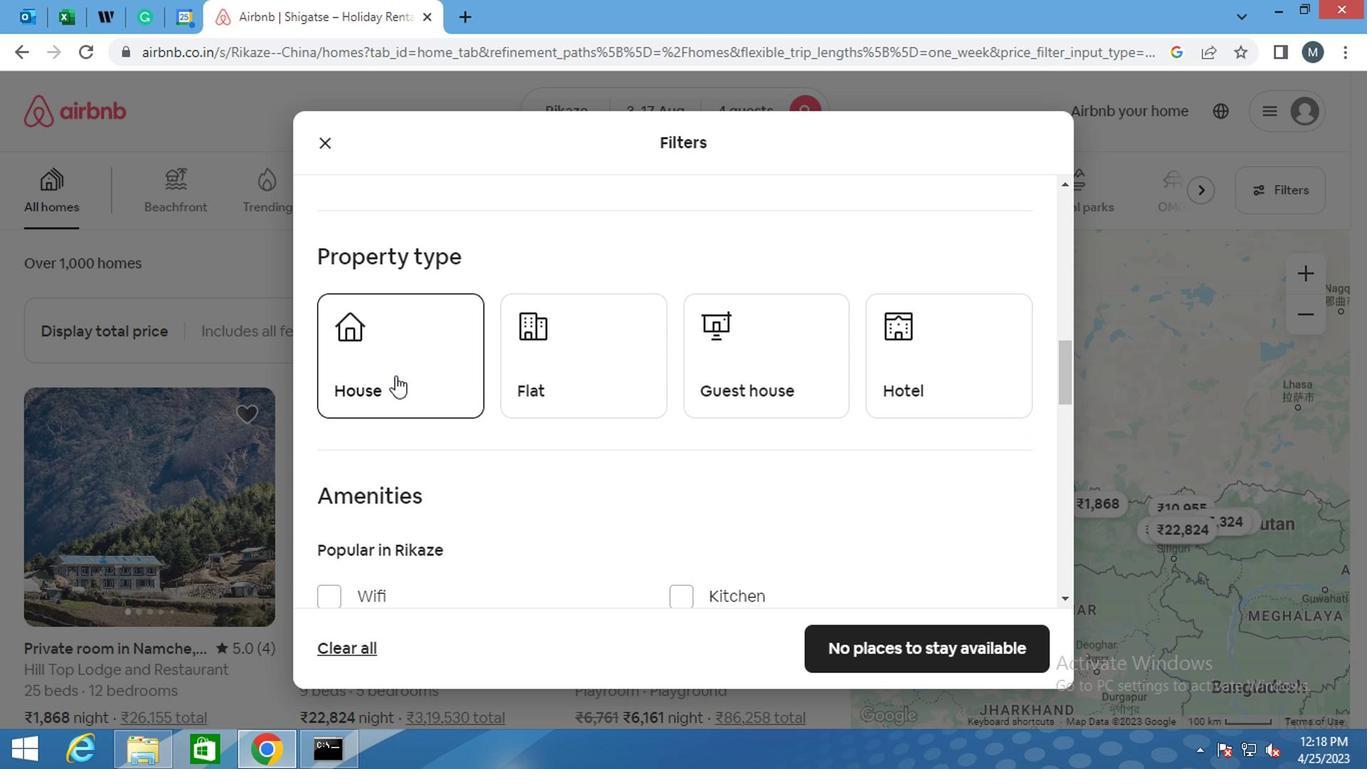 
Action: Mouse moved to (489, 368)
Screenshot: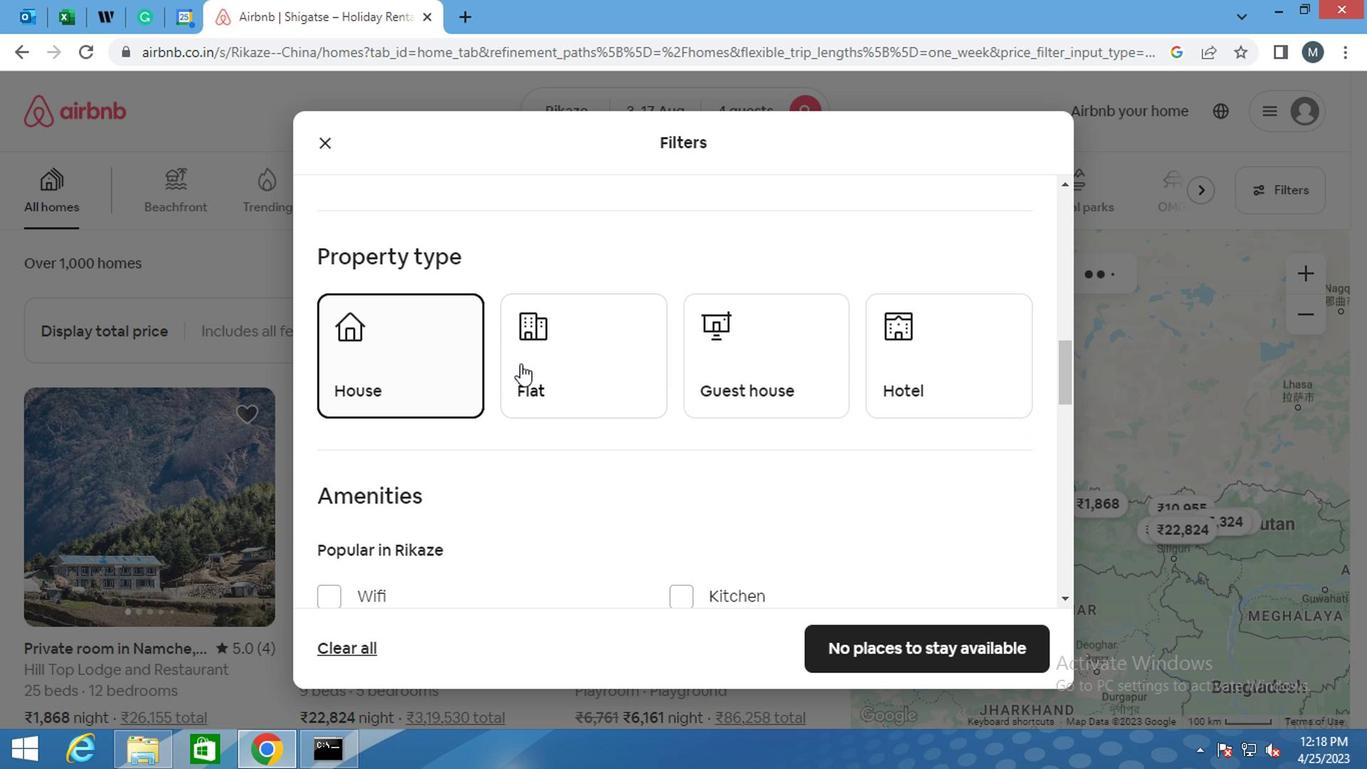 
Action: Mouse pressed left at (489, 368)
Screenshot: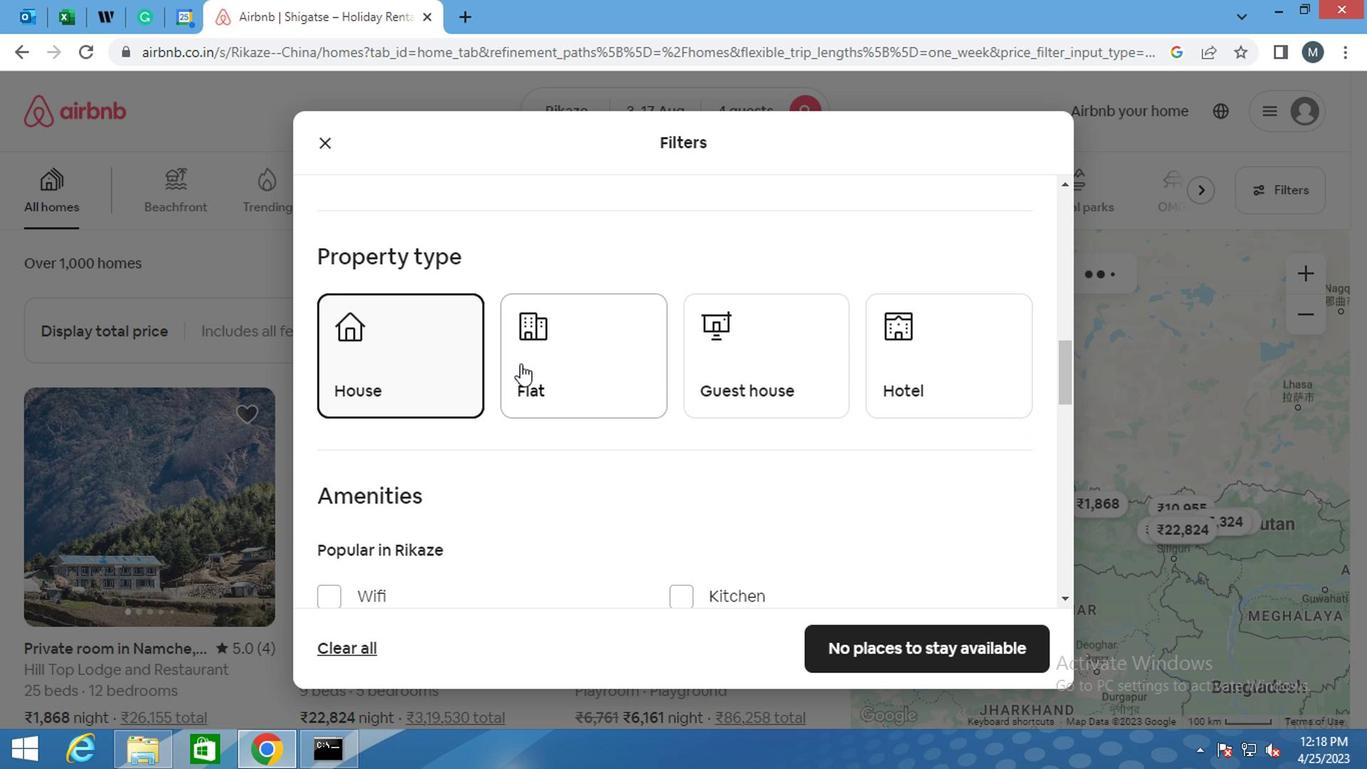 
Action: Mouse moved to (631, 371)
Screenshot: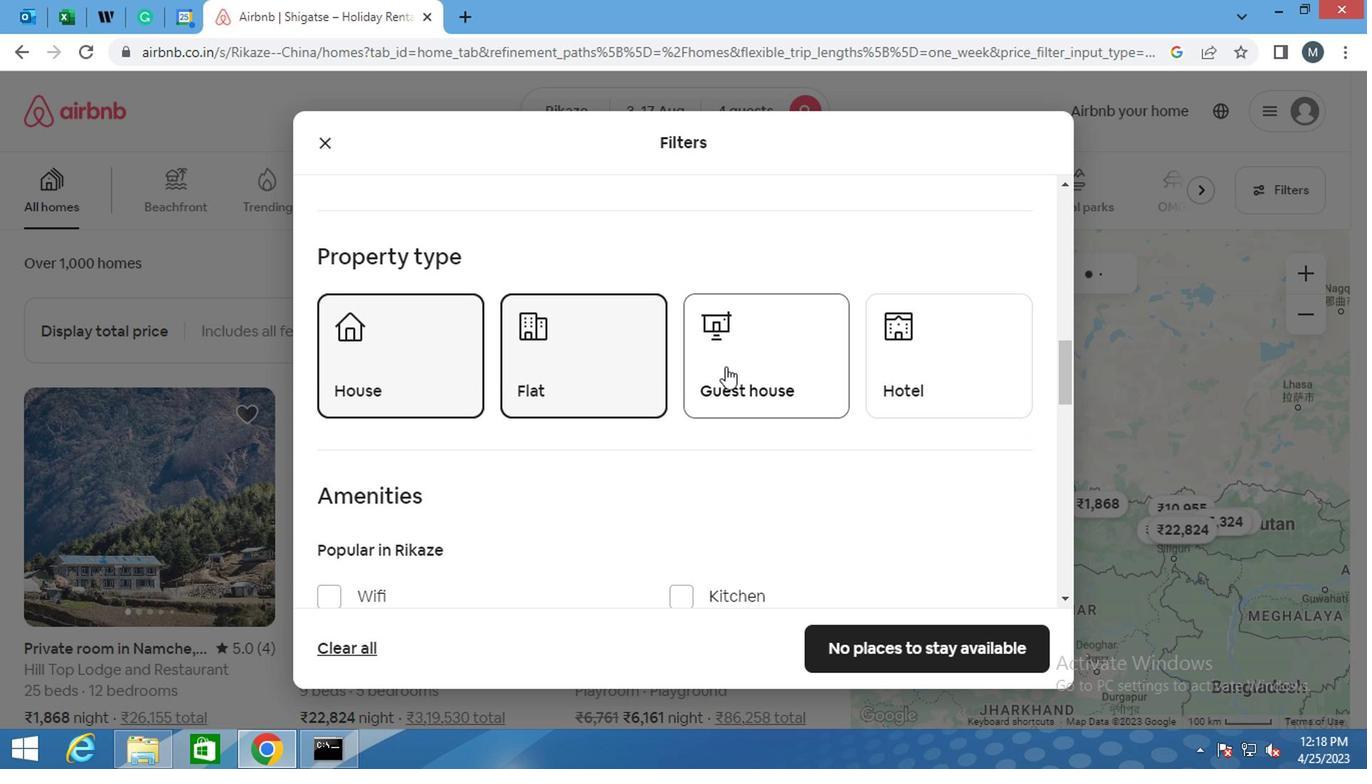 
Action: Mouse pressed left at (631, 371)
Screenshot: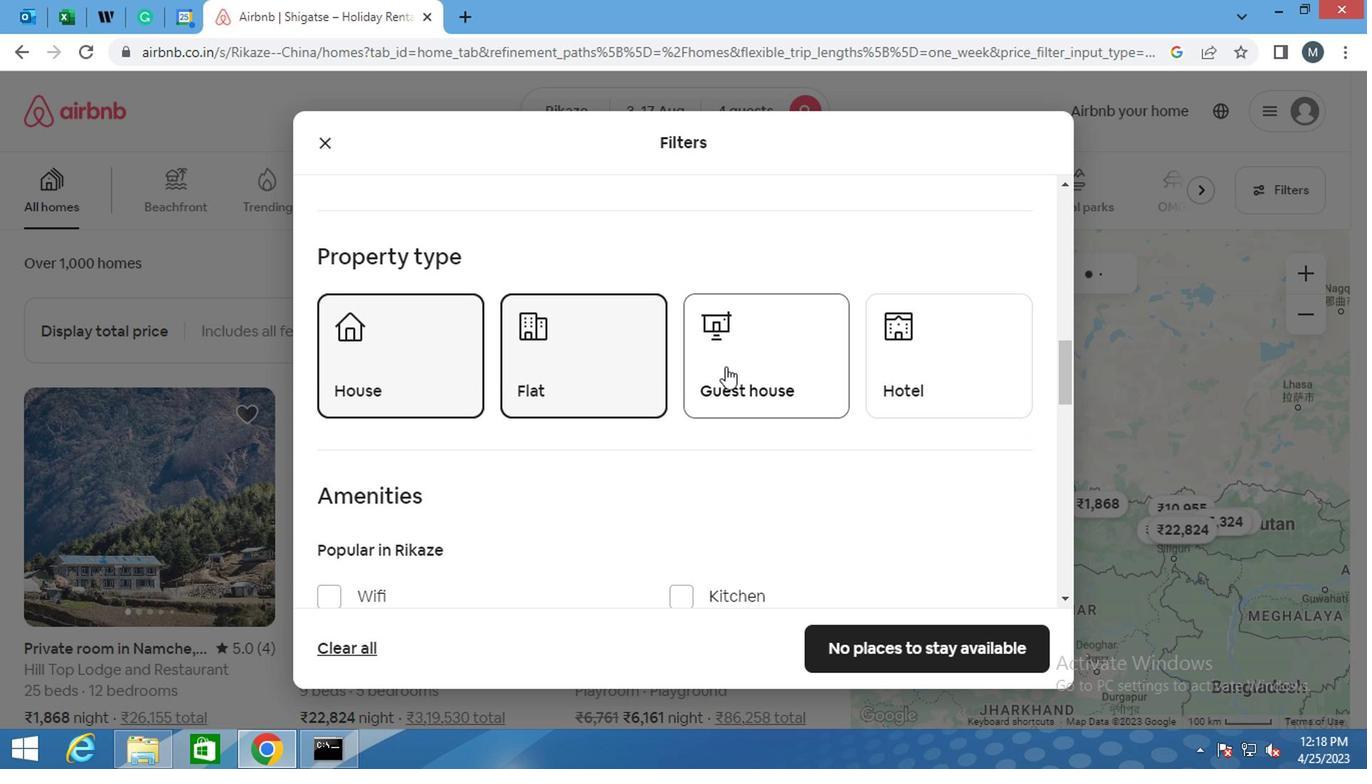 
Action: Mouse moved to (516, 372)
Screenshot: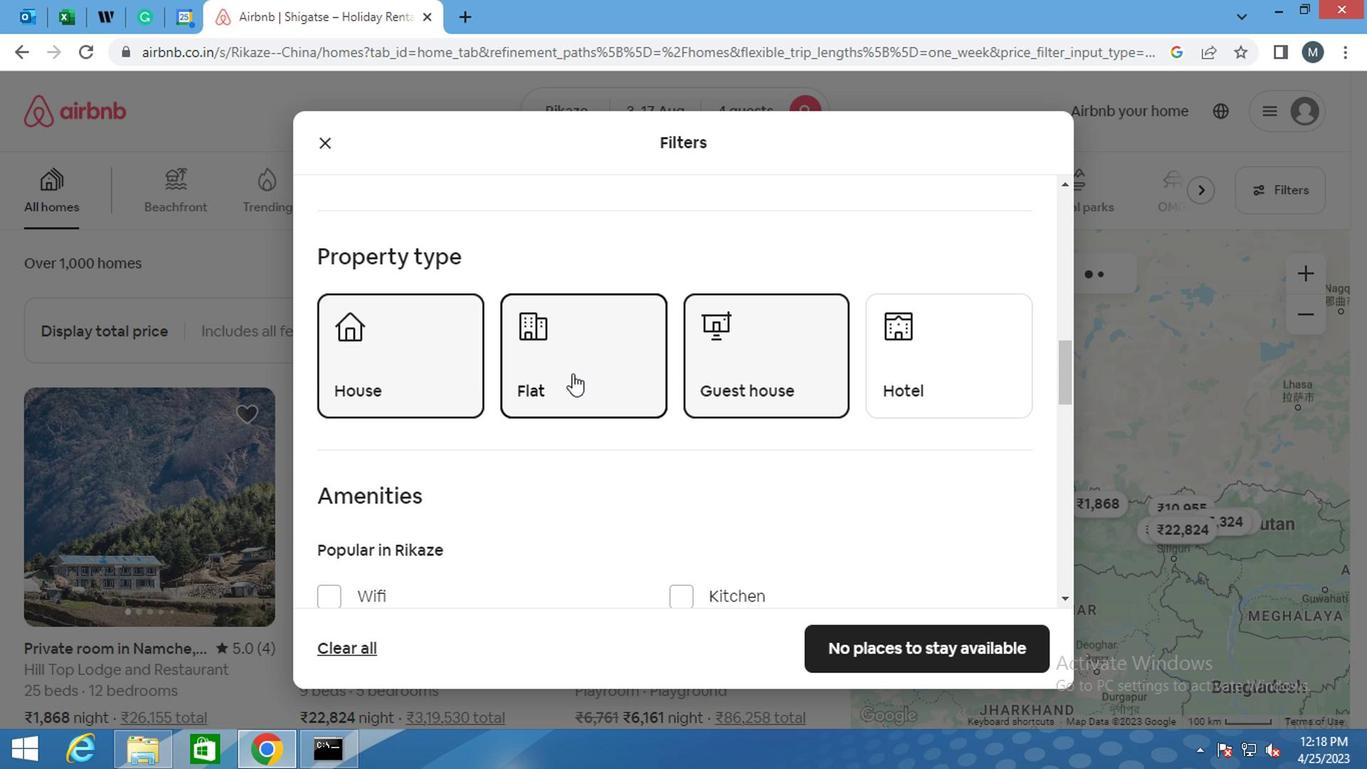 
Action: Mouse scrolled (516, 371) with delta (0, 0)
Screenshot: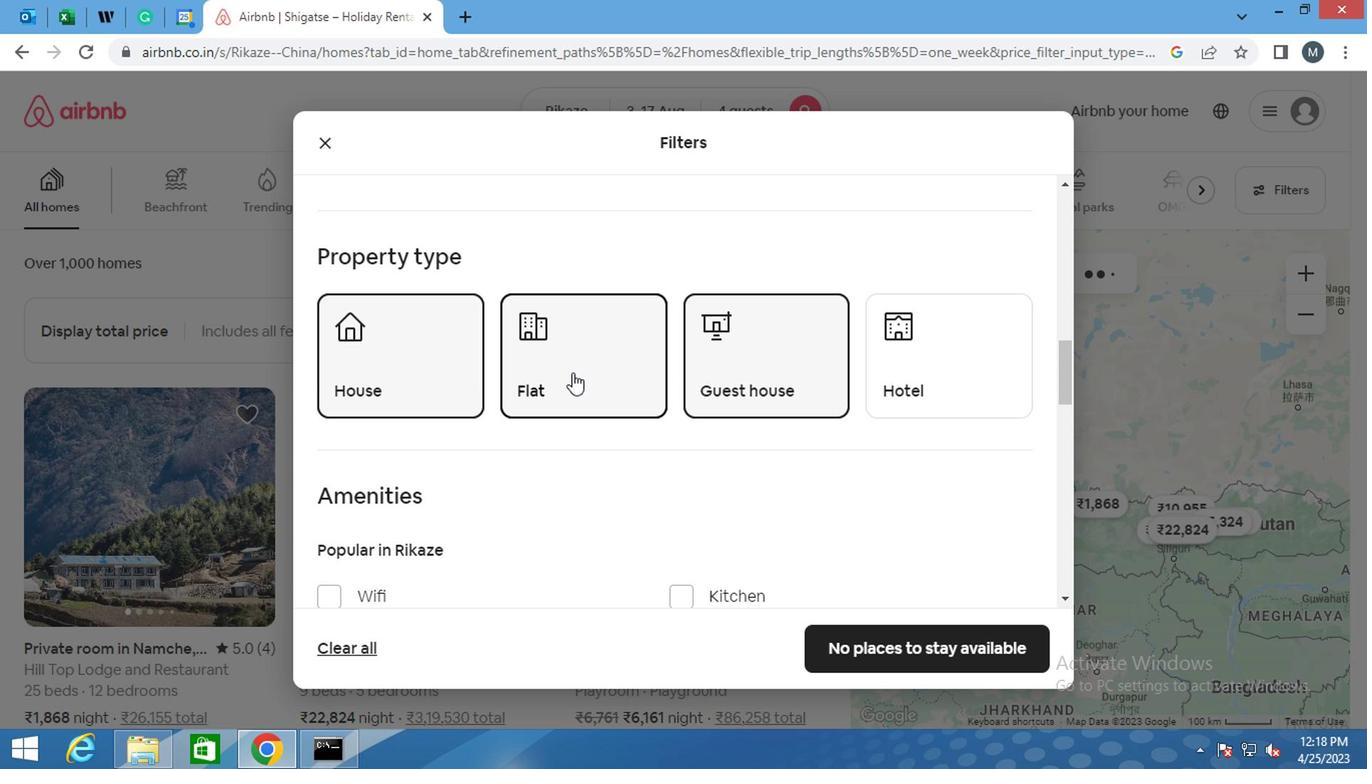 
Action: Mouse scrolled (516, 371) with delta (0, 0)
Screenshot: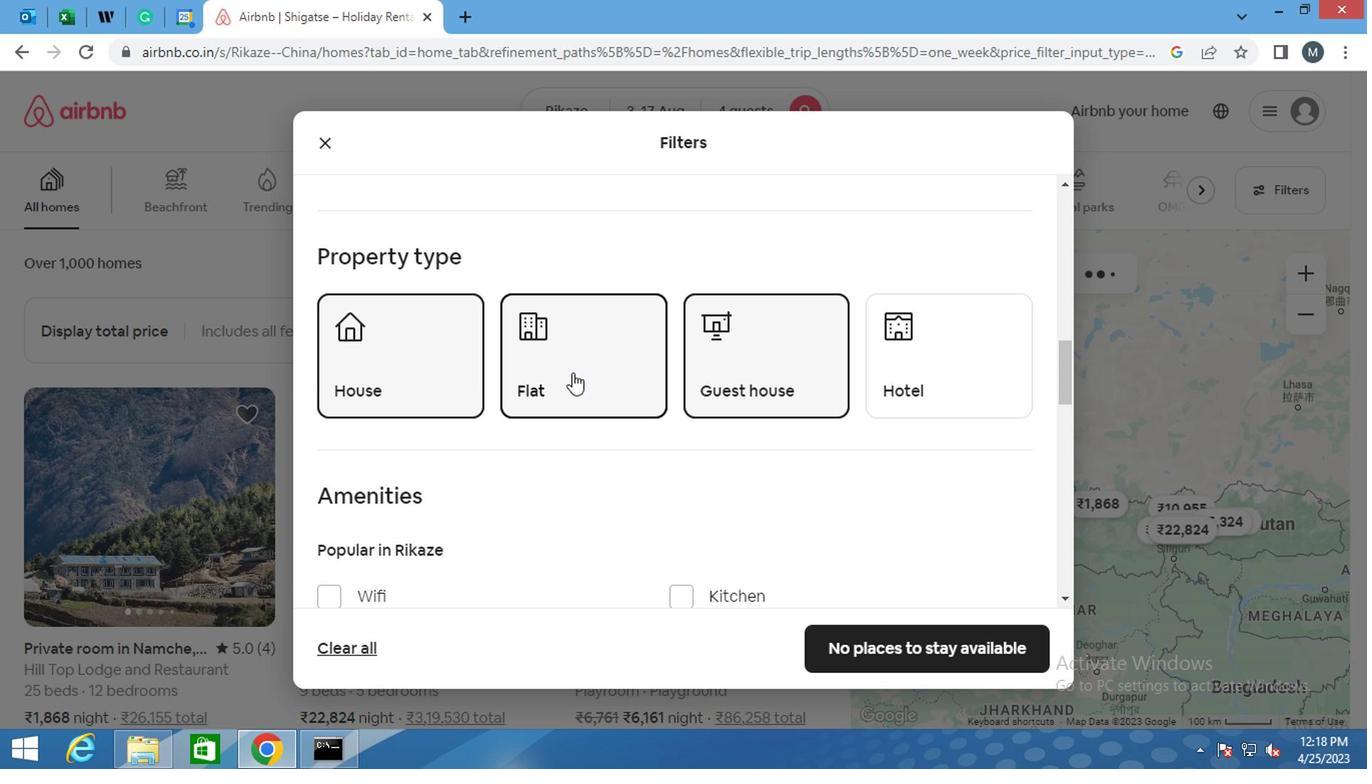 
Action: Mouse moved to (344, 391)
Screenshot: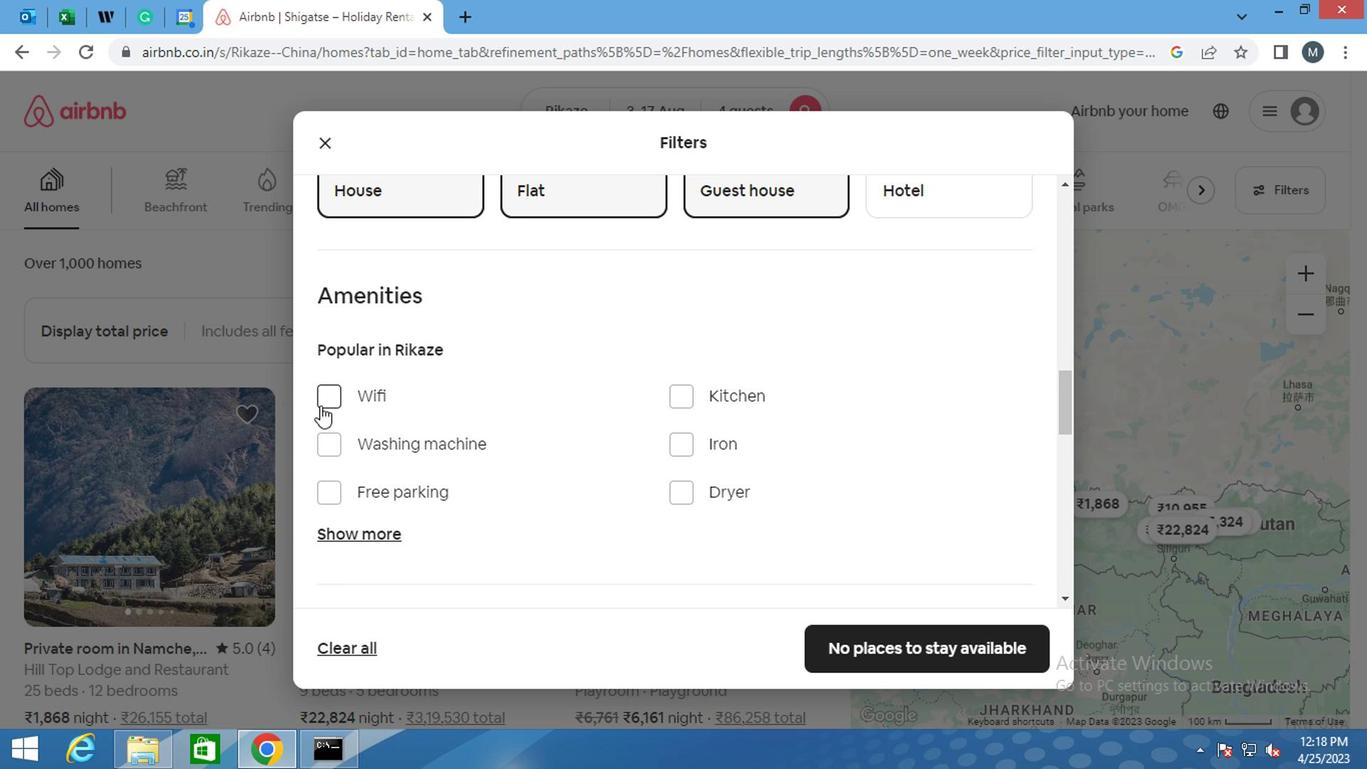 
Action: Mouse pressed left at (344, 391)
Screenshot: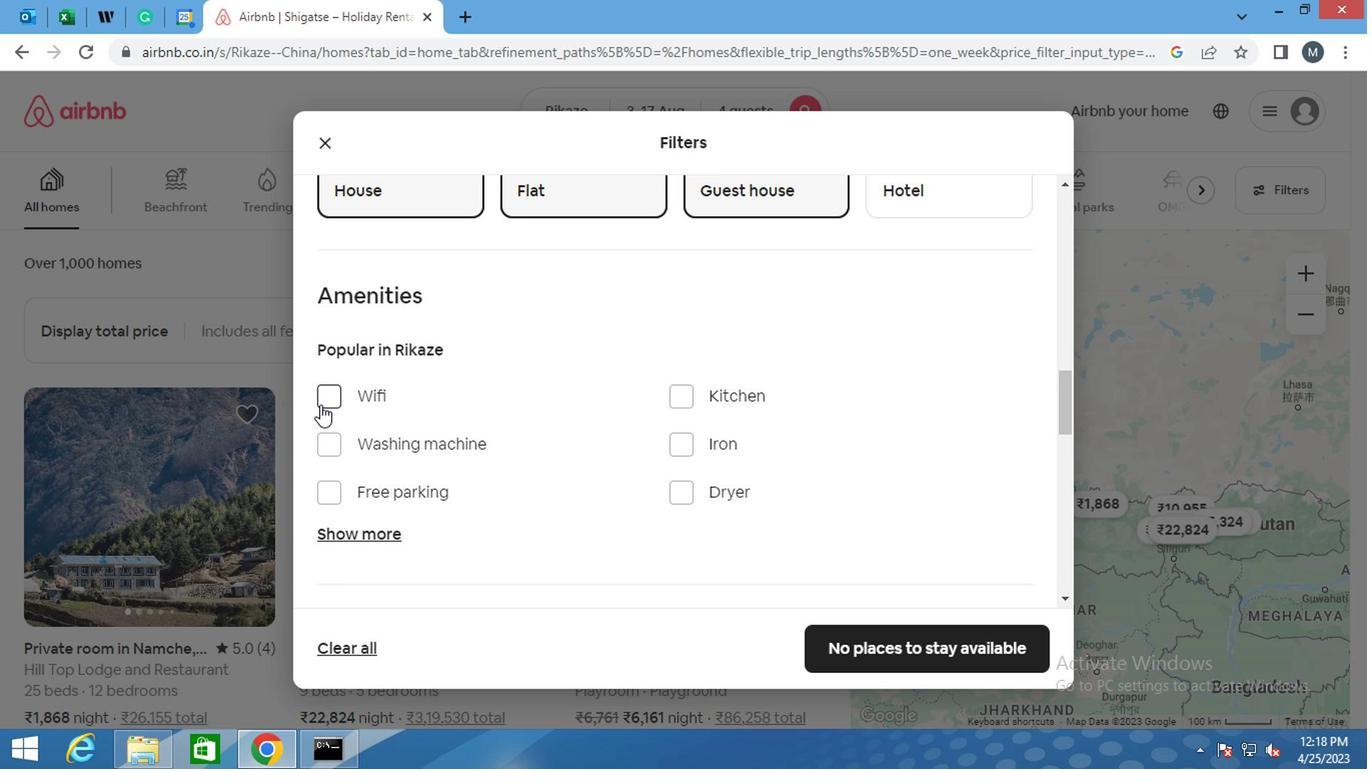 
Action: Mouse moved to (449, 384)
Screenshot: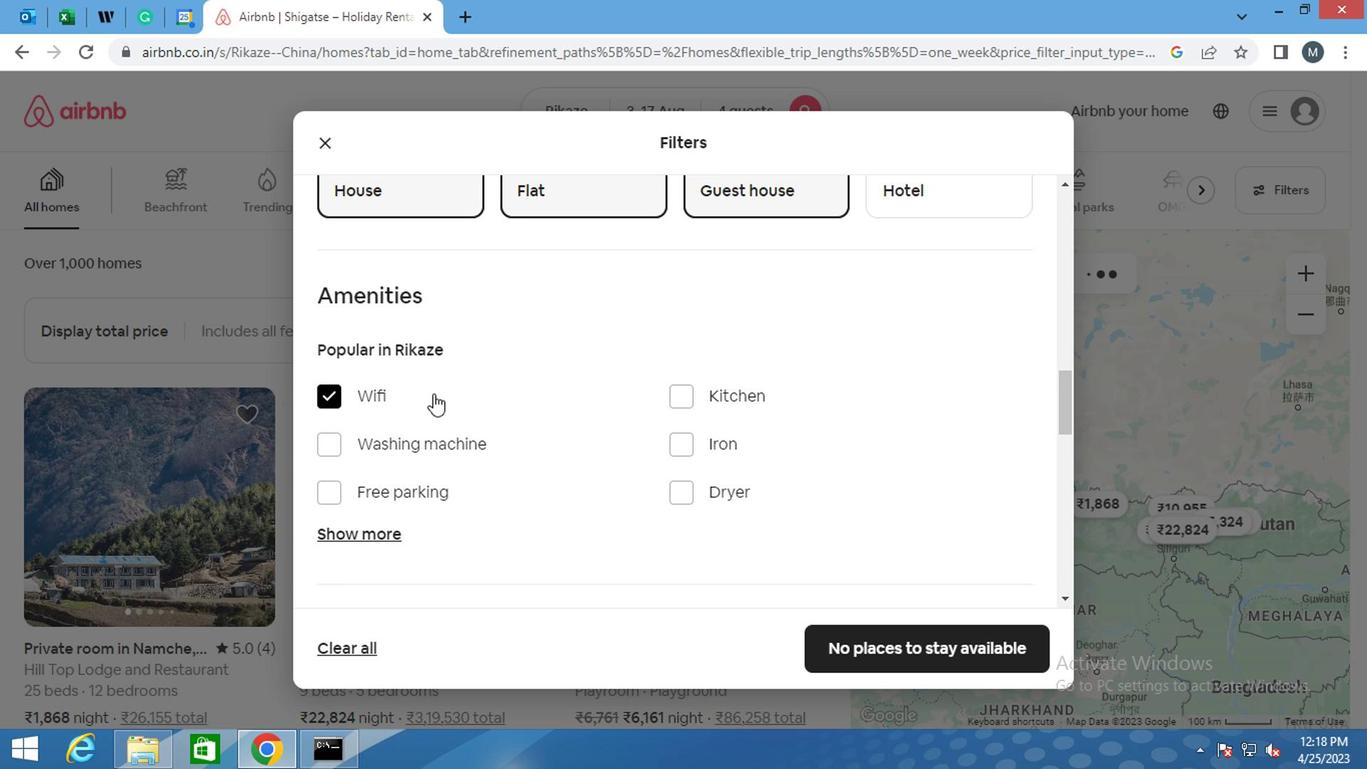 
Action: Mouse scrolled (449, 383) with delta (0, 0)
Screenshot: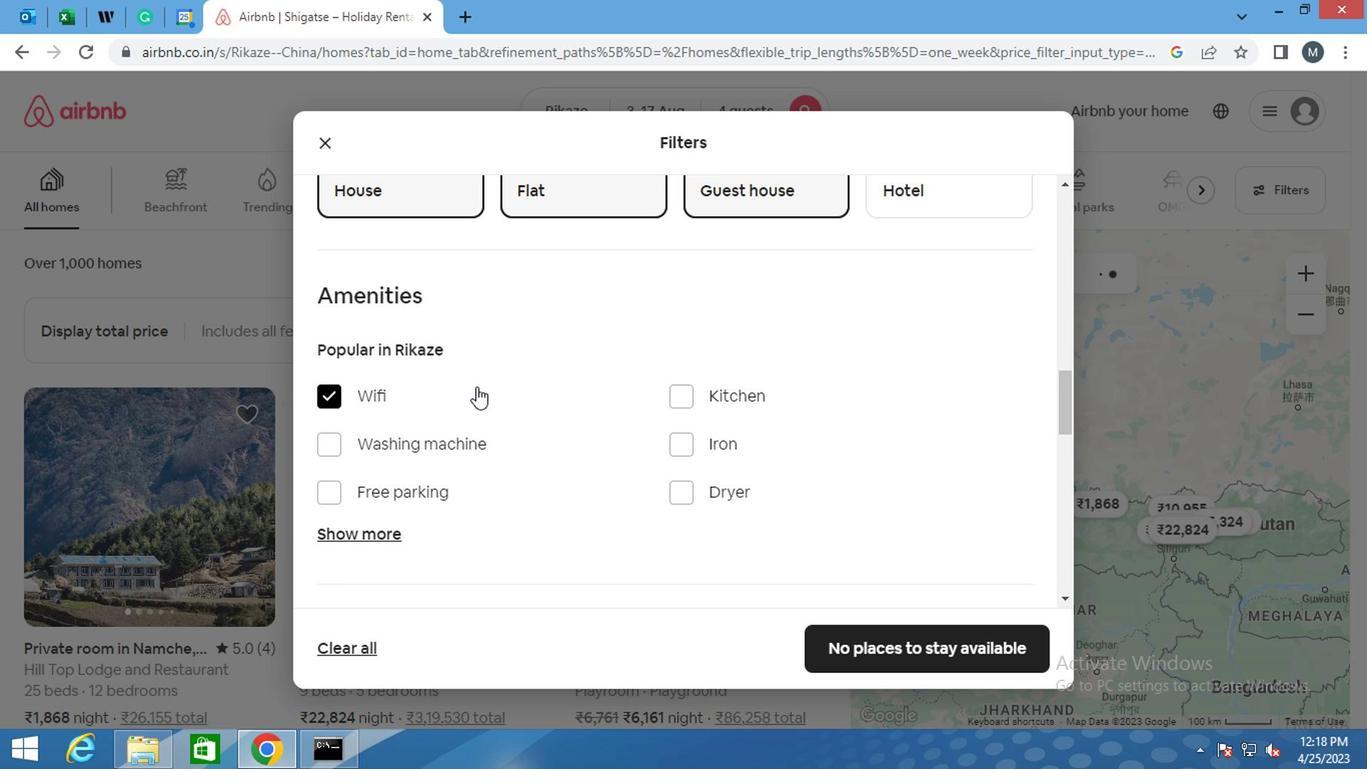 
Action: Mouse moved to (341, 361)
Screenshot: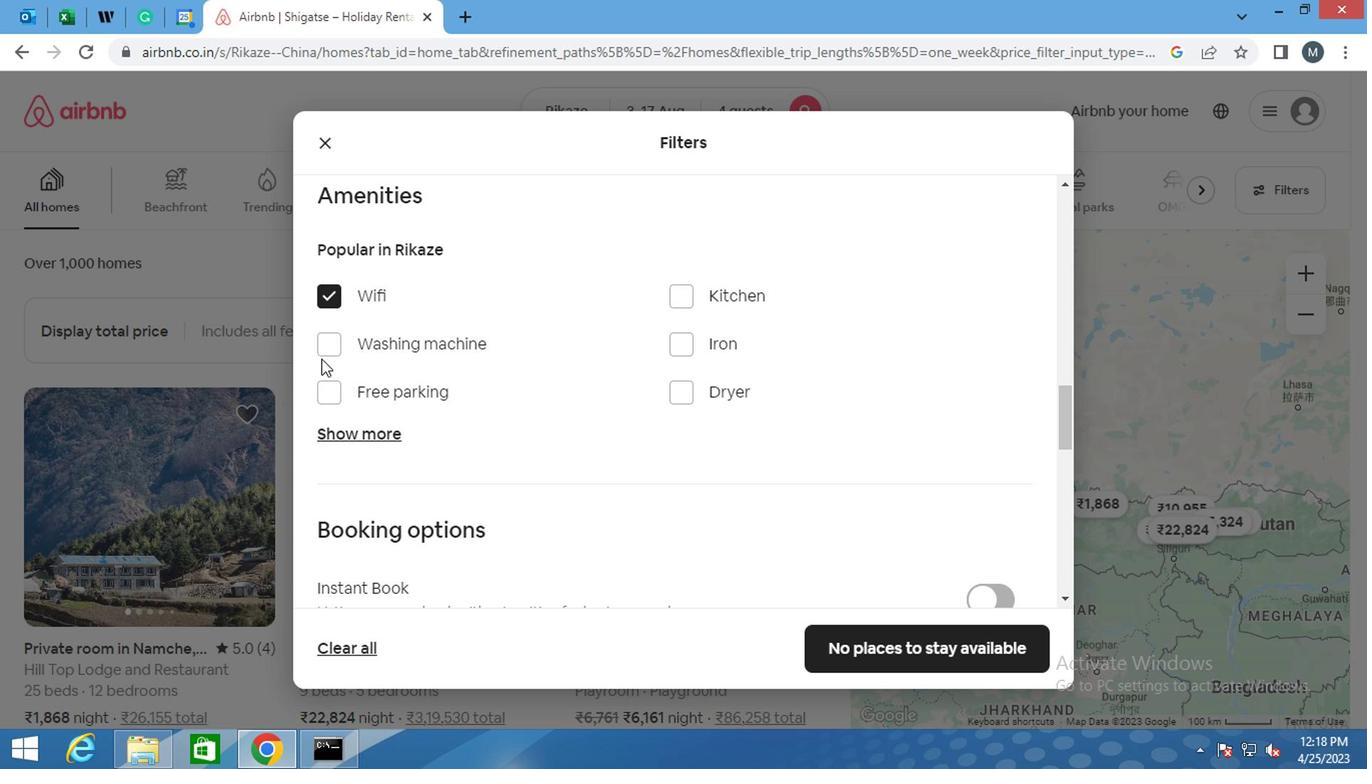 
Action: Mouse pressed left at (341, 361)
Screenshot: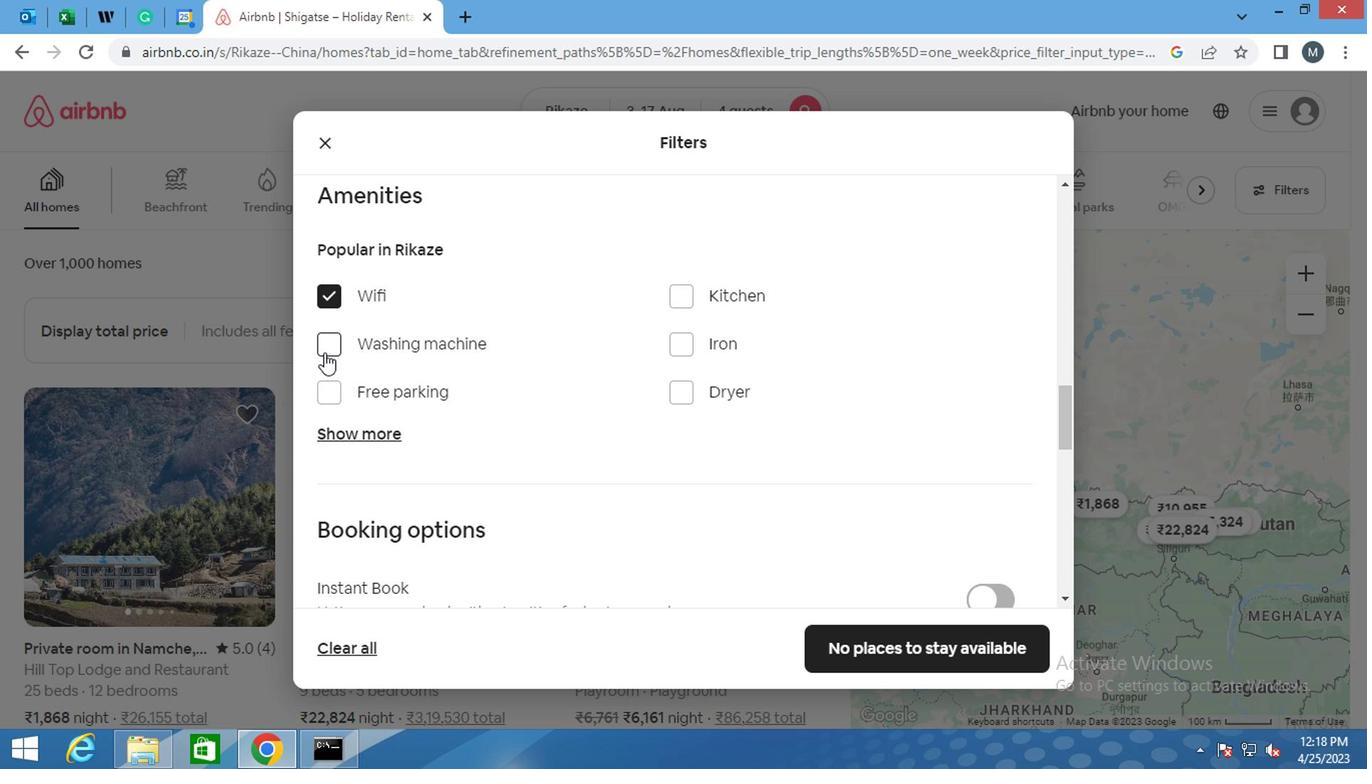 
Action: Mouse moved to (428, 361)
Screenshot: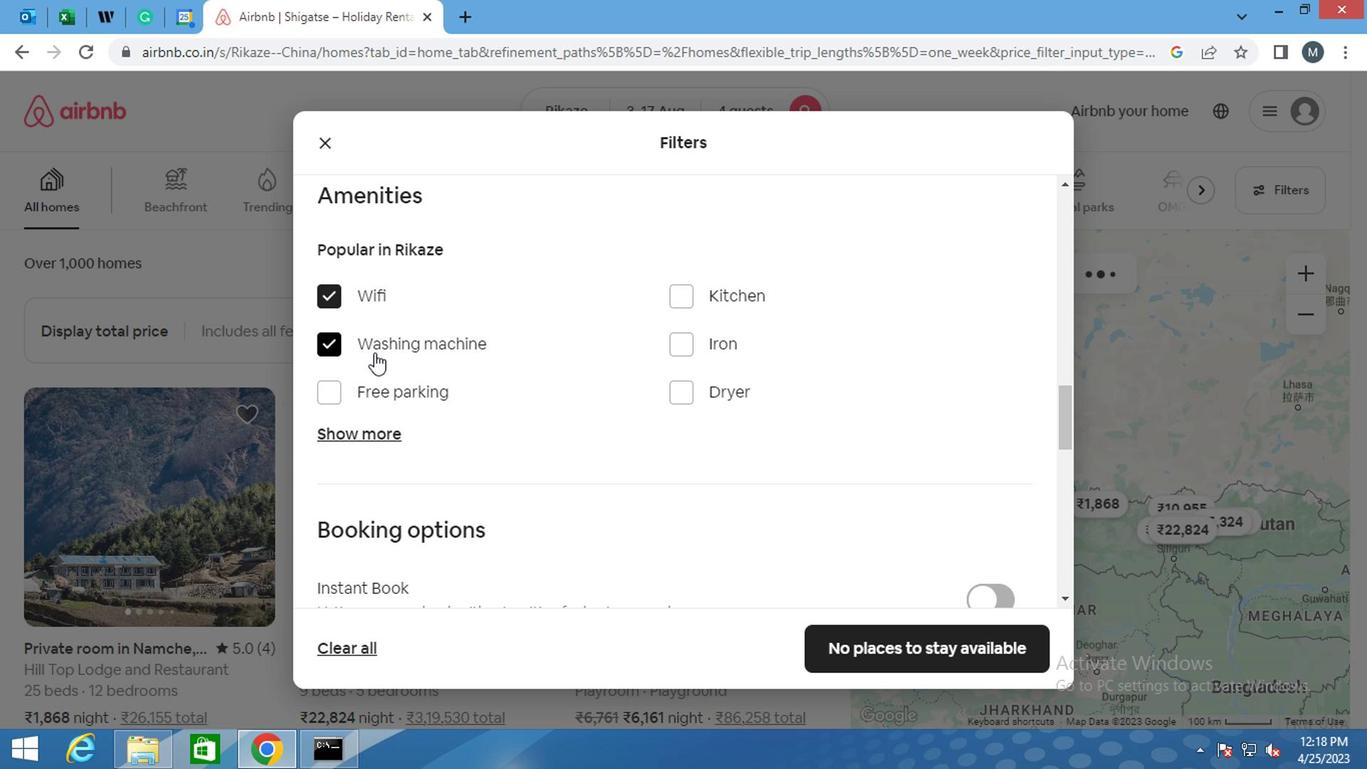 
Action: Mouse scrolled (428, 360) with delta (0, 0)
Screenshot: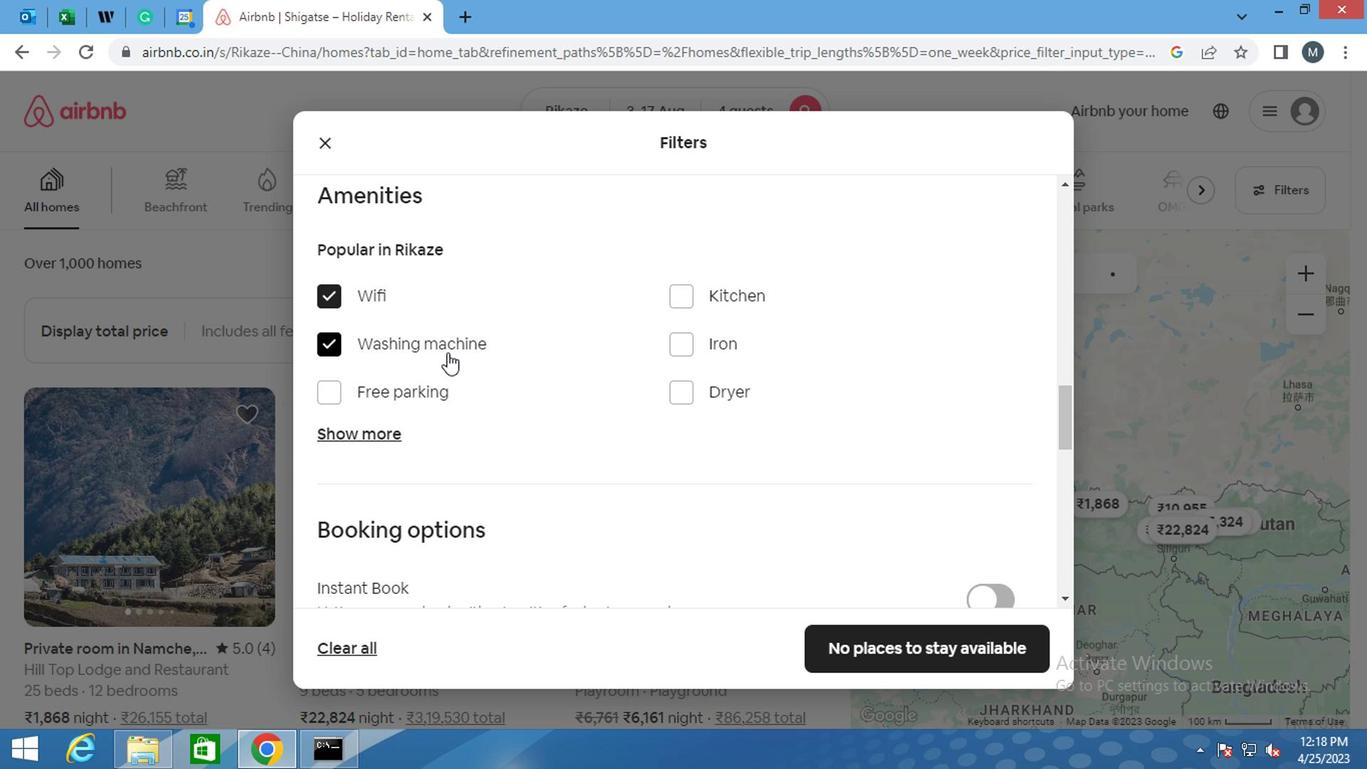 
Action: Mouse scrolled (428, 360) with delta (0, 0)
Screenshot: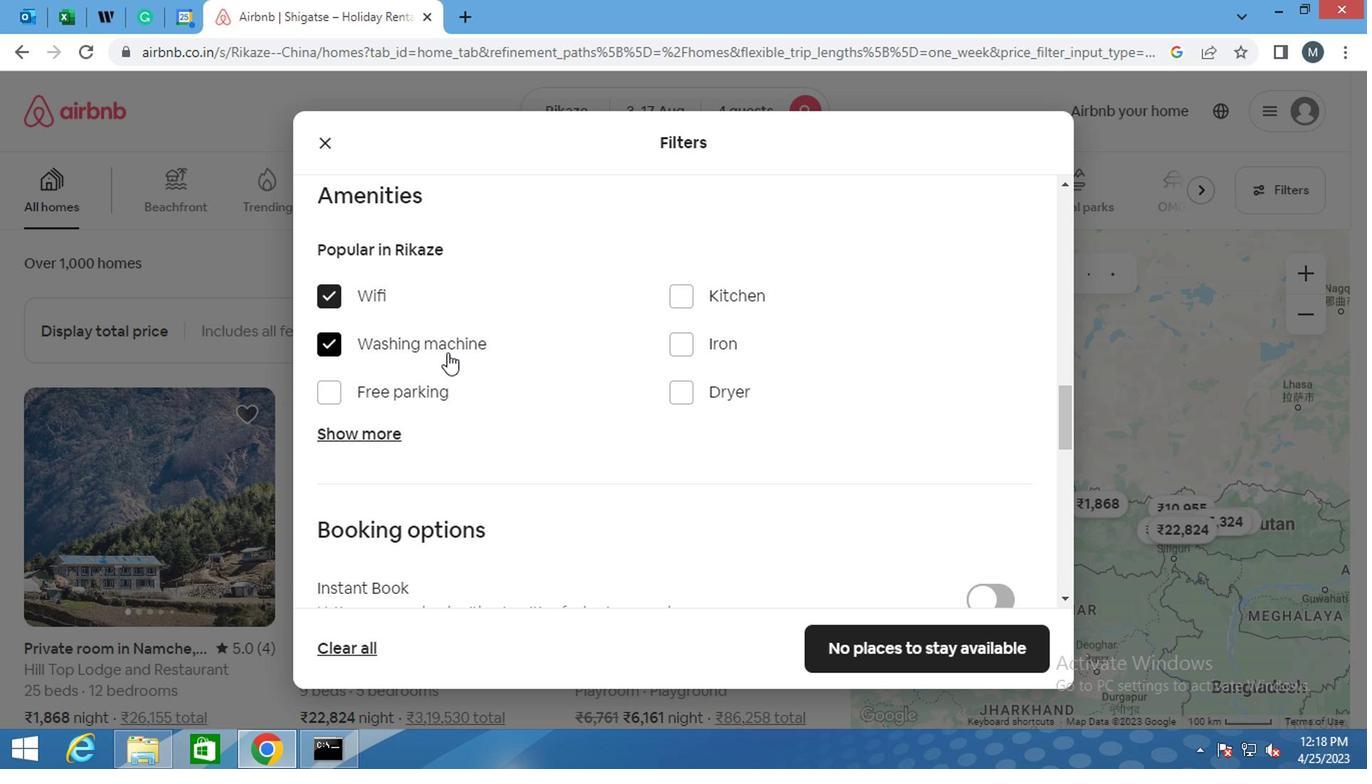 
Action: Mouse scrolled (428, 360) with delta (0, 0)
Screenshot: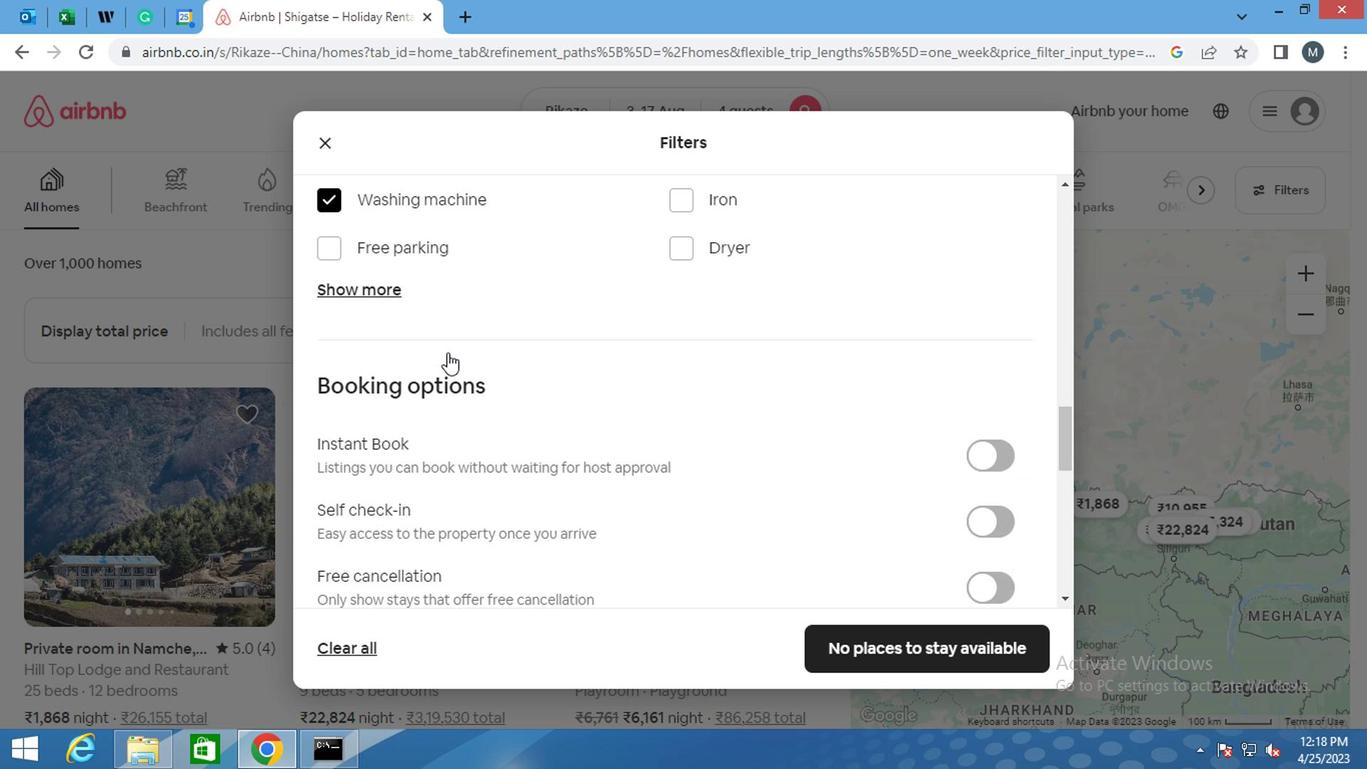 
Action: Mouse moved to (817, 376)
Screenshot: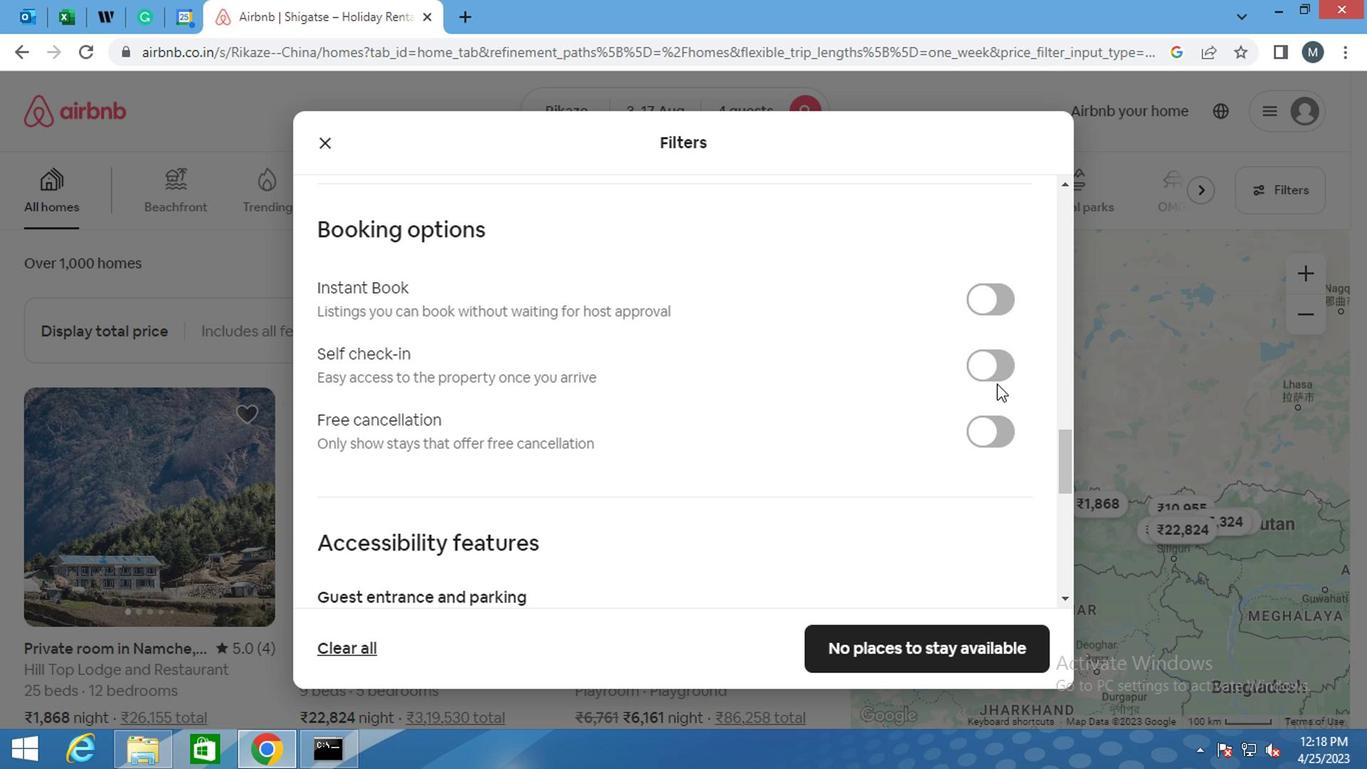 
Action: Mouse pressed left at (817, 376)
Screenshot: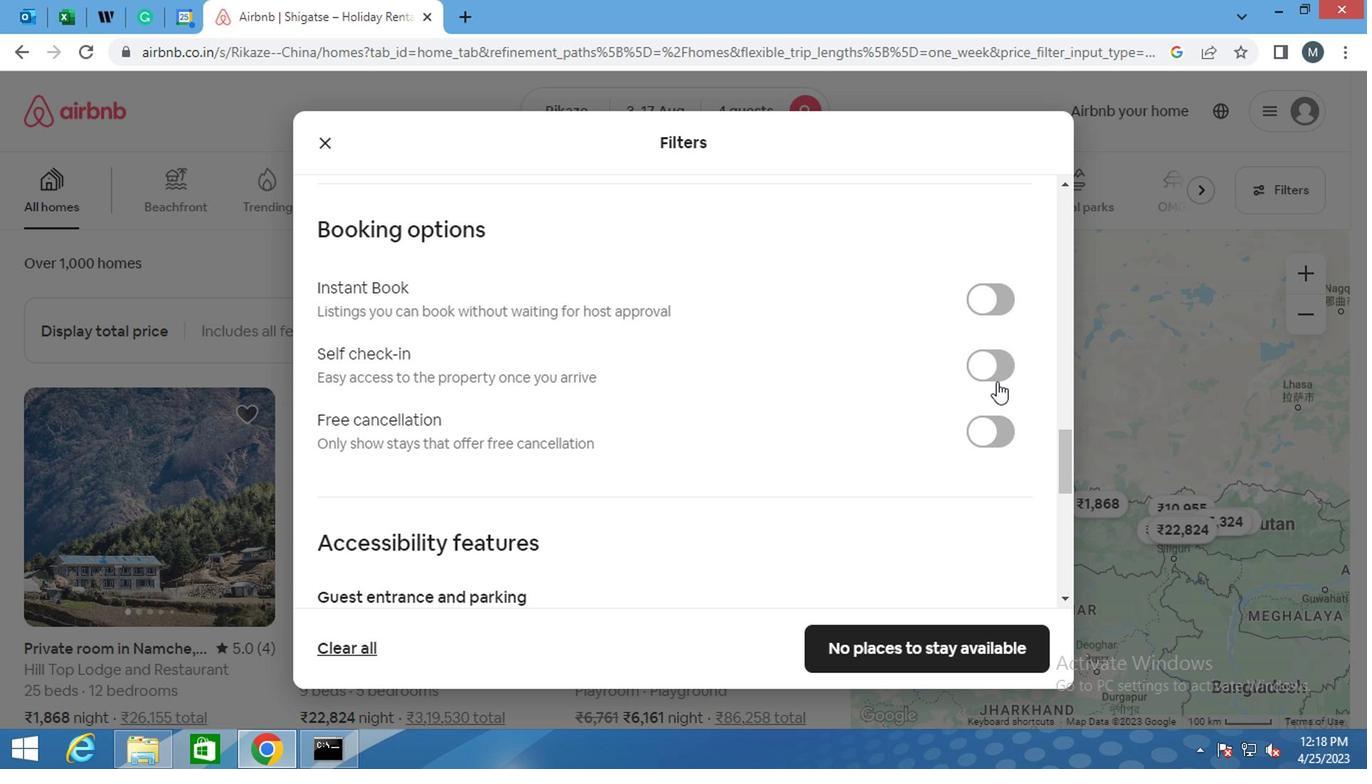 
Action: Mouse moved to (600, 395)
Screenshot: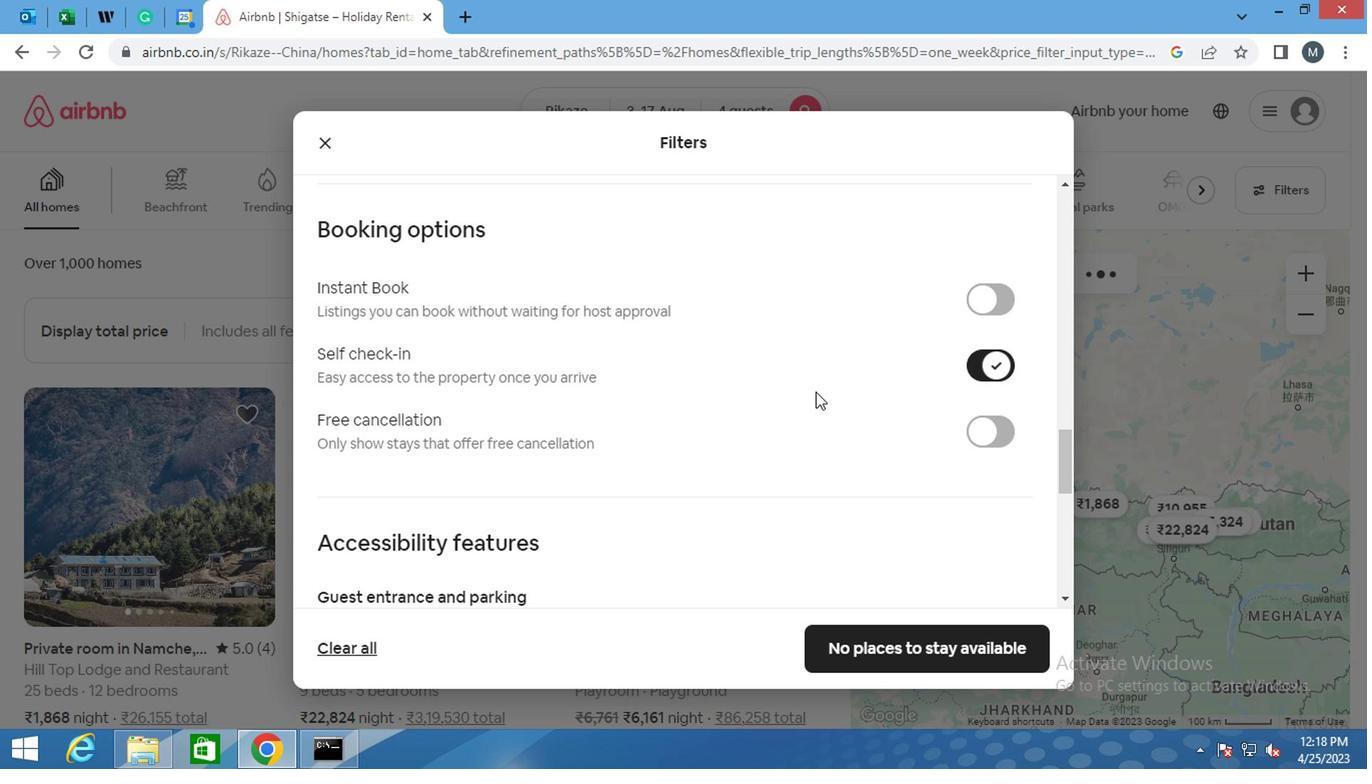 
Action: Mouse scrolled (600, 395) with delta (0, 0)
Screenshot: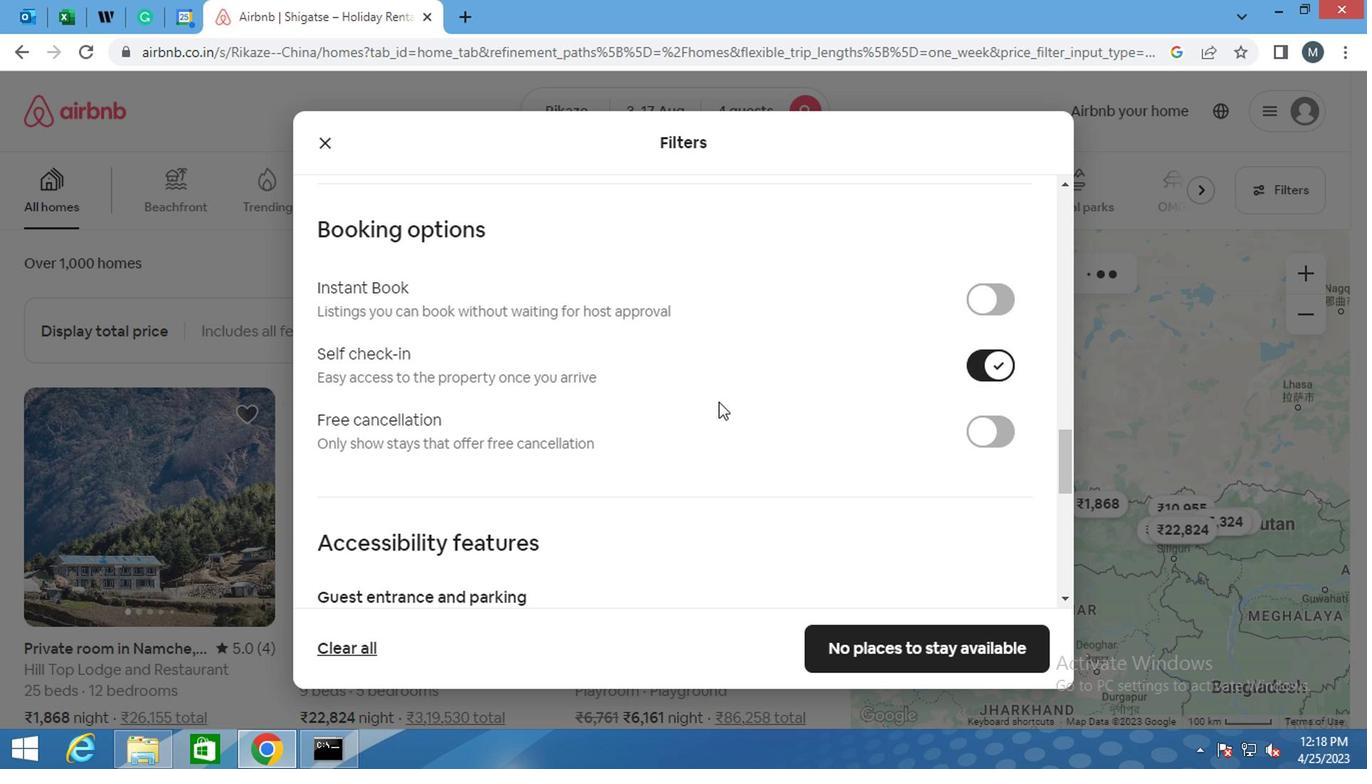 
Action: Mouse moved to (597, 398)
Screenshot: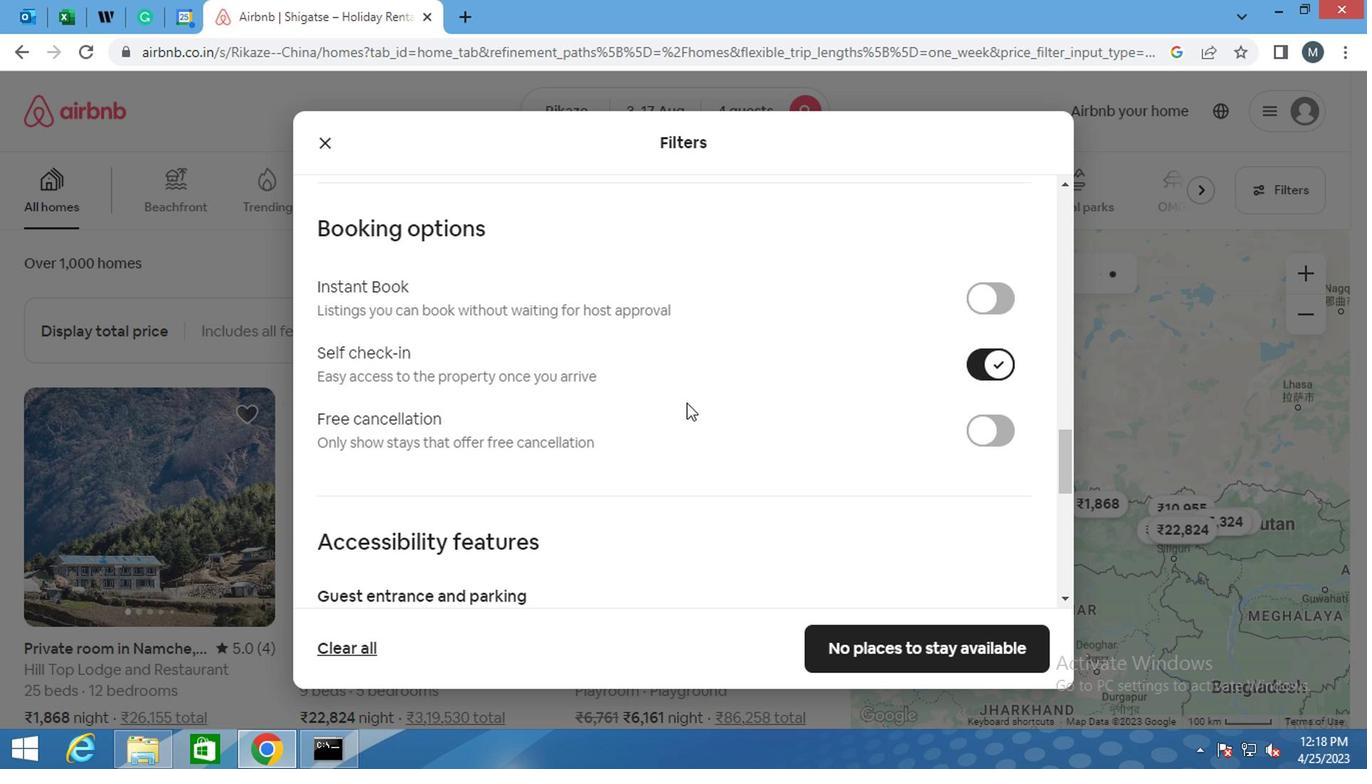 
Action: Mouse scrolled (597, 398) with delta (0, 0)
Screenshot: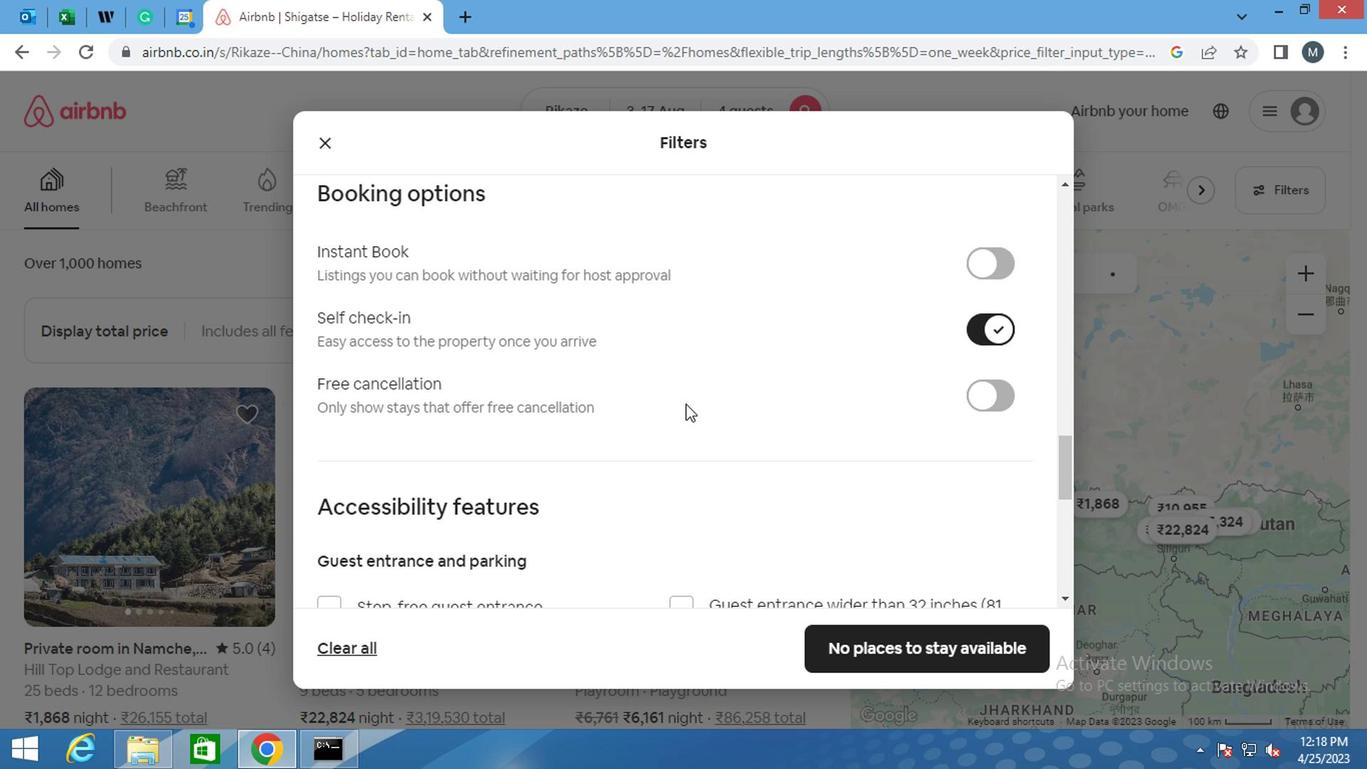 
Action: Mouse moved to (571, 401)
Screenshot: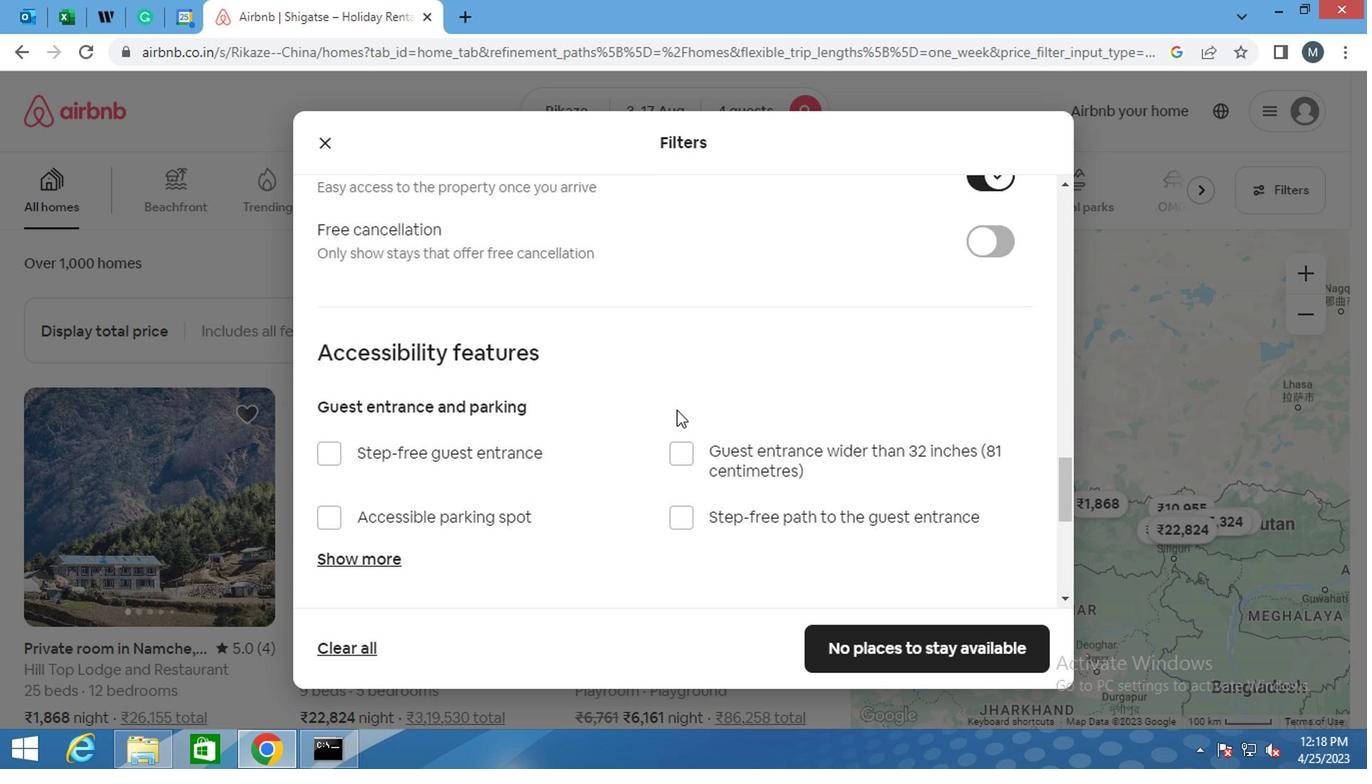 
Action: Mouse scrolled (571, 400) with delta (0, 0)
Screenshot: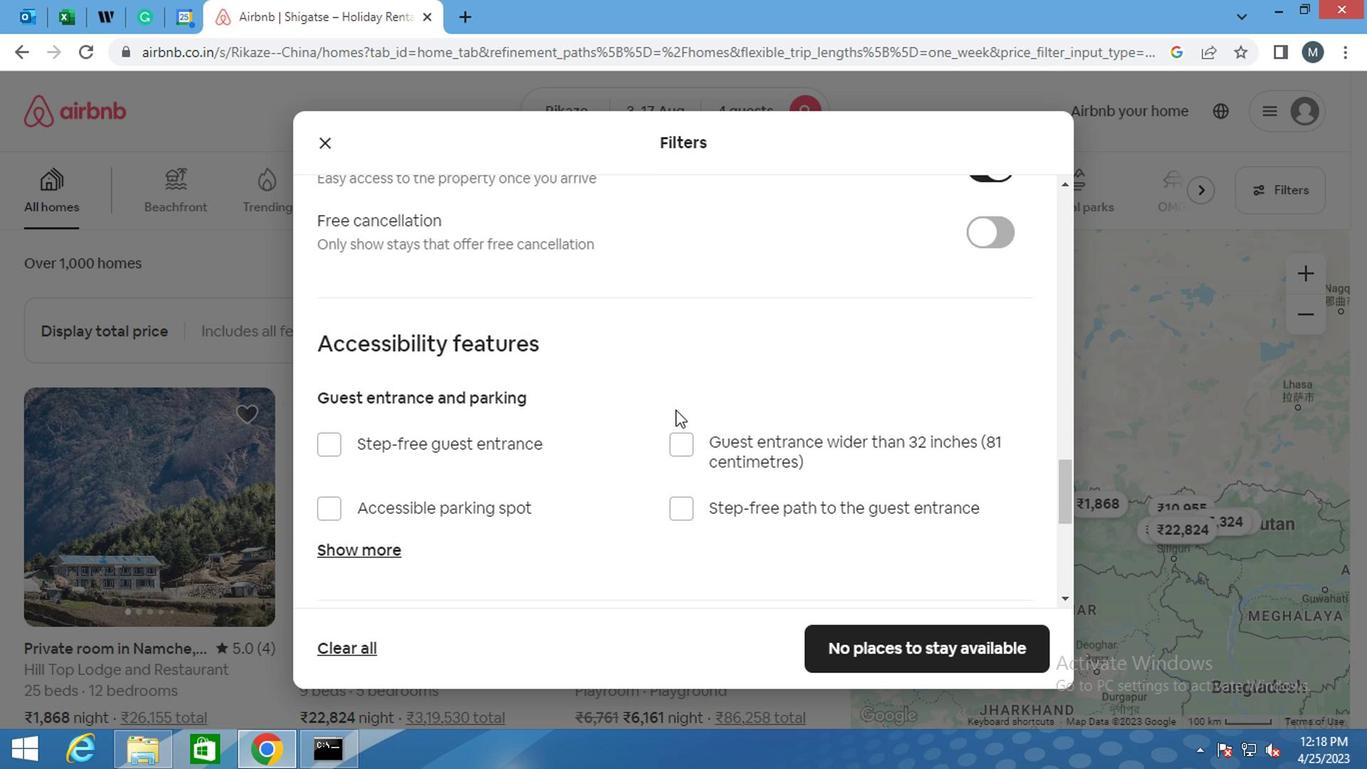 
Action: Mouse moved to (529, 402)
Screenshot: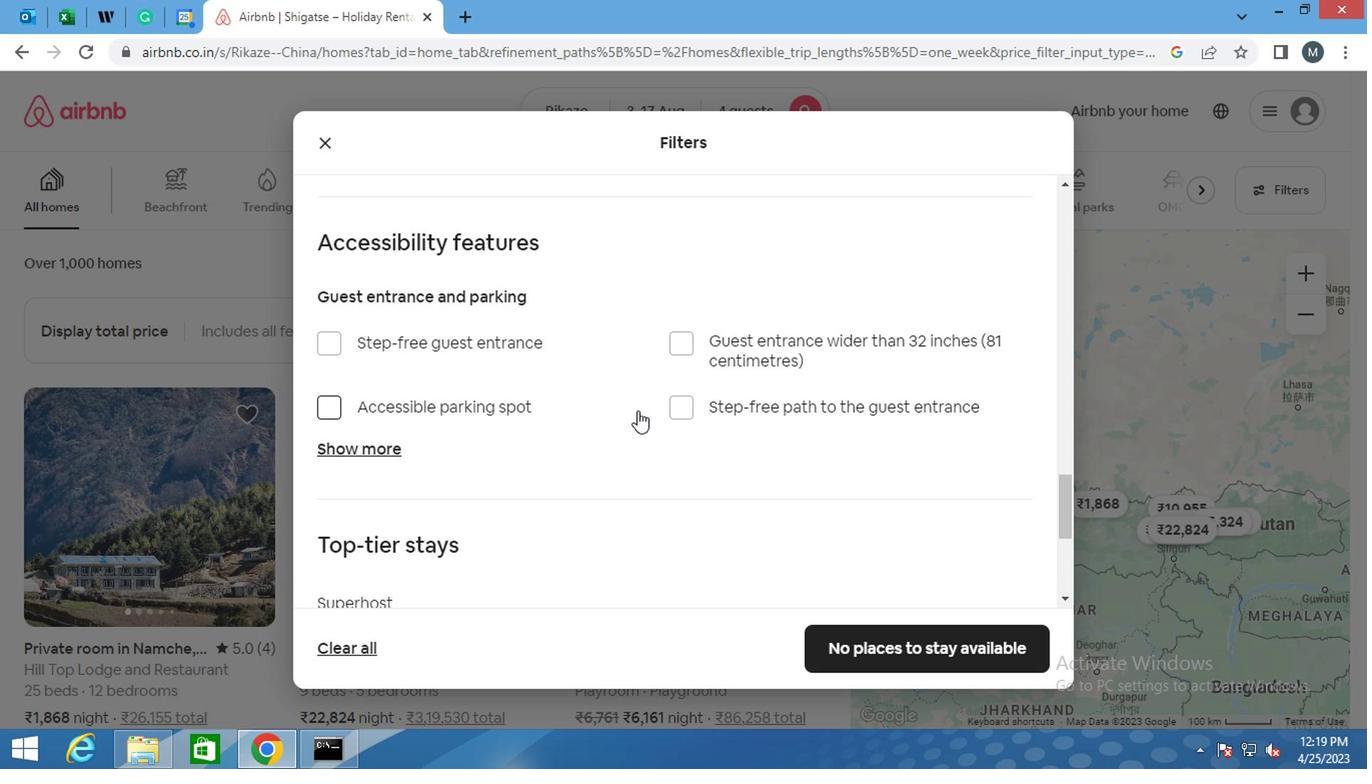 
Action: Mouse scrolled (529, 401) with delta (0, 0)
Screenshot: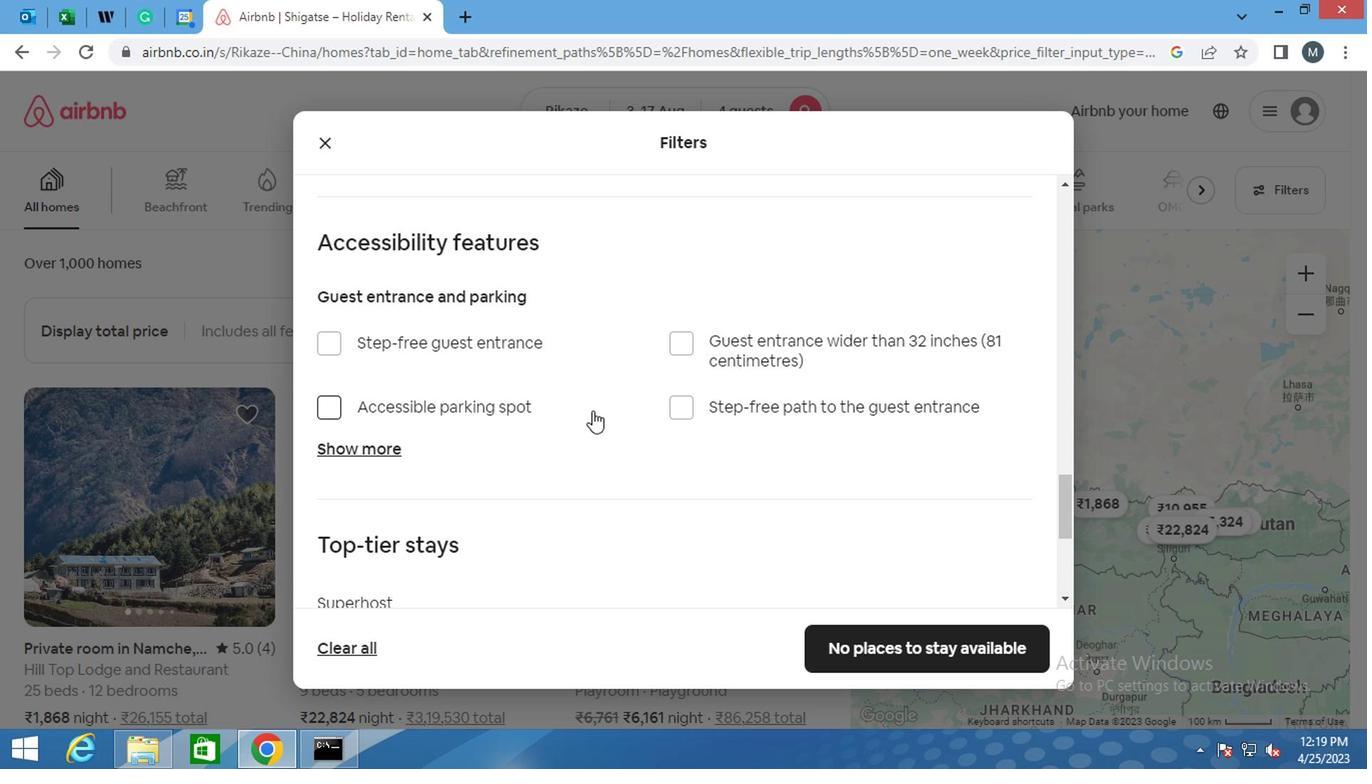
Action: Mouse moved to (449, 393)
Screenshot: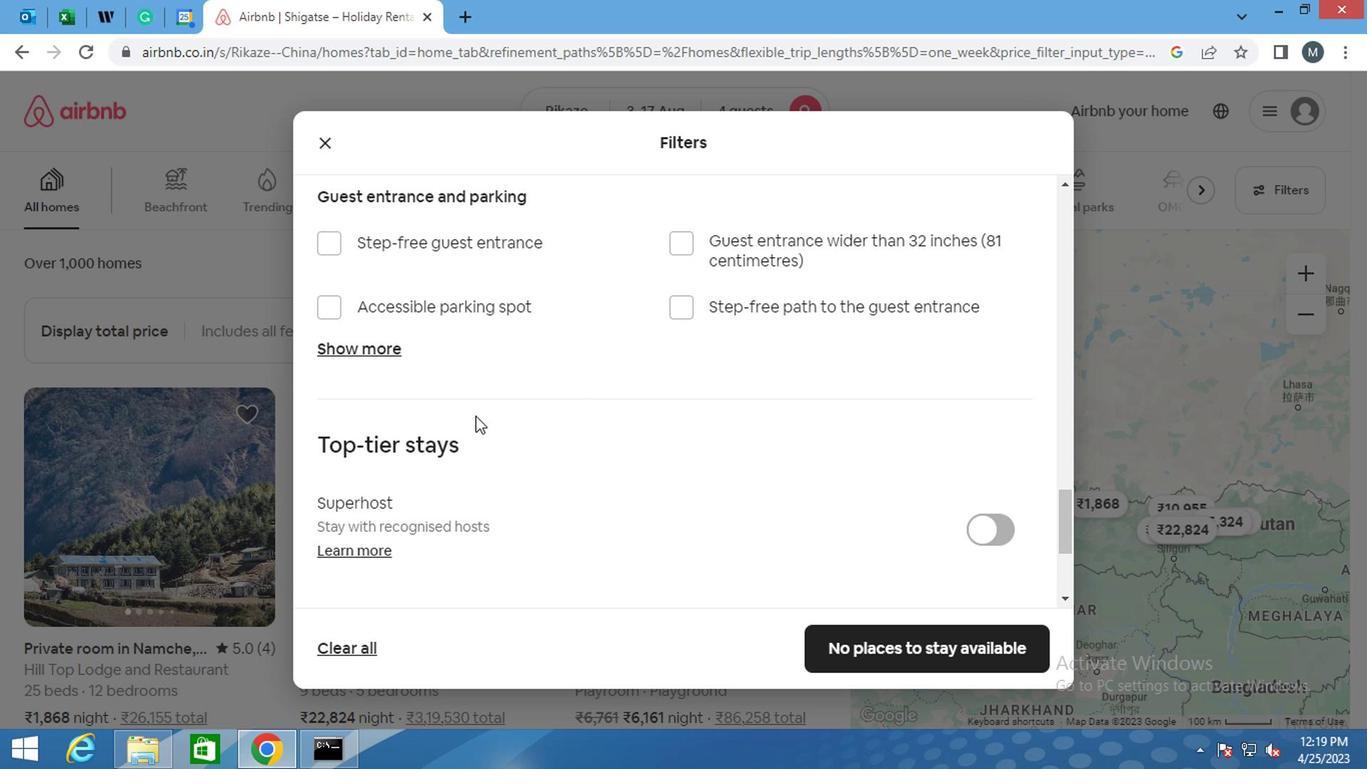
Action: Mouse scrolled (449, 393) with delta (0, 0)
Screenshot: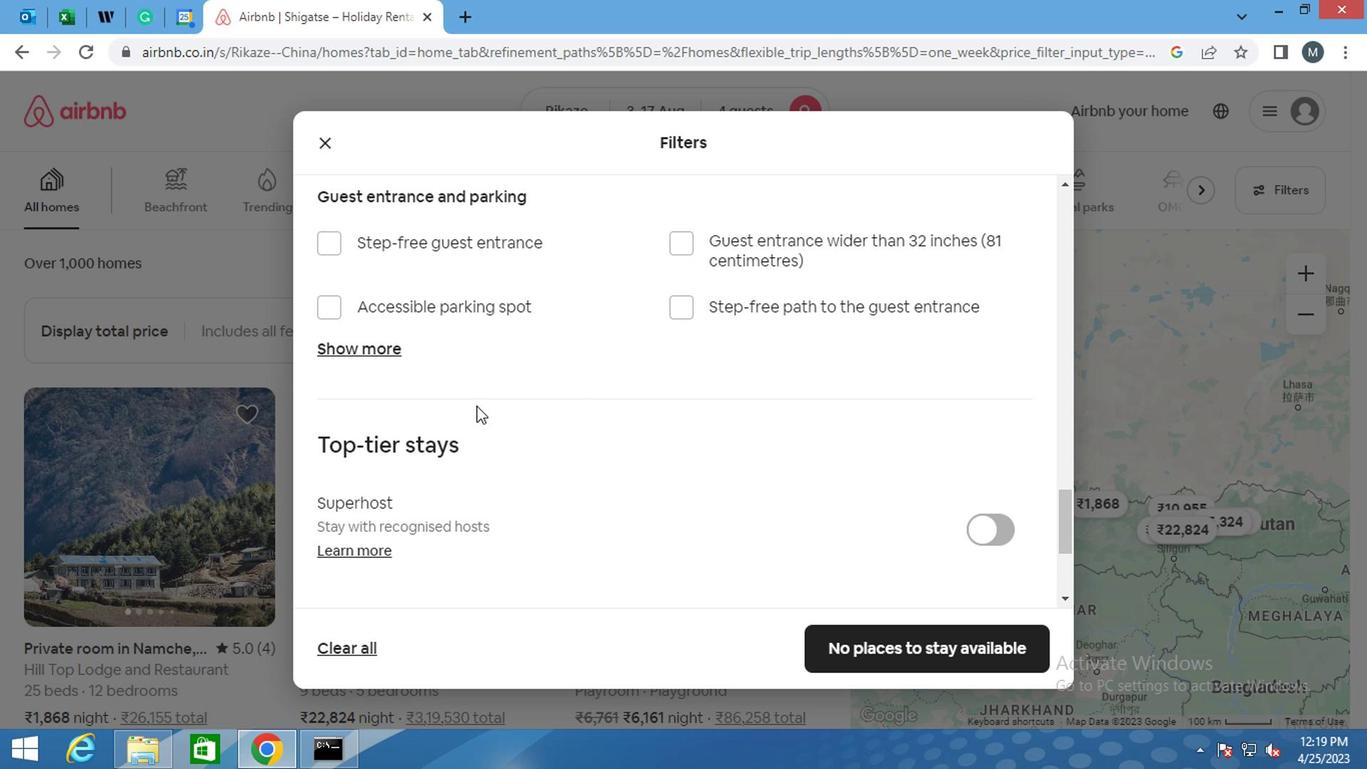 
Action: Mouse moved to (446, 393)
Screenshot: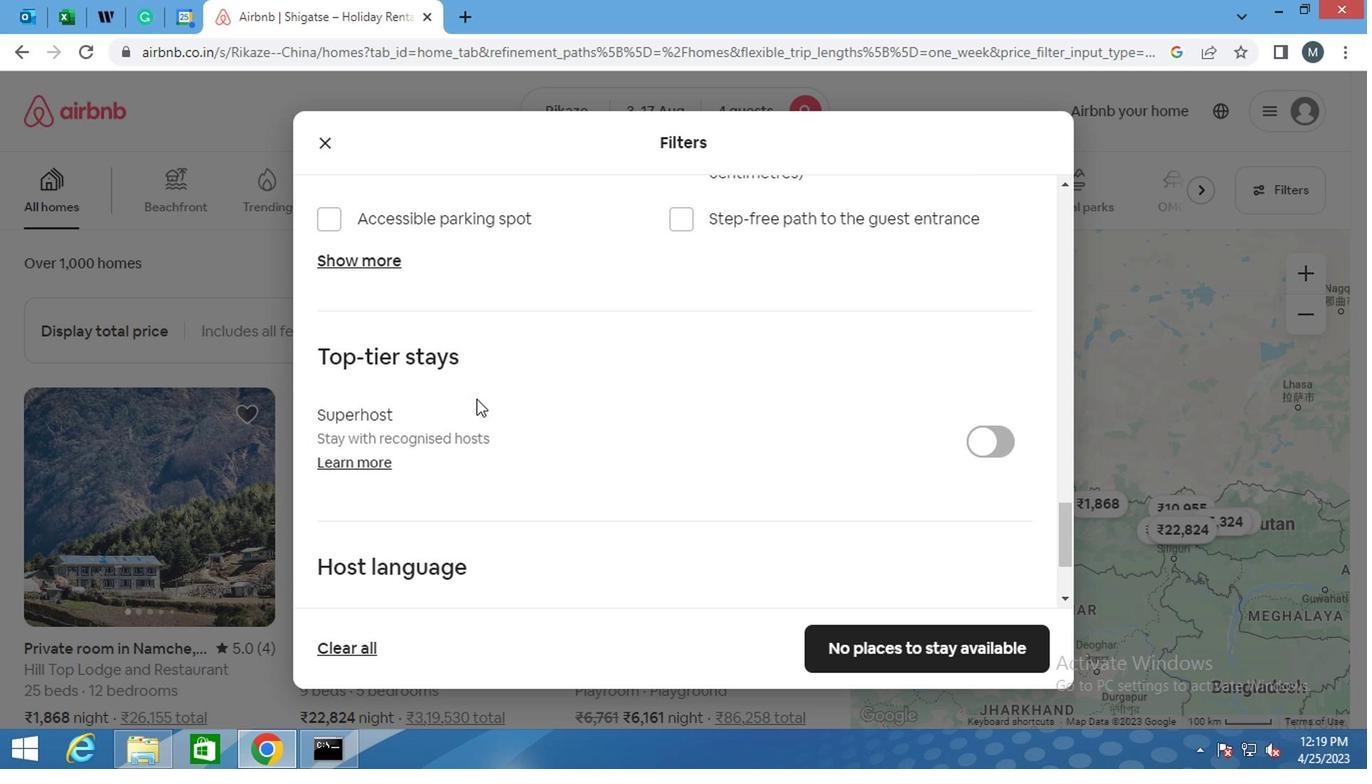 
Action: Mouse scrolled (446, 393) with delta (0, 0)
Screenshot: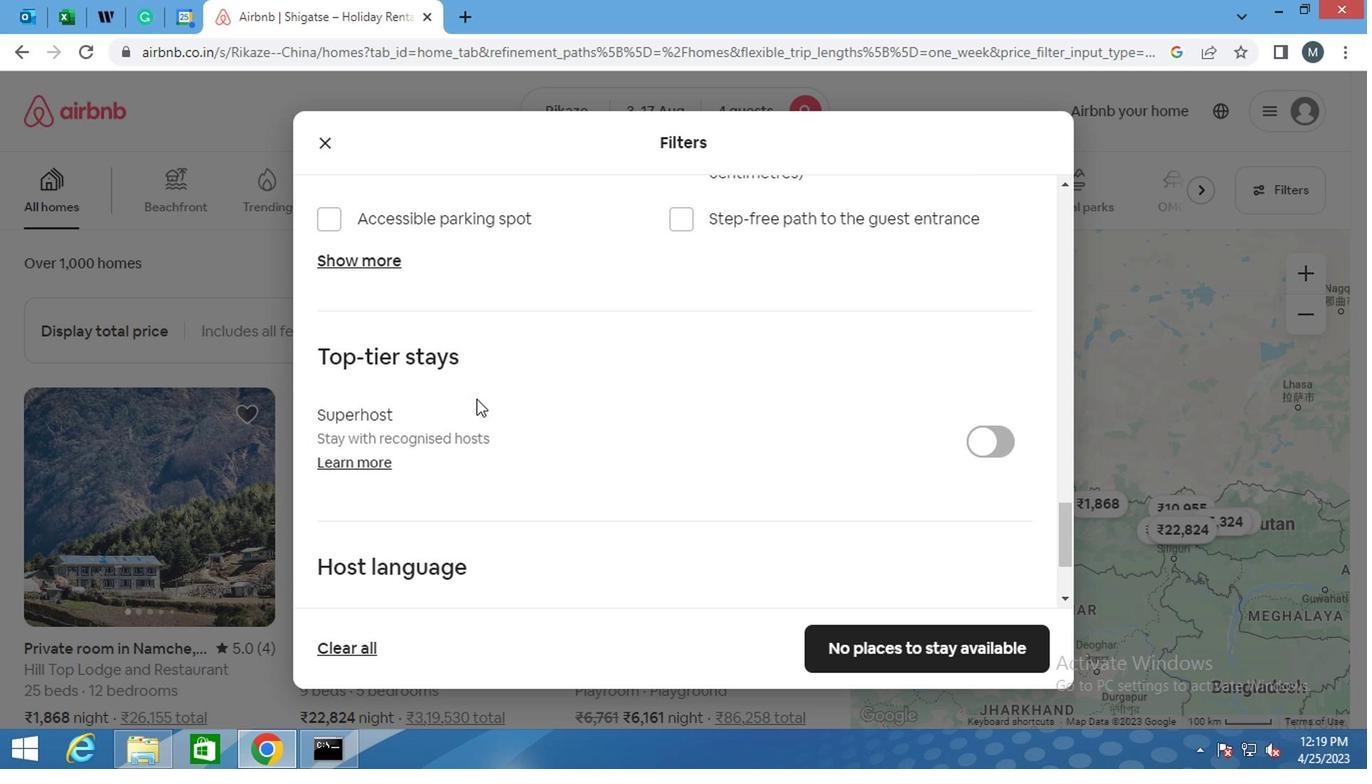 
Action: Mouse moved to (380, 465)
Screenshot: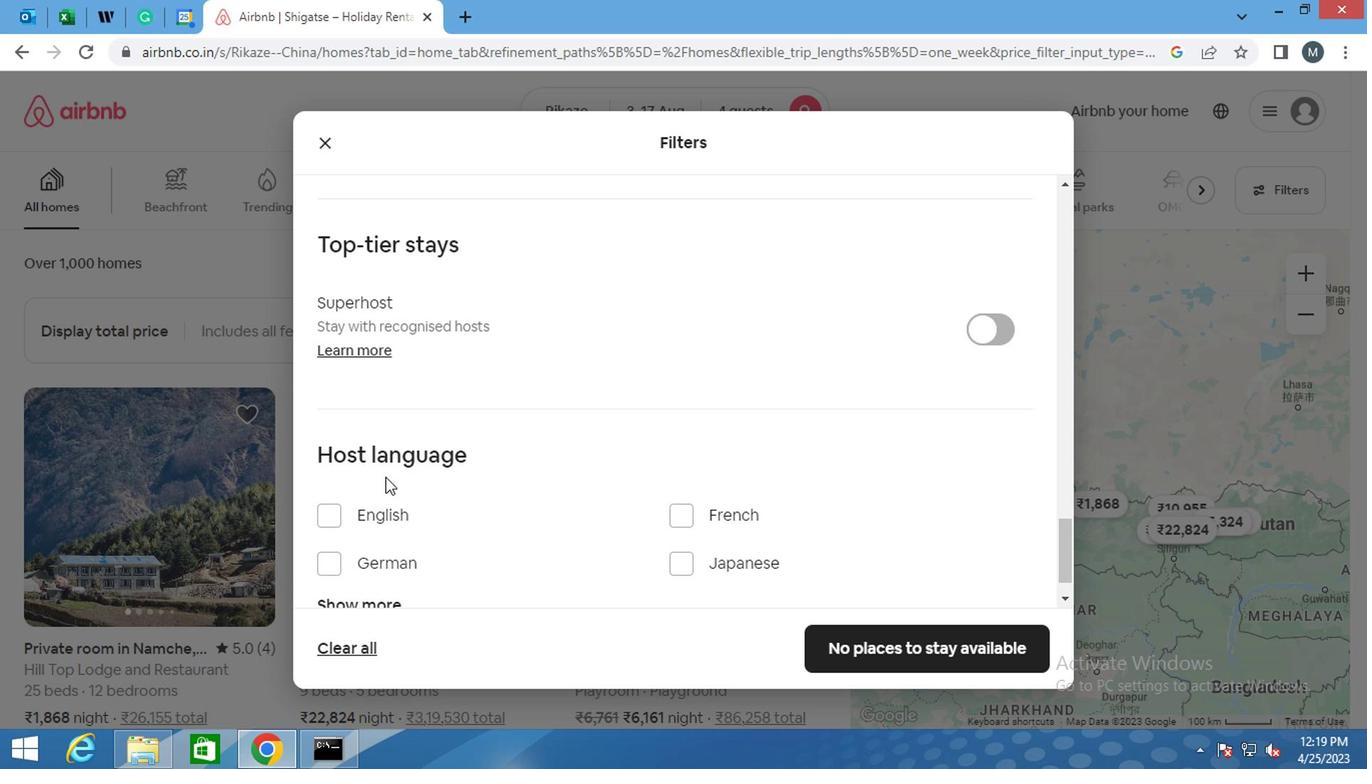 
Action: Mouse scrolled (380, 465) with delta (0, 0)
Screenshot: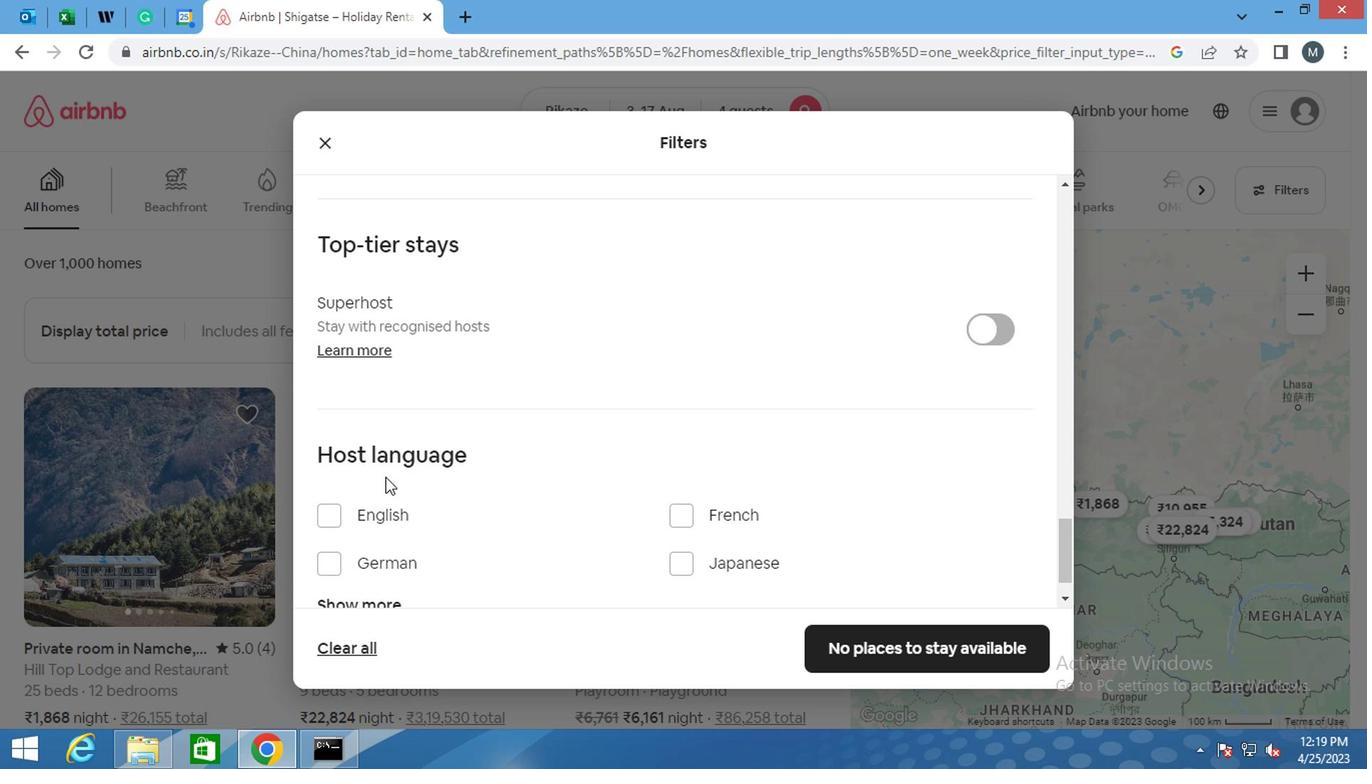 
Action: Mouse scrolled (380, 465) with delta (0, 0)
Screenshot: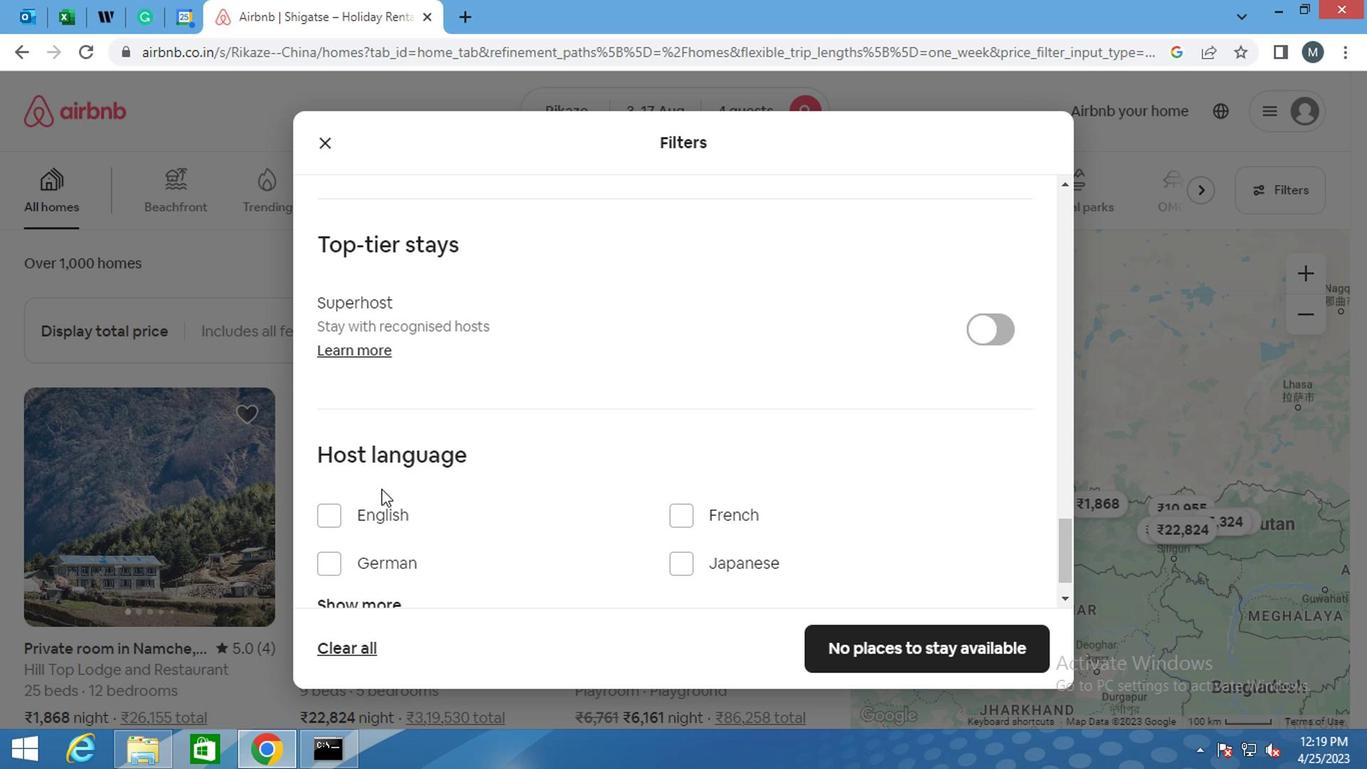 
Action: Mouse moved to (387, 507)
Screenshot: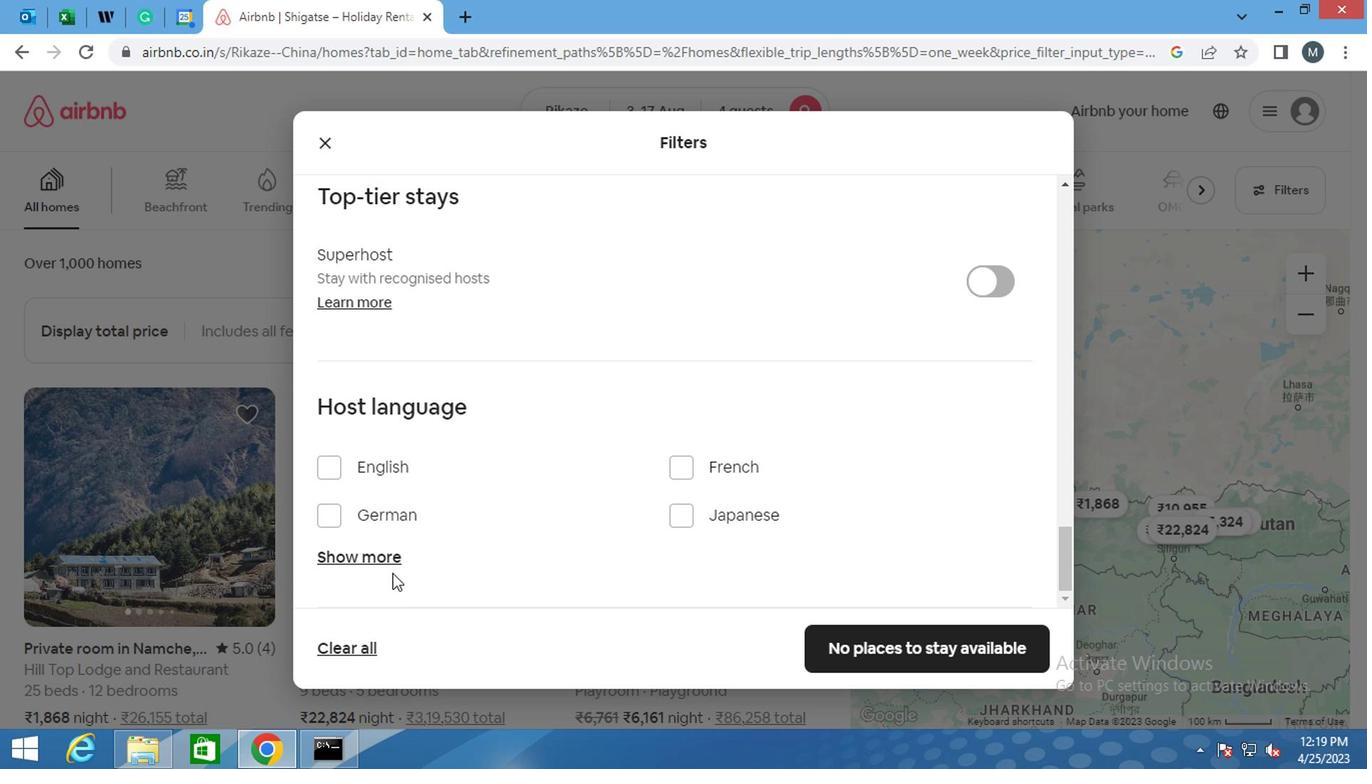 
Action: Mouse pressed left at (387, 507)
Screenshot: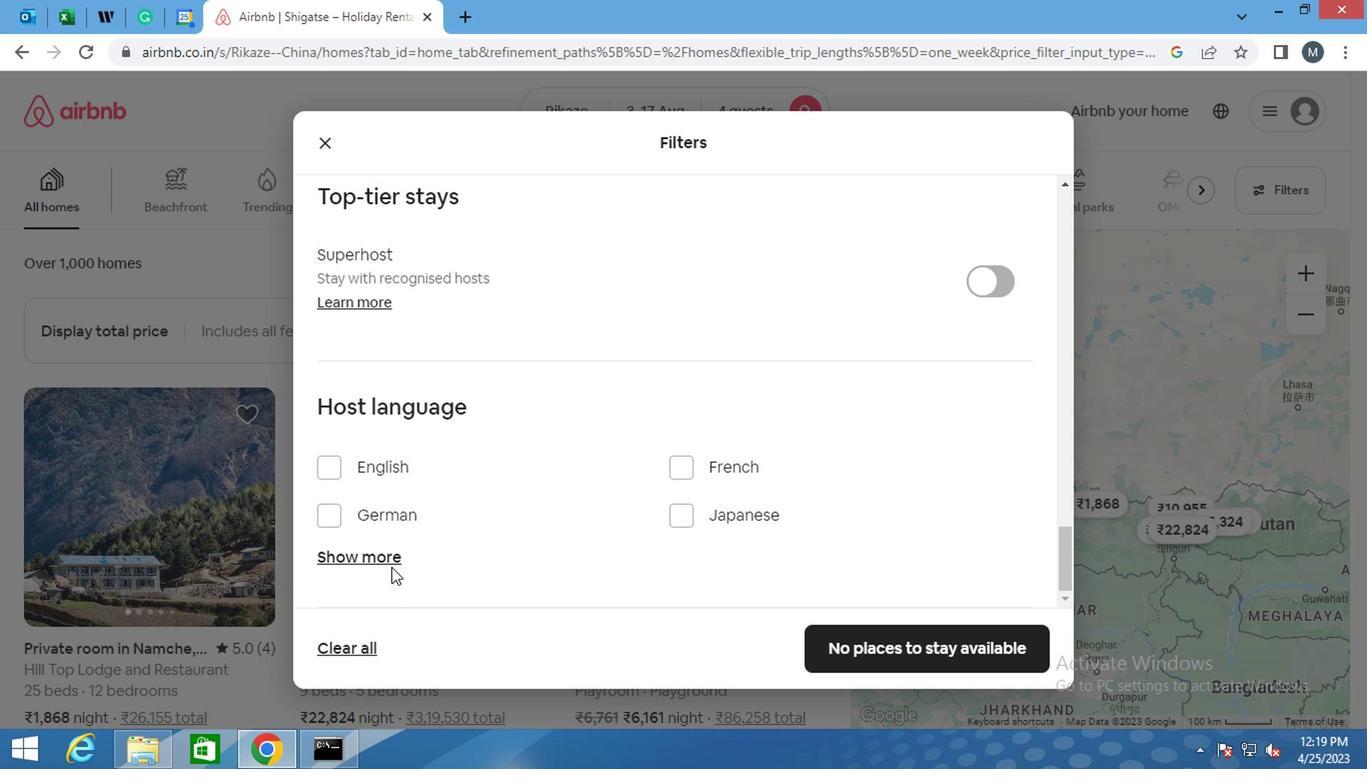 
Action: Mouse moved to (451, 452)
Screenshot: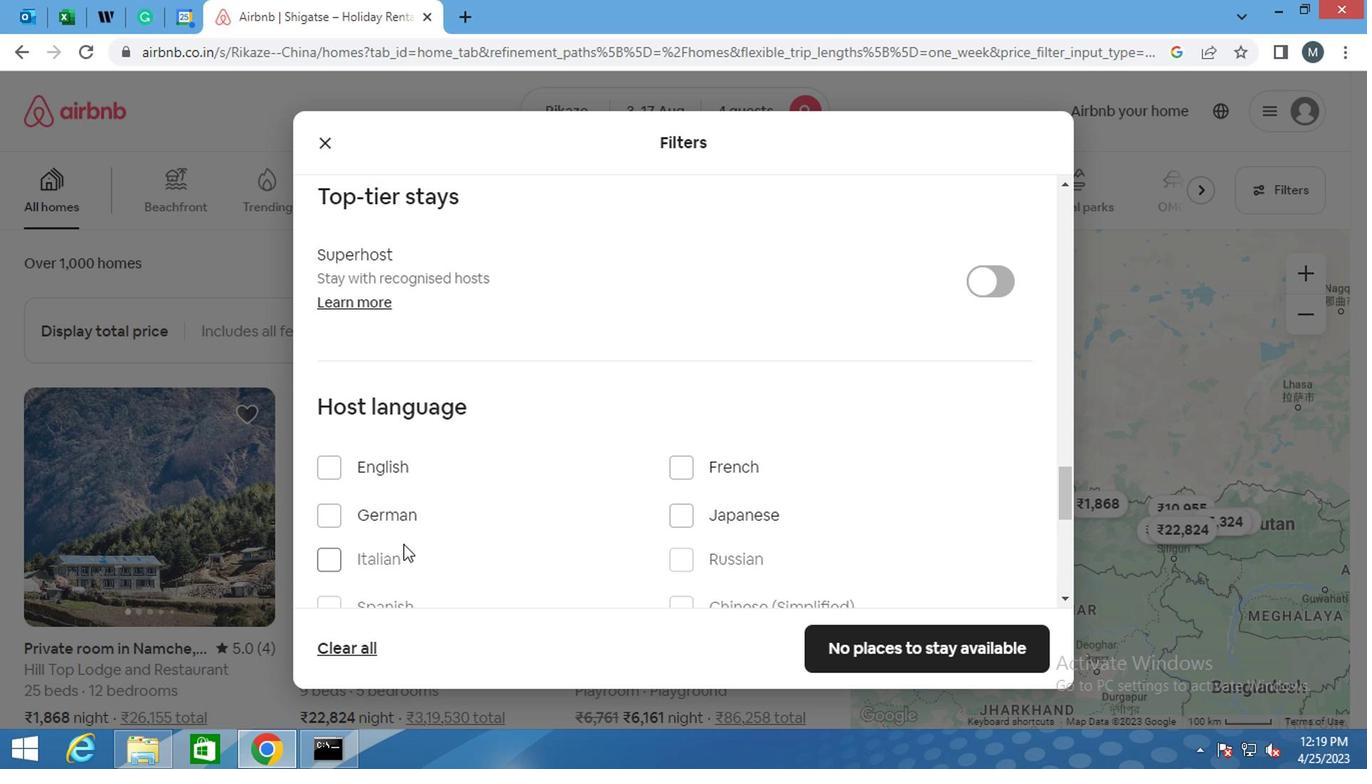 
Action: Mouse scrolled (451, 451) with delta (0, 0)
Screenshot: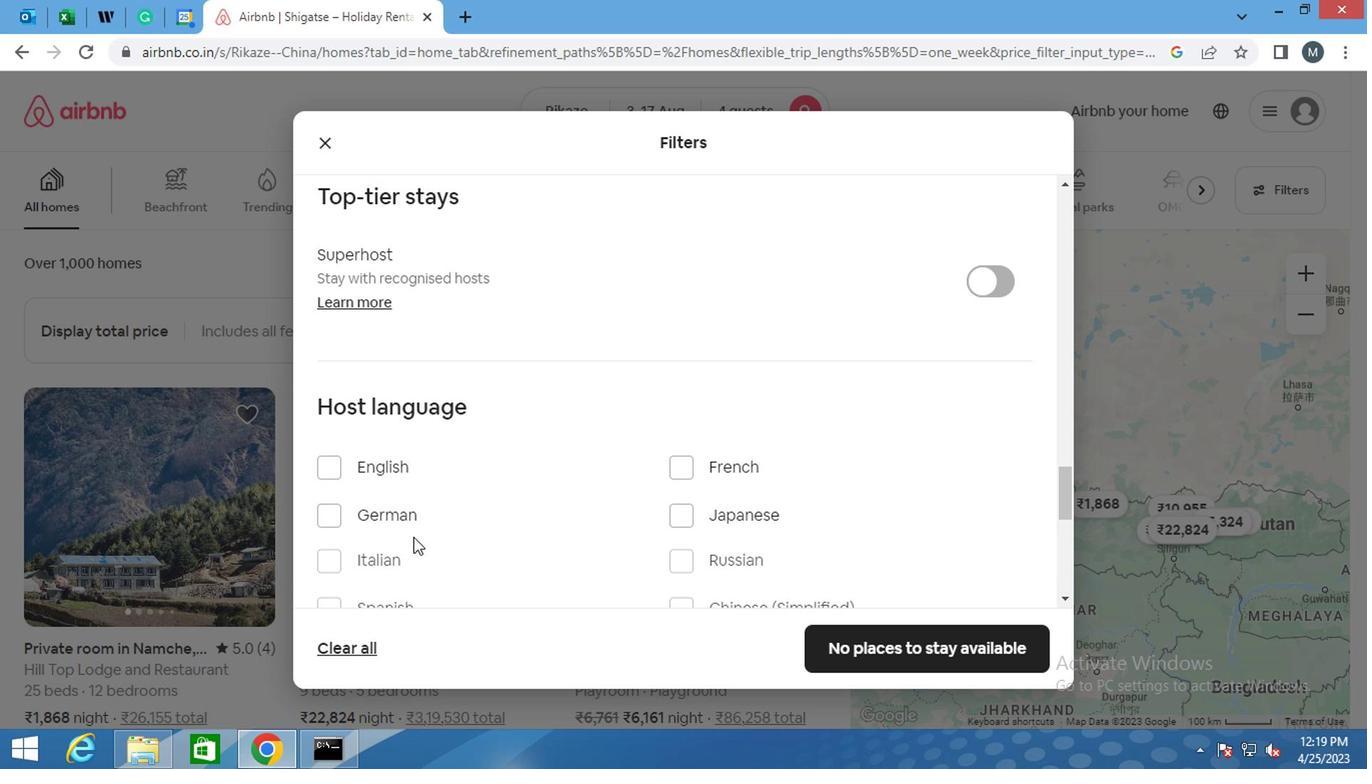 
Action: Mouse scrolled (451, 451) with delta (0, 0)
Screenshot: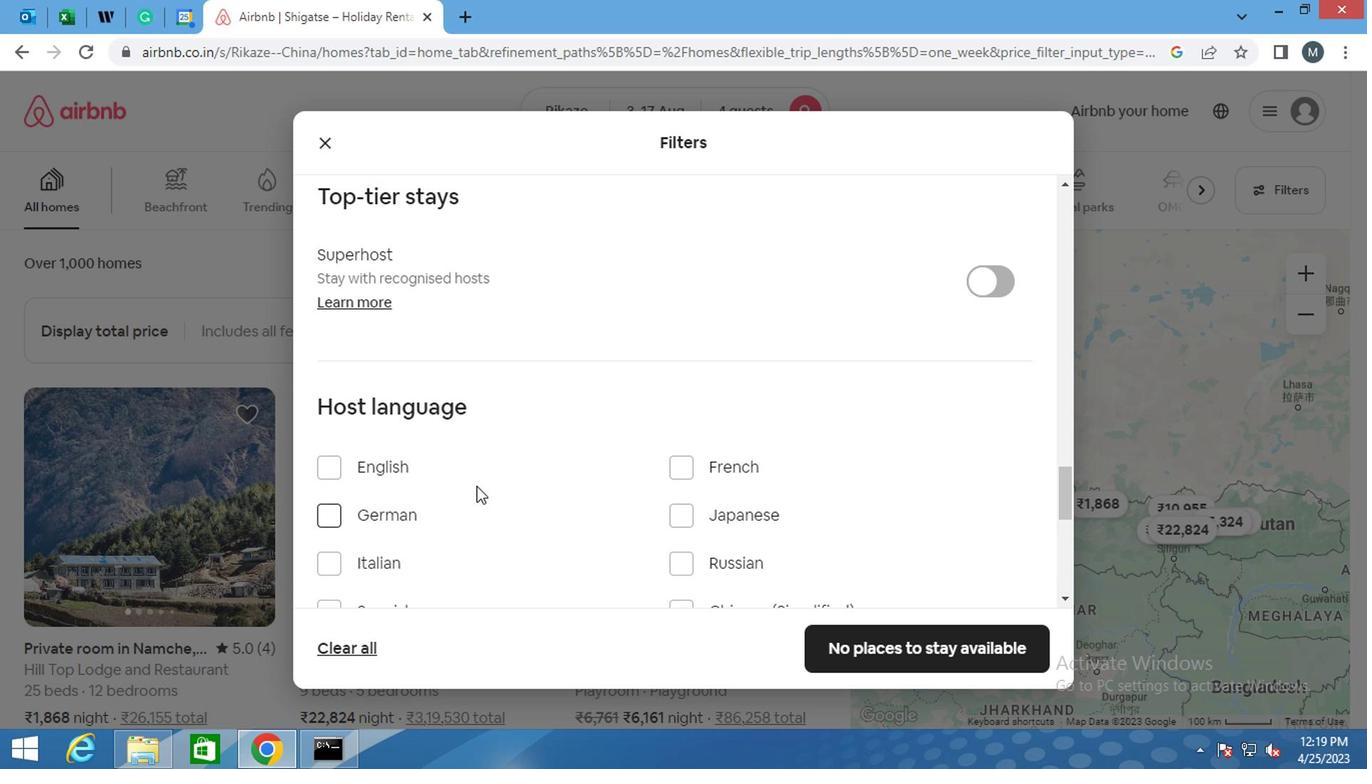 
Action: Mouse moved to (605, 398)
Screenshot: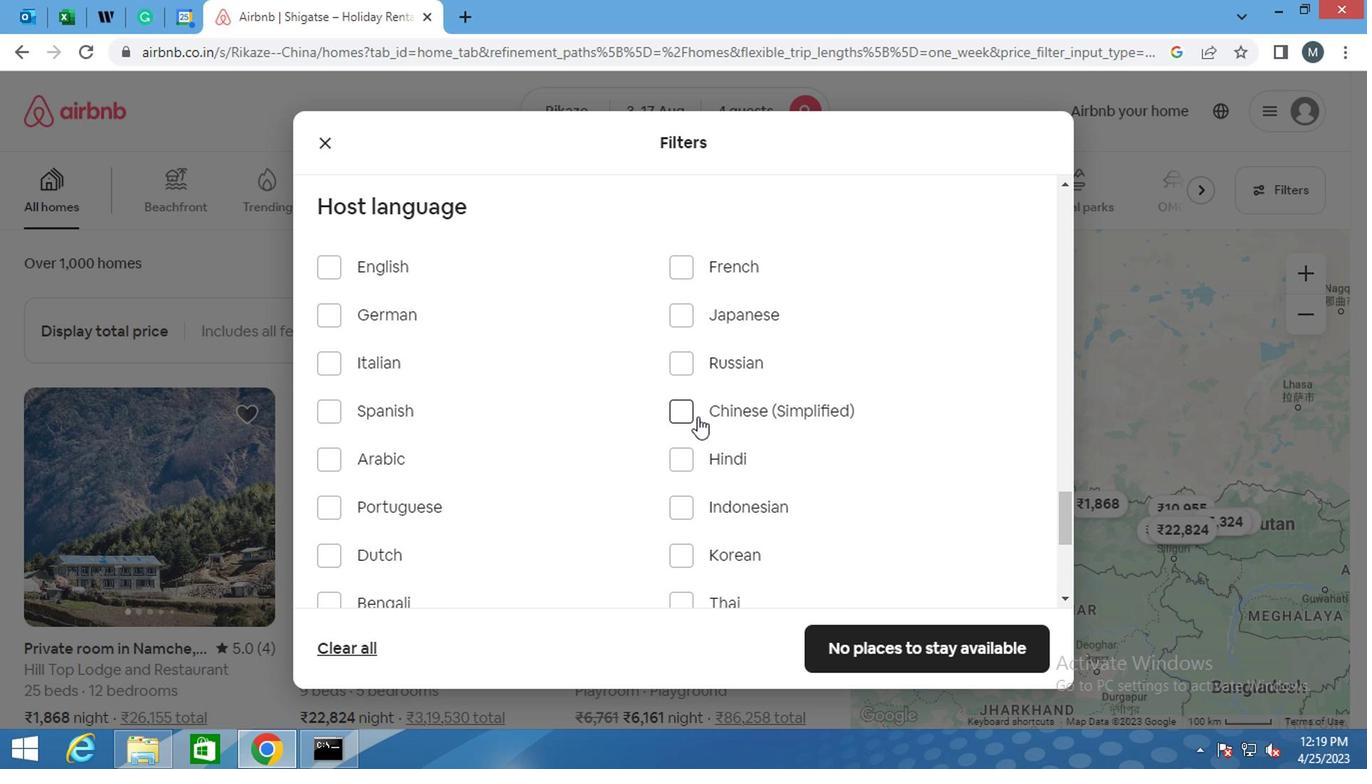 
Action: Mouse pressed left at (605, 398)
Screenshot: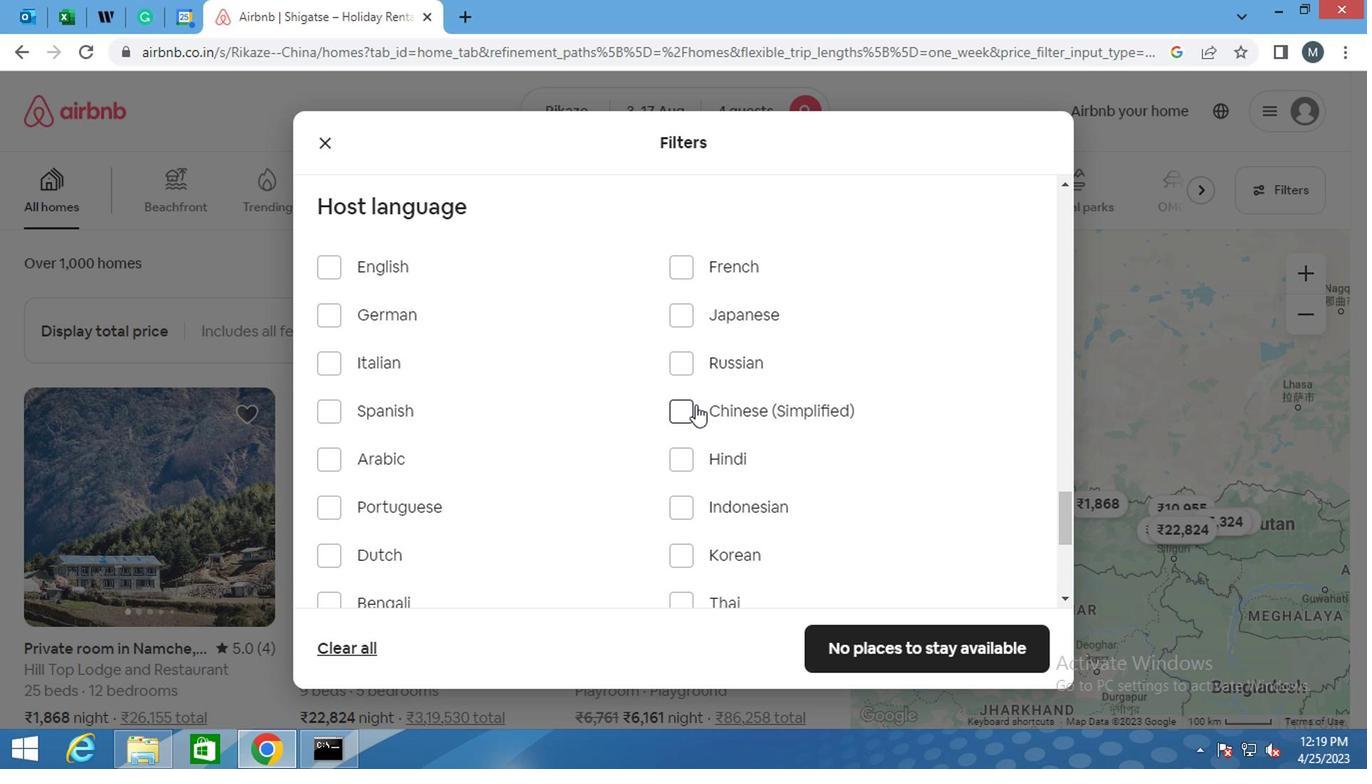 
Action: Mouse moved to (739, 566)
Screenshot: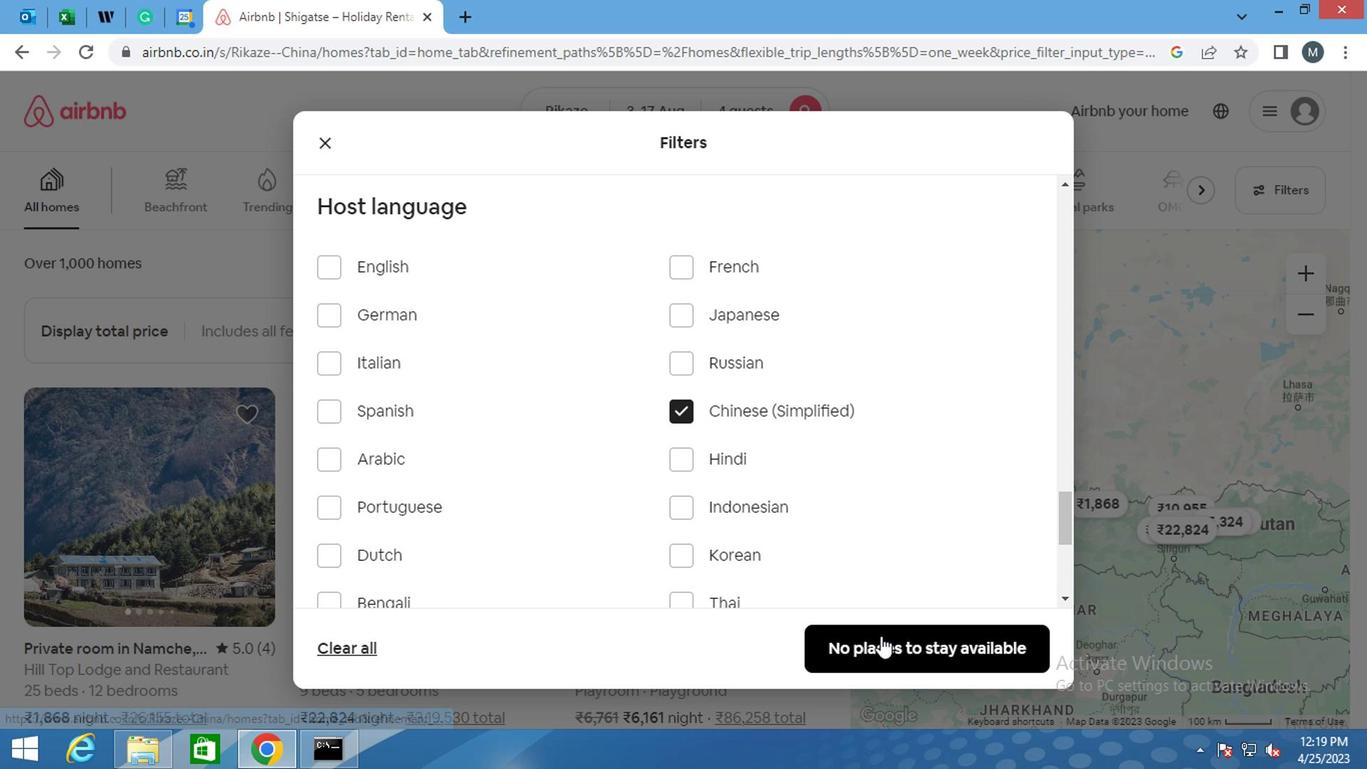 
Action: Mouse pressed left at (739, 566)
Screenshot: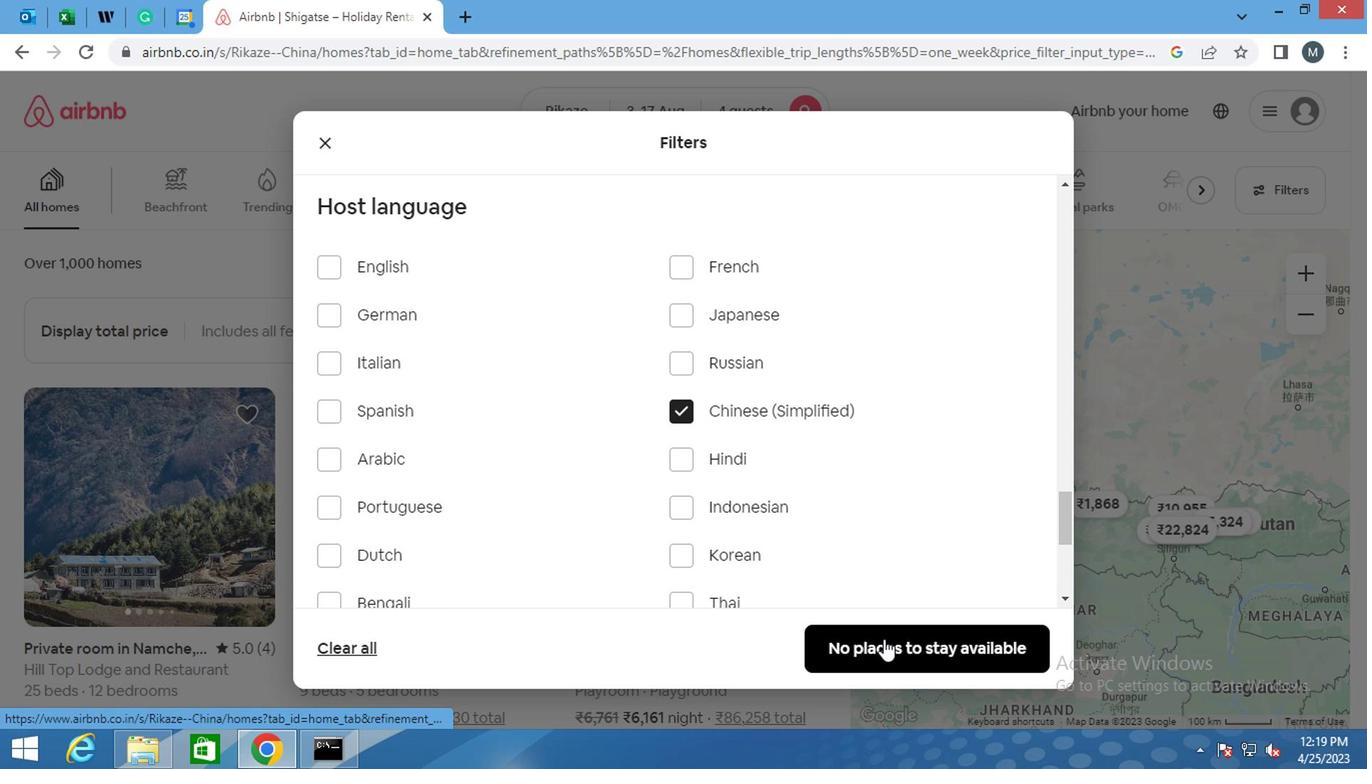 
Action: Mouse moved to (737, 560)
Screenshot: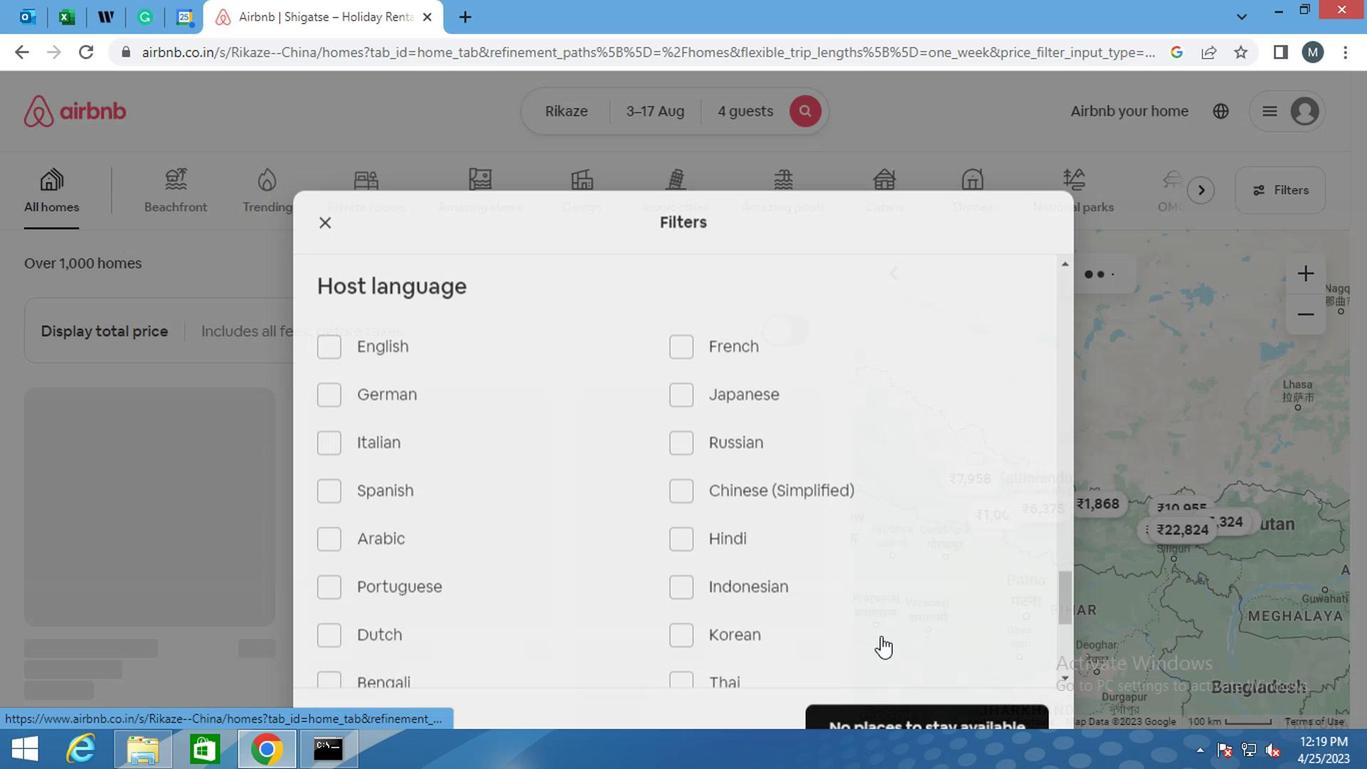 
